 Task: Compose an email with the signature Gianna Martinez with the subject Thank you for a testimonial and the message I would like to request a review of the new product brochure. from softage.5@softage.net to softage.8@softage.net, select last 2 words, change the font color from current to blue and background color to purple Send the email. Finally, move the email from Sent Items to the label Wellness
Action: Mouse moved to (1045, 80)
Screenshot: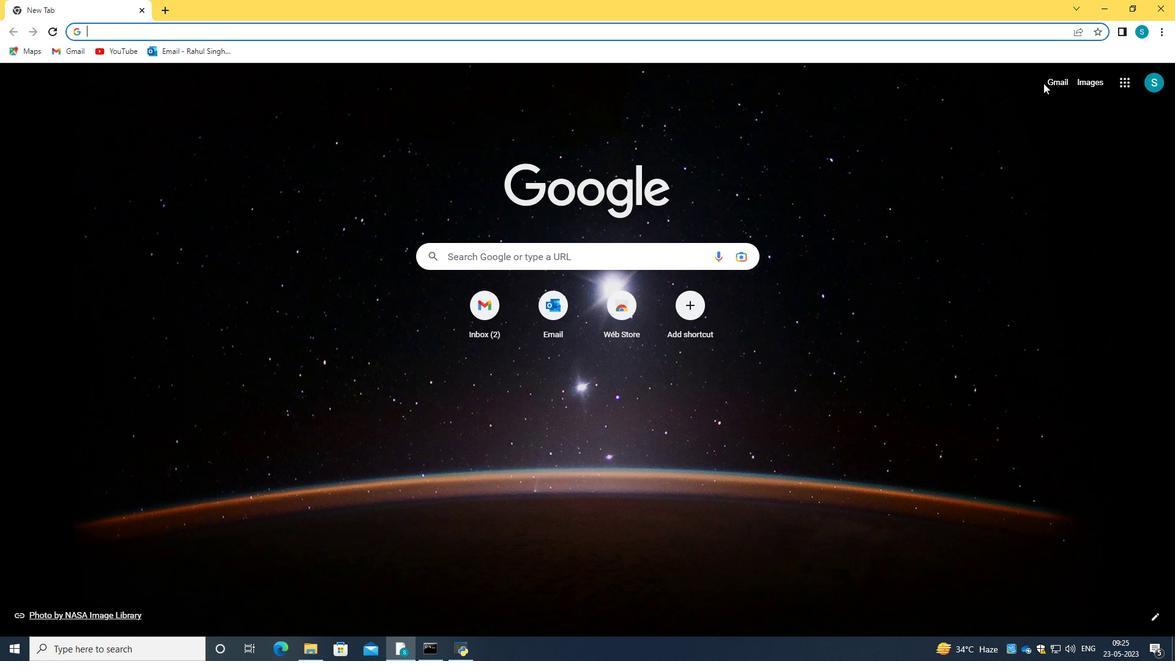 
Action: Mouse pressed left at (1045, 80)
Screenshot: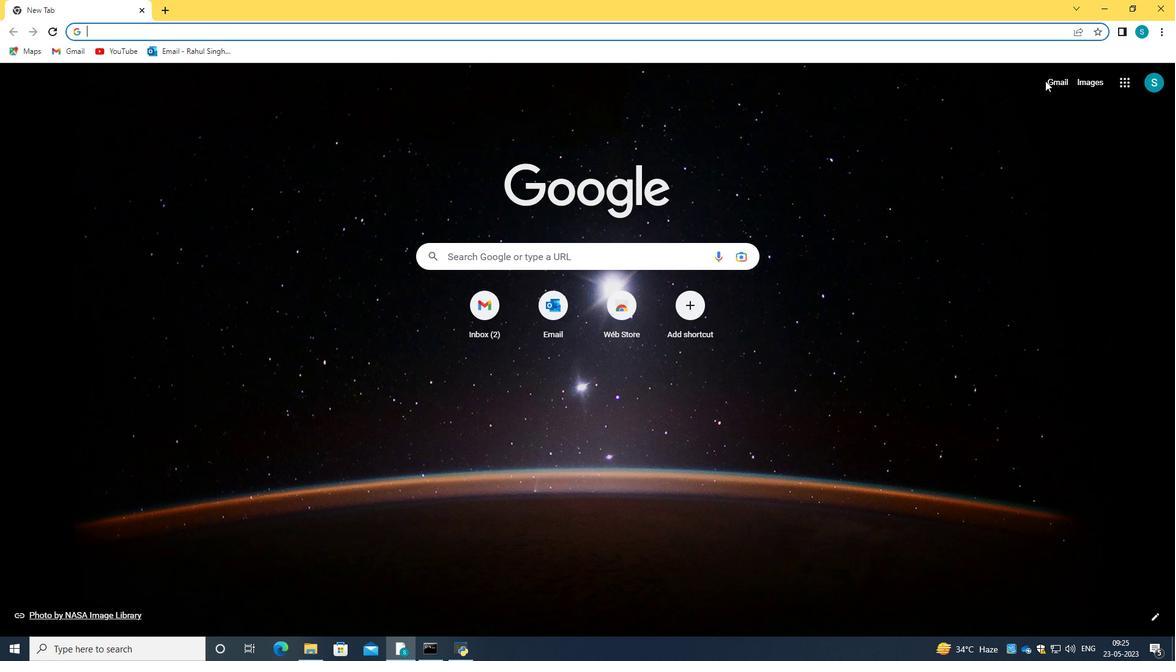 
Action: Mouse moved to (1068, 80)
Screenshot: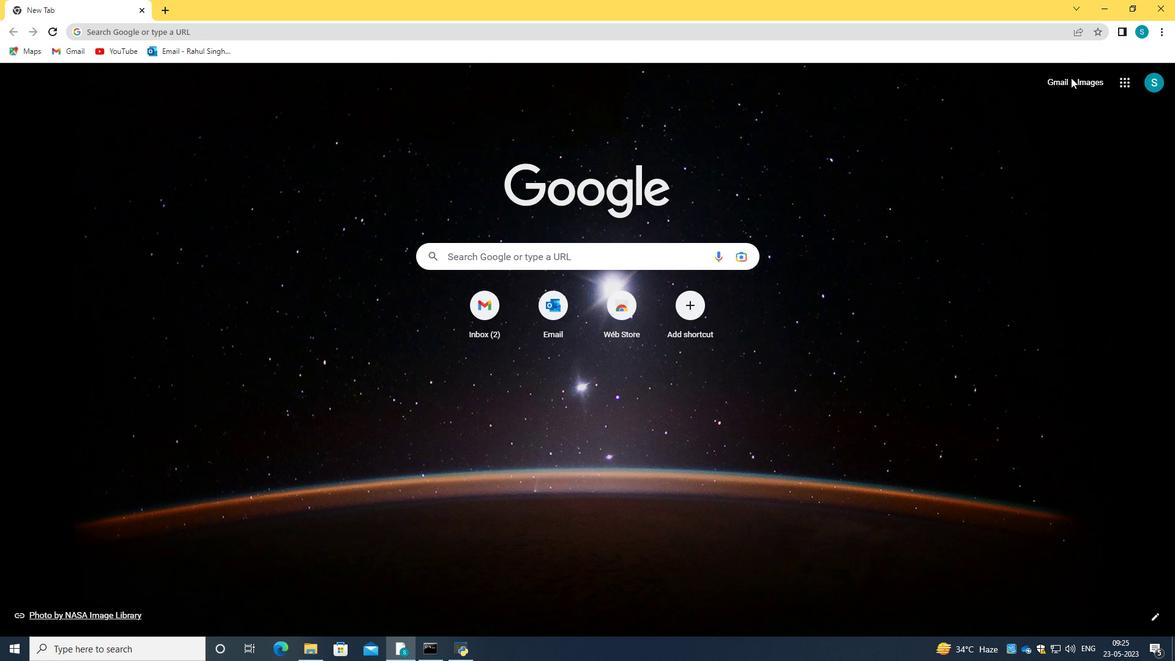 
Action: Mouse pressed left at (1068, 80)
Screenshot: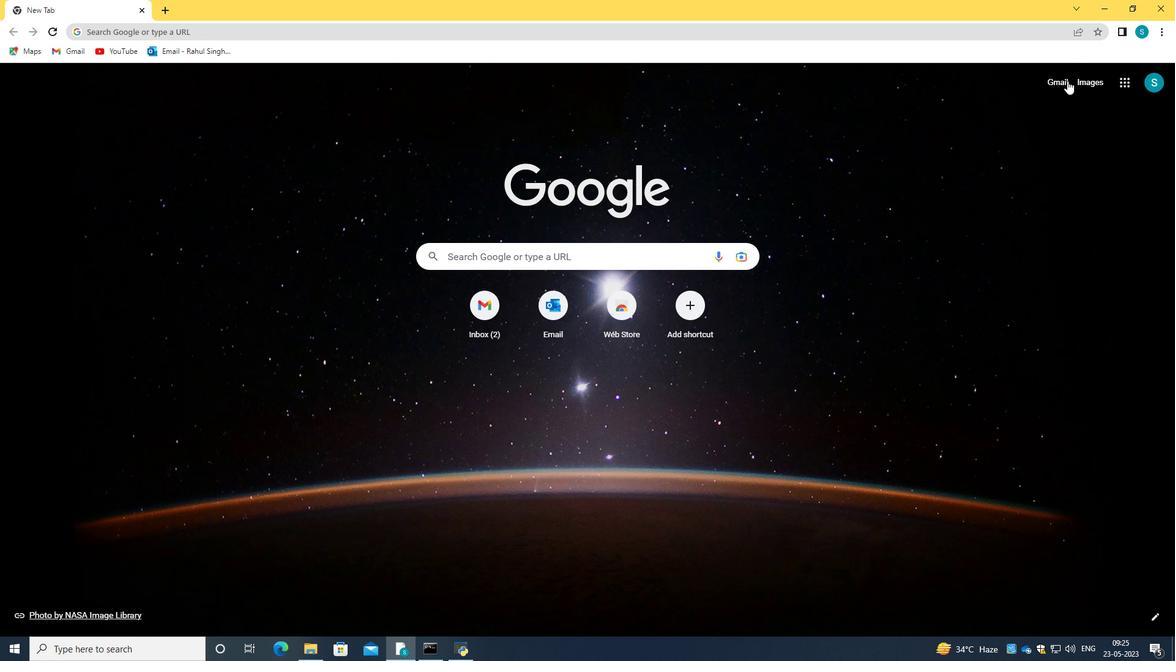 
Action: Mouse moved to (570, 194)
Screenshot: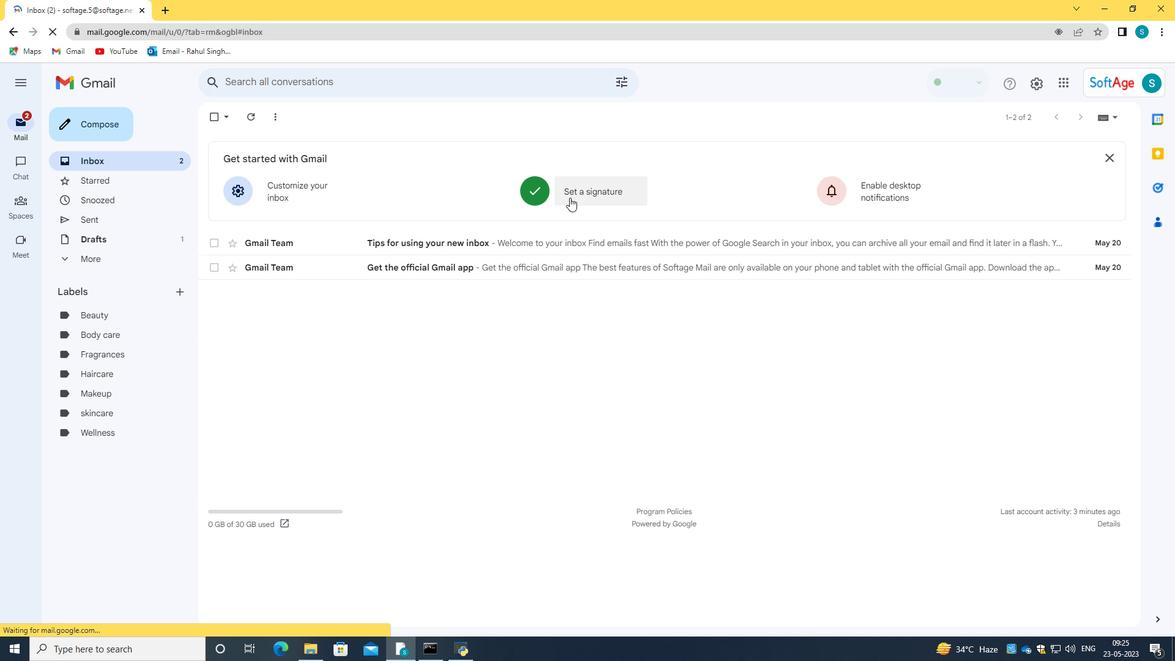 
Action: Mouse pressed left at (570, 194)
Screenshot: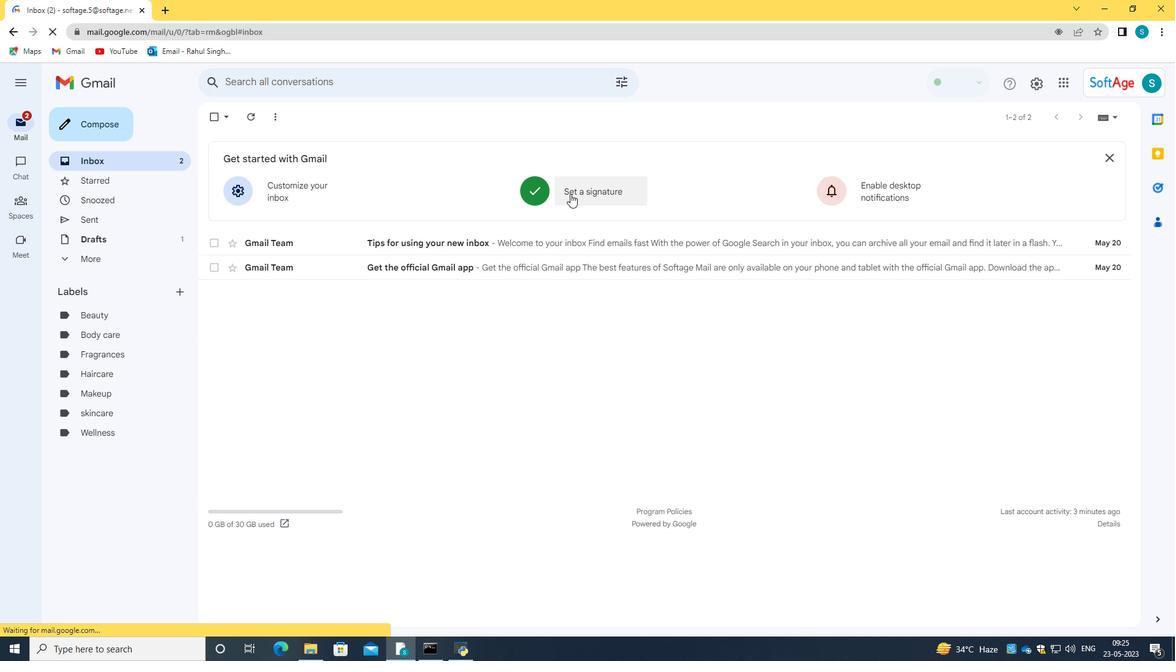 
Action: Mouse moved to (573, 236)
Screenshot: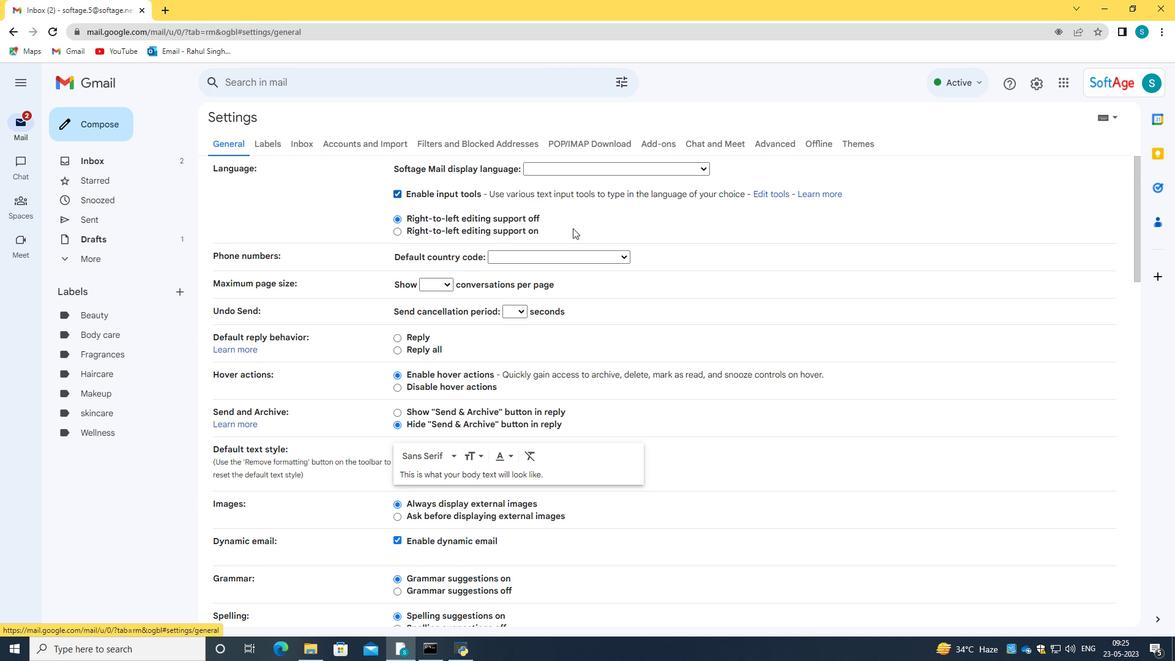 
Action: Mouse scrolled (573, 235) with delta (0, 0)
Screenshot: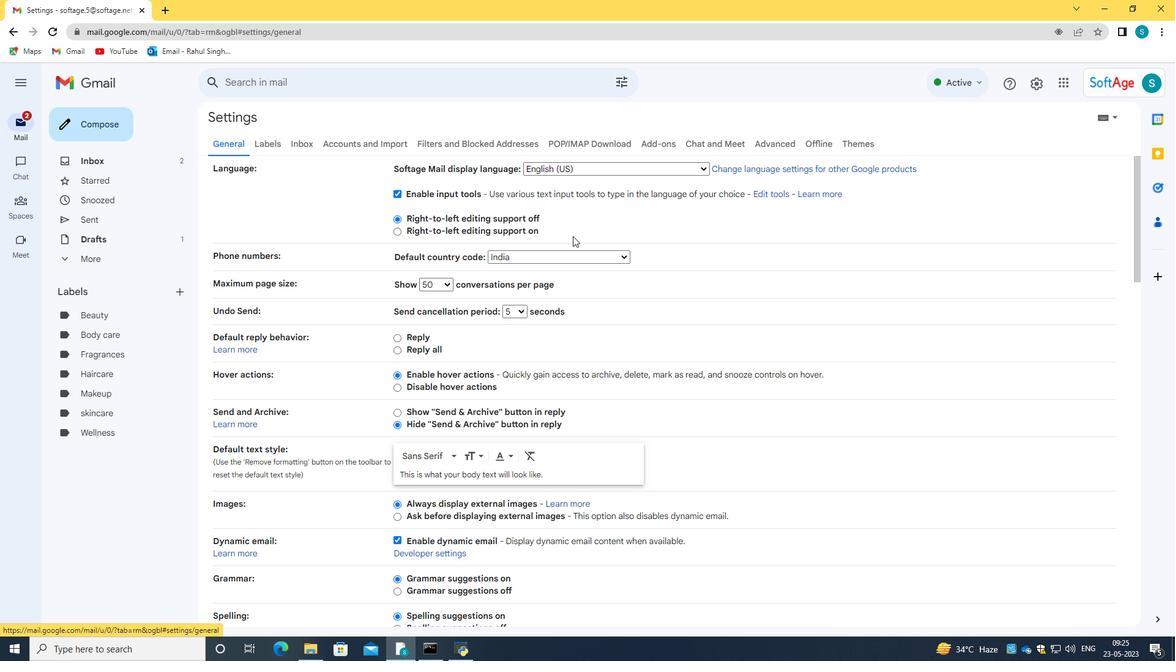 
Action: Mouse scrolled (573, 235) with delta (0, 0)
Screenshot: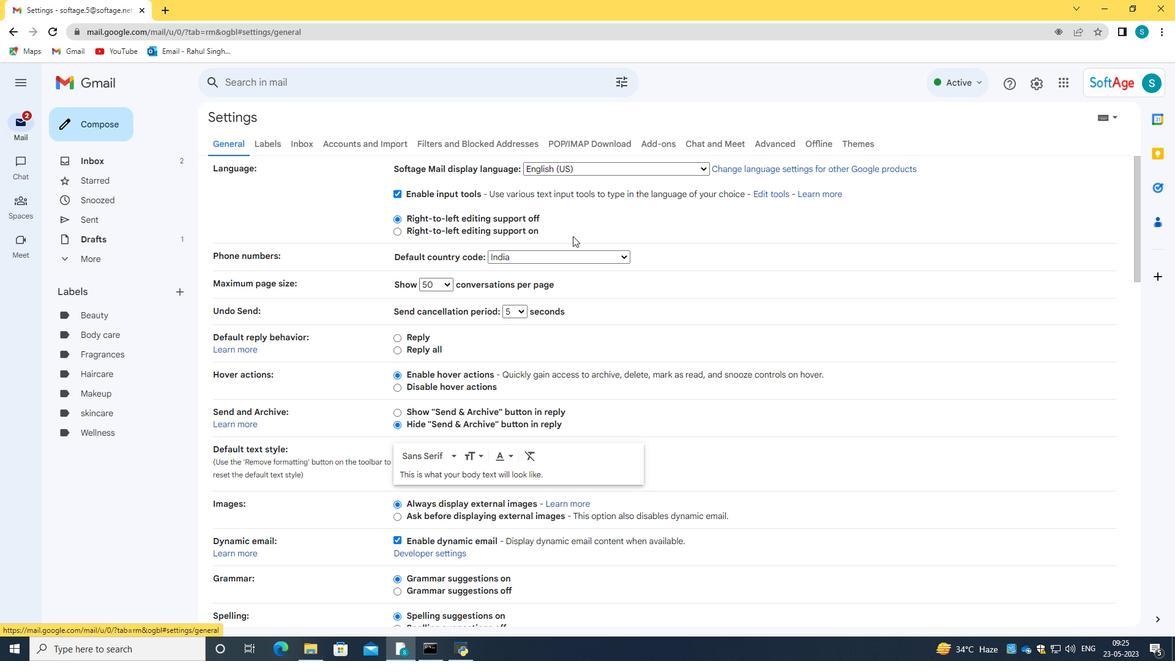 
Action: Mouse scrolled (573, 235) with delta (0, 0)
Screenshot: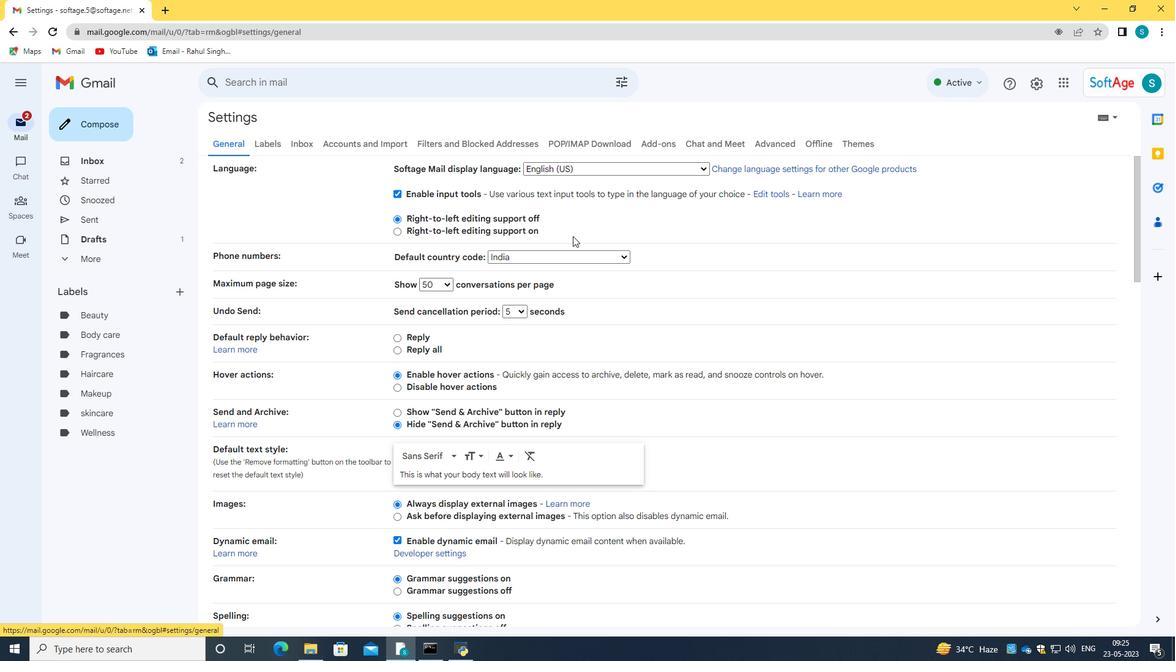 
Action: Mouse scrolled (573, 235) with delta (0, 0)
Screenshot: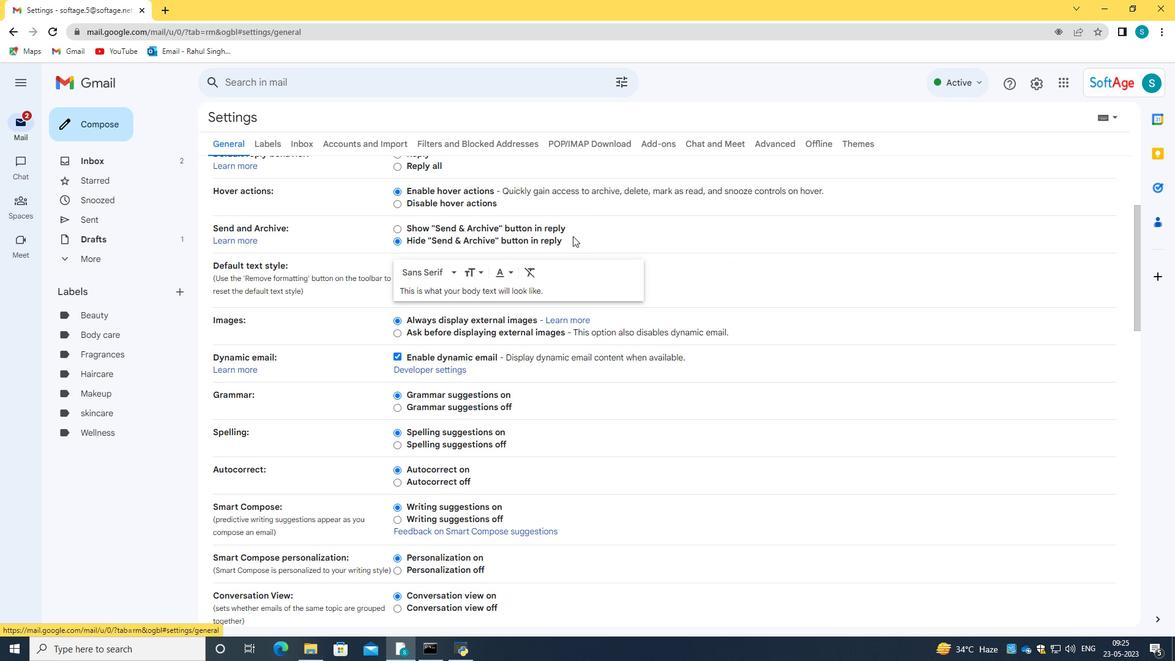 
Action: Mouse scrolled (573, 235) with delta (0, 0)
Screenshot: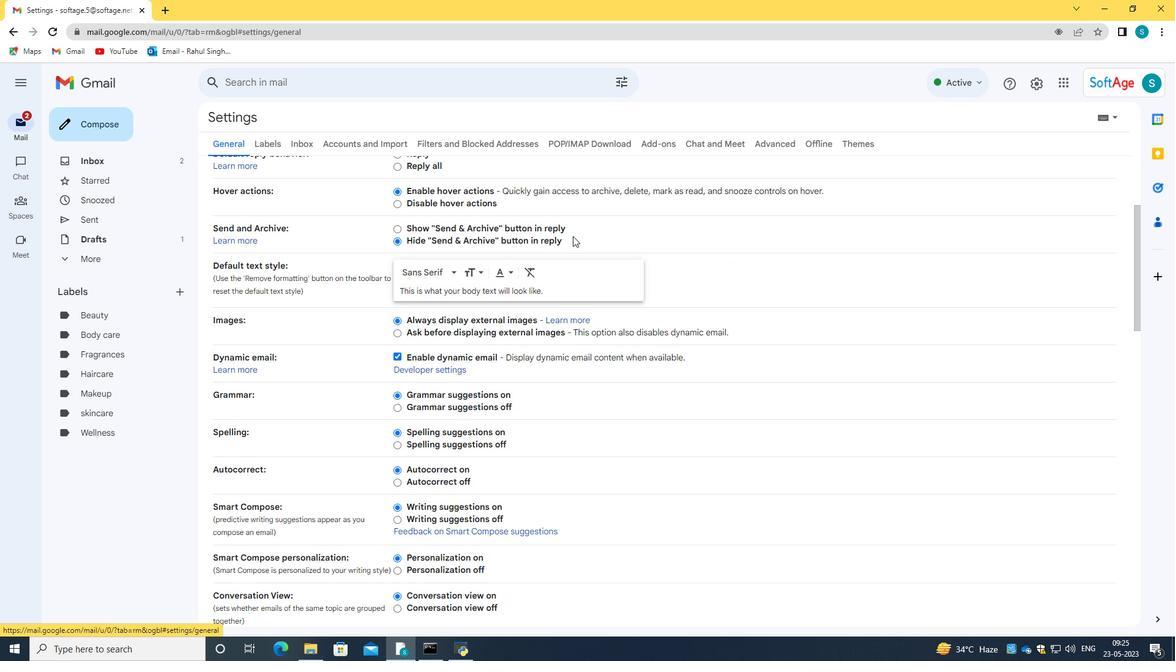 
Action: Mouse scrolled (573, 235) with delta (0, 0)
Screenshot: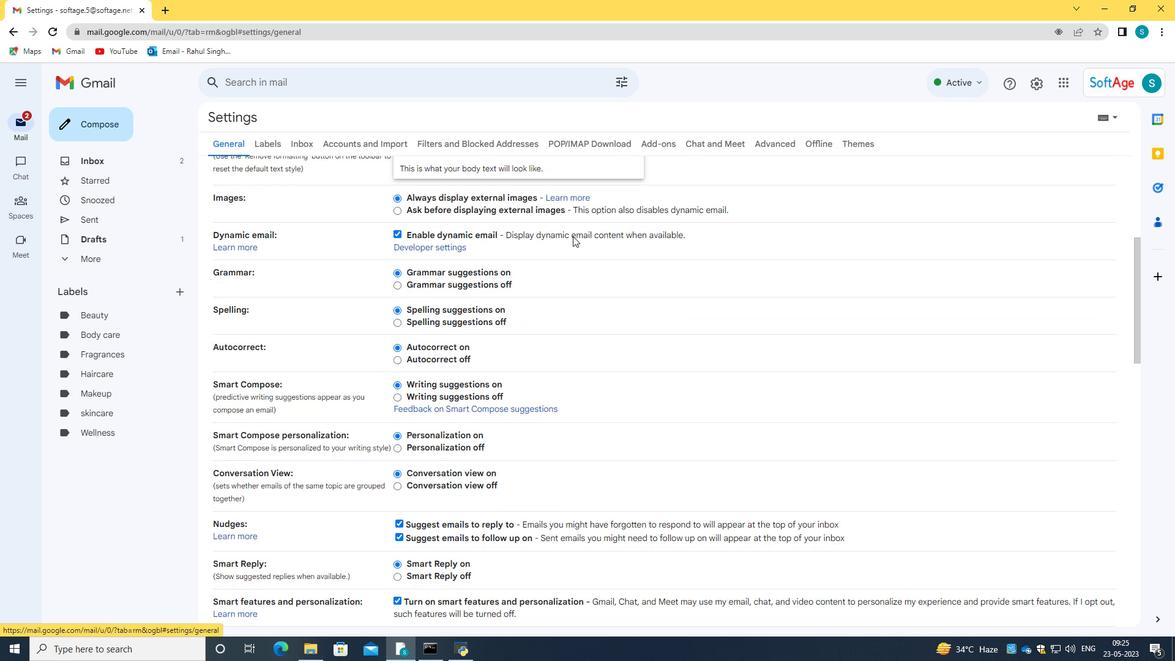 
Action: Mouse scrolled (573, 235) with delta (0, 0)
Screenshot: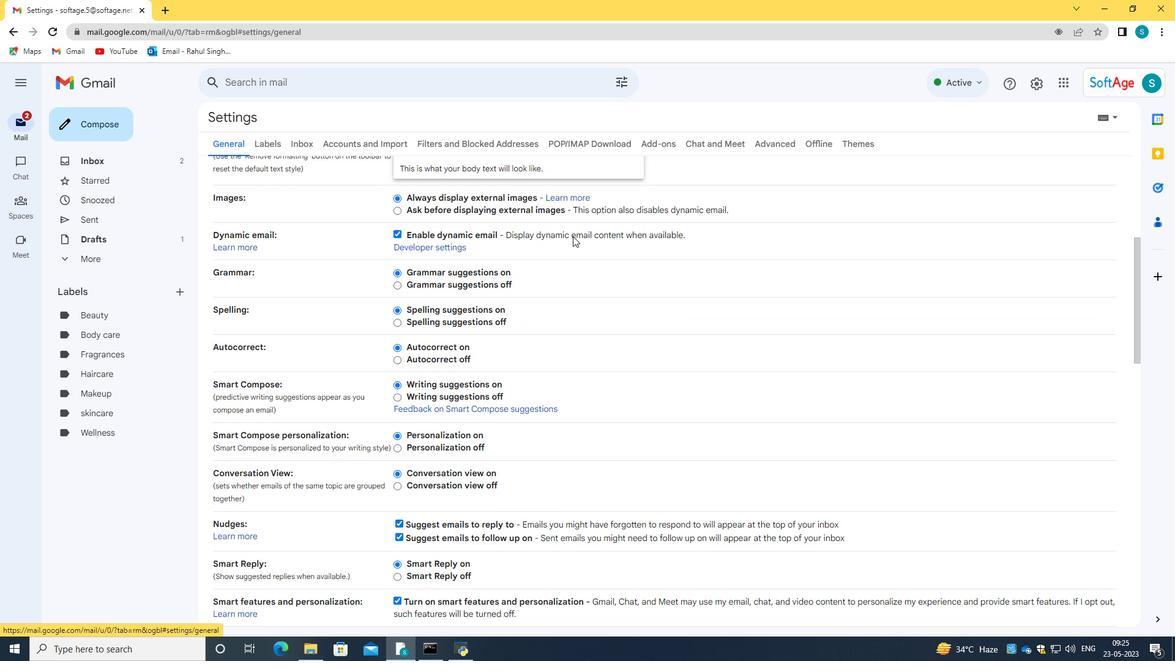 
Action: Mouse scrolled (573, 235) with delta (0, 0)
Screenshot: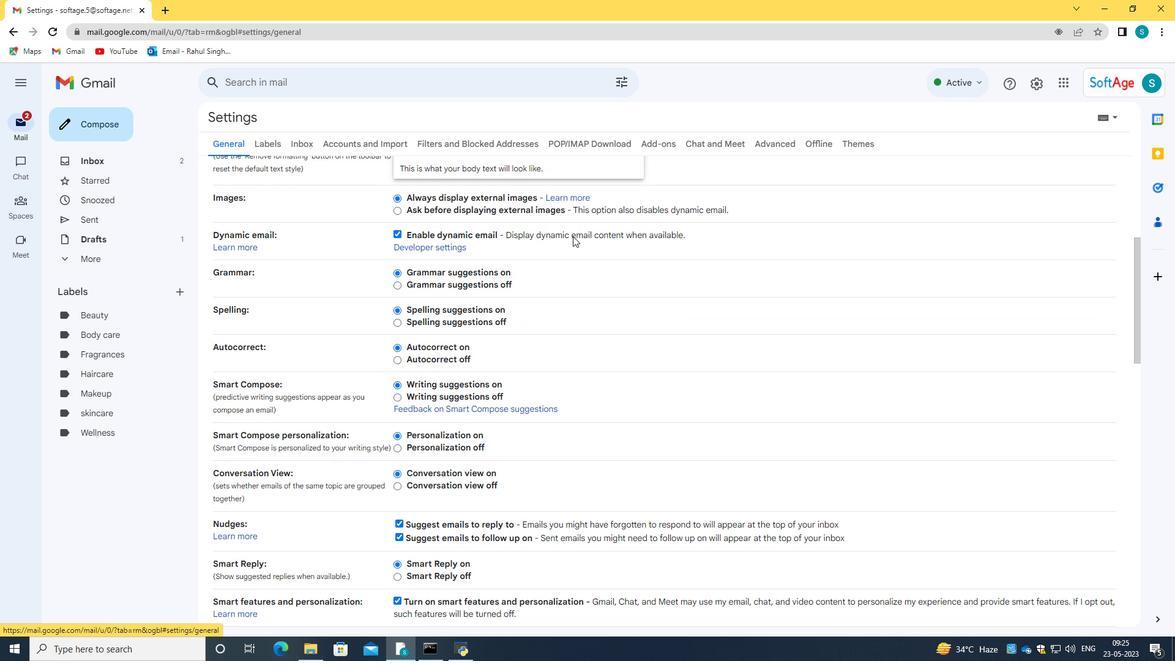 
Action: Mouse scrolled (573, 235) with delta (0, 0)
Screenshot: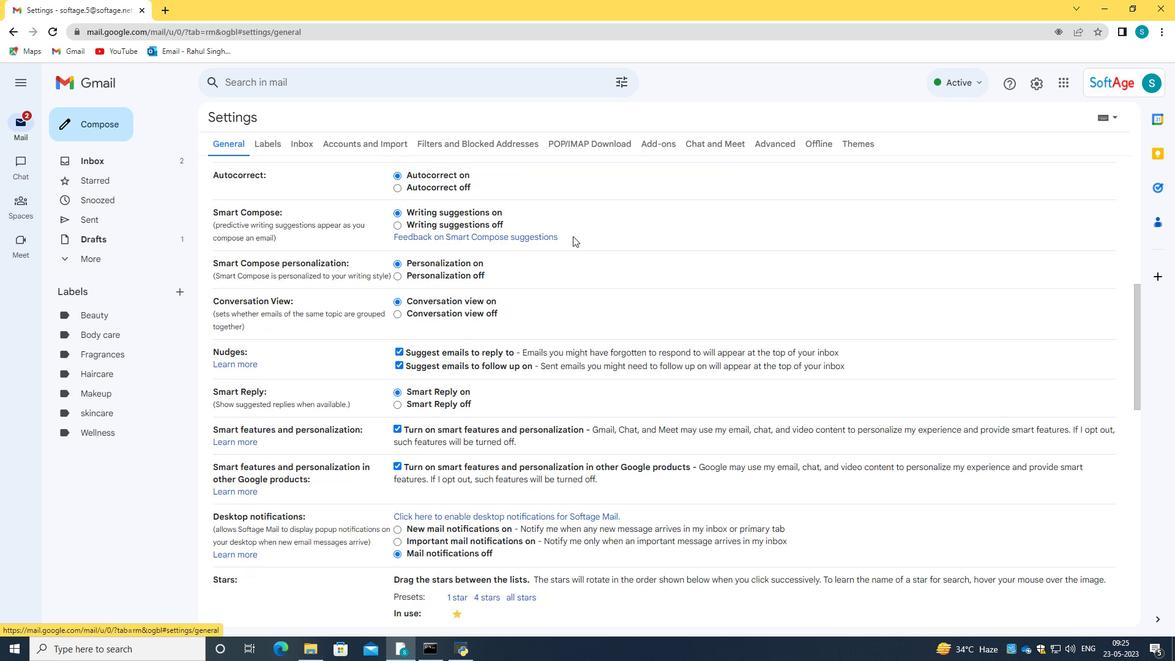 
Action: Mouse scrolled (573, 235) with delta (0, 0)
Screenshot: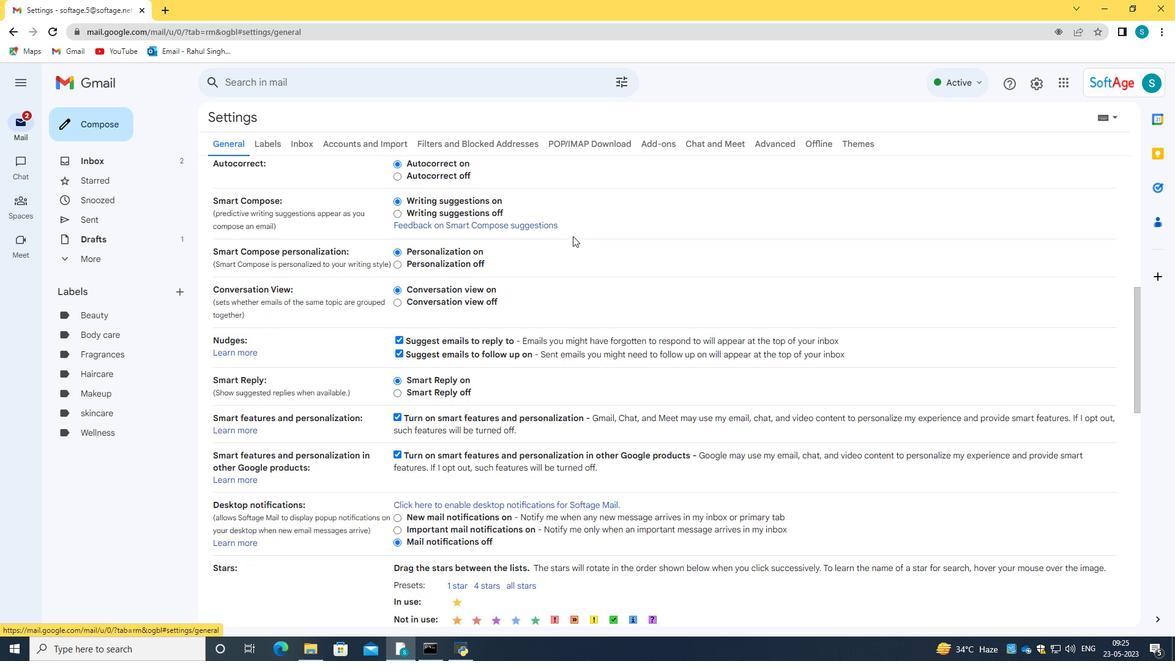 
Action: Mouse scrolled (573, 235) with delta (0, 0)
Screenshot: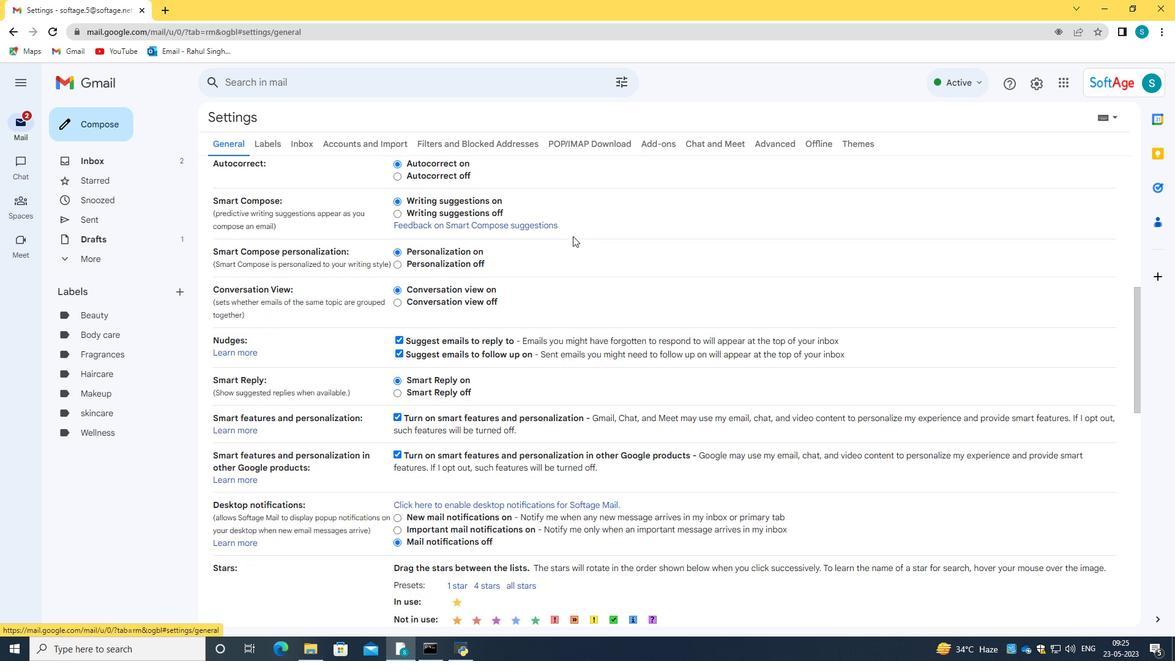 
Action: Mouse scrolled (573, 235) with delta (0, 0)
Screenshot: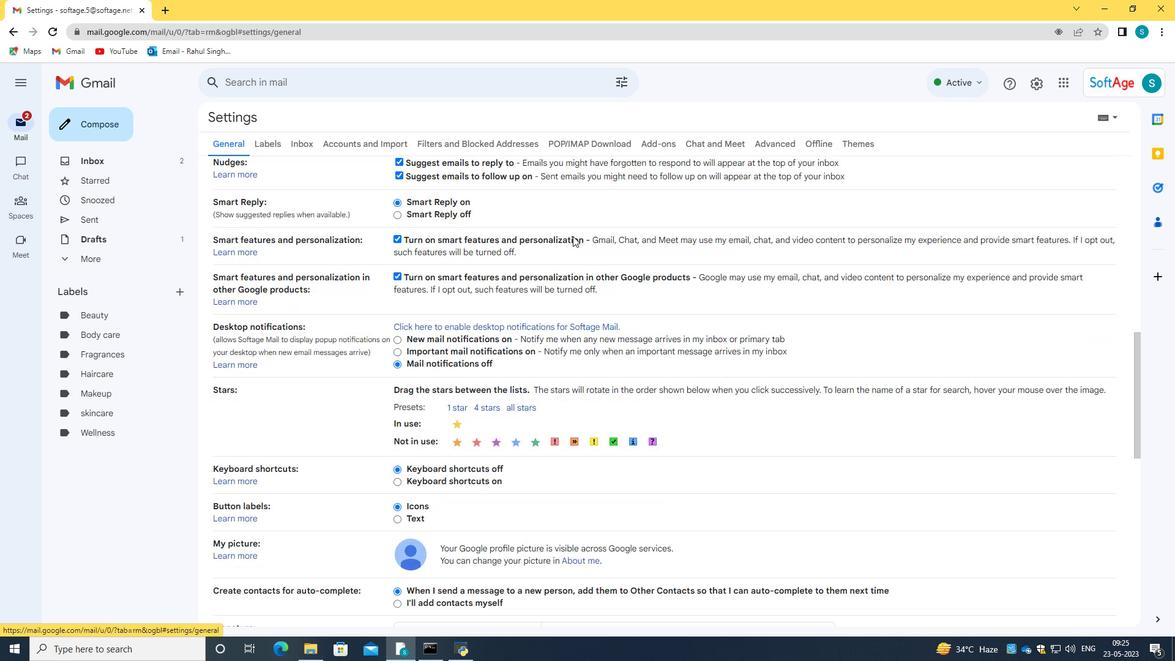 
Action: Mouse scrolled (573, 235) with delta (0, 0)
Screenshot: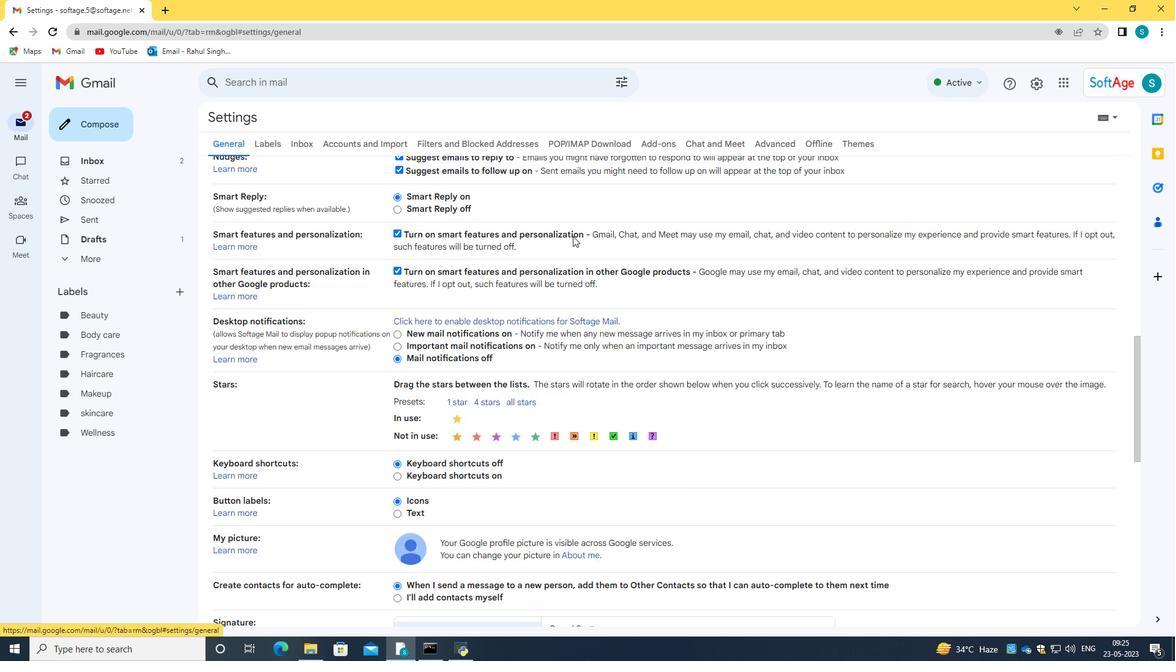 
Action: Mouse scrolled (573, 235) with delta (0, 0)
Screenshot: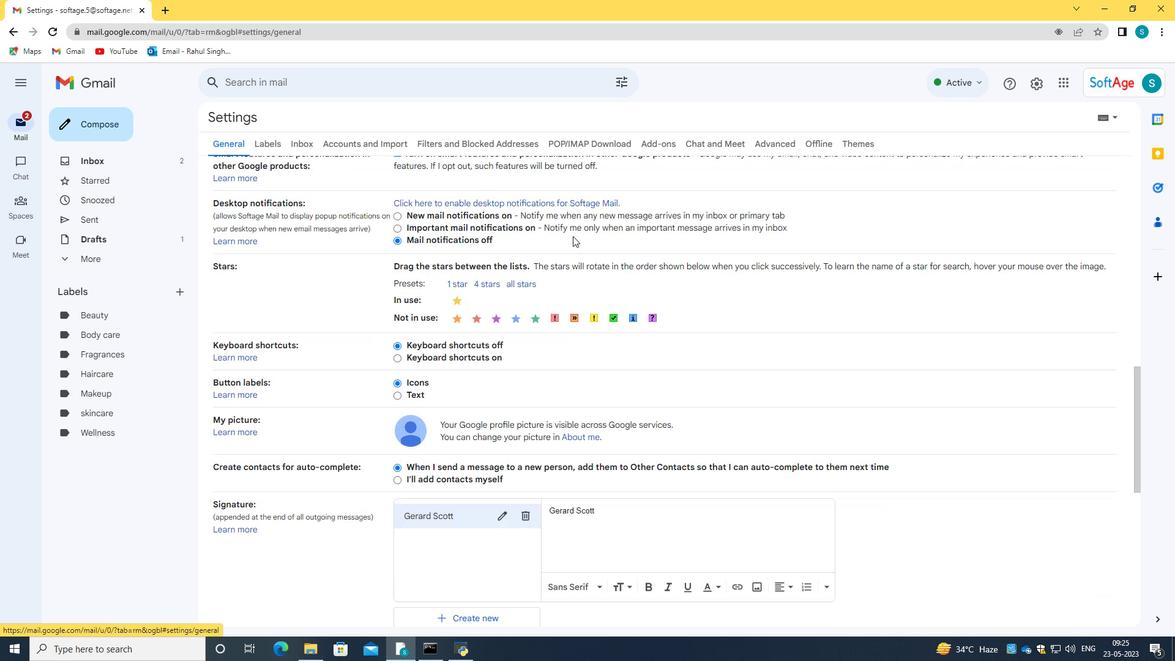
Action: Mouse scrolled (573, 235) with delta (0, 0)
Screenshot: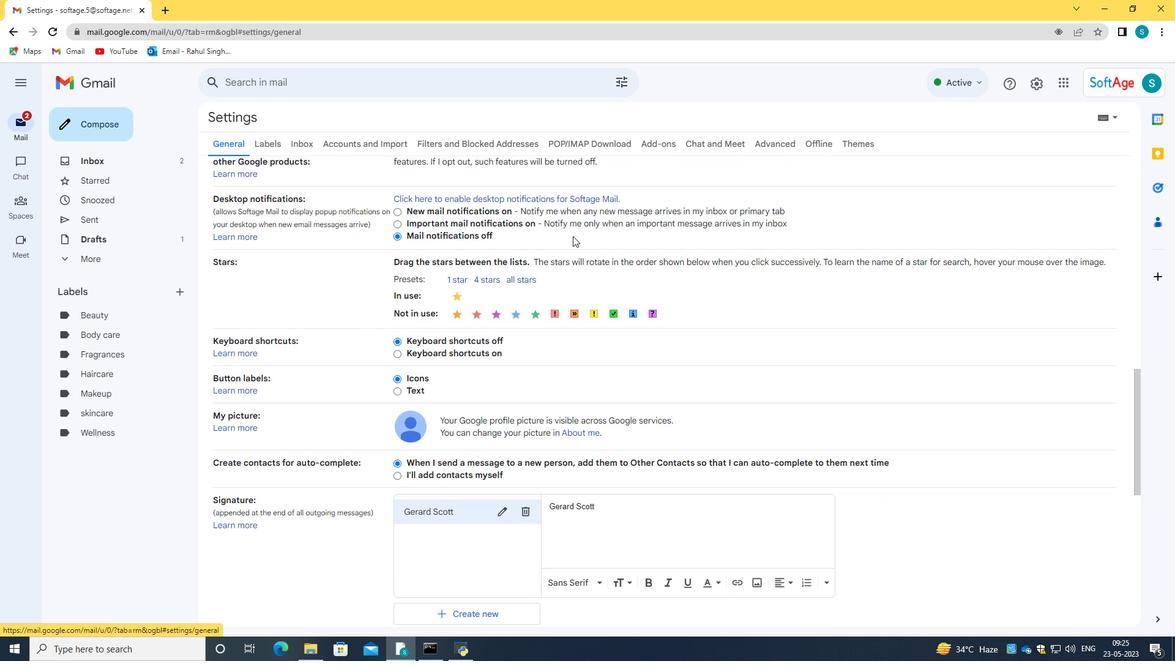 
Action: Mouse moved to (529, 385)
Screenshot: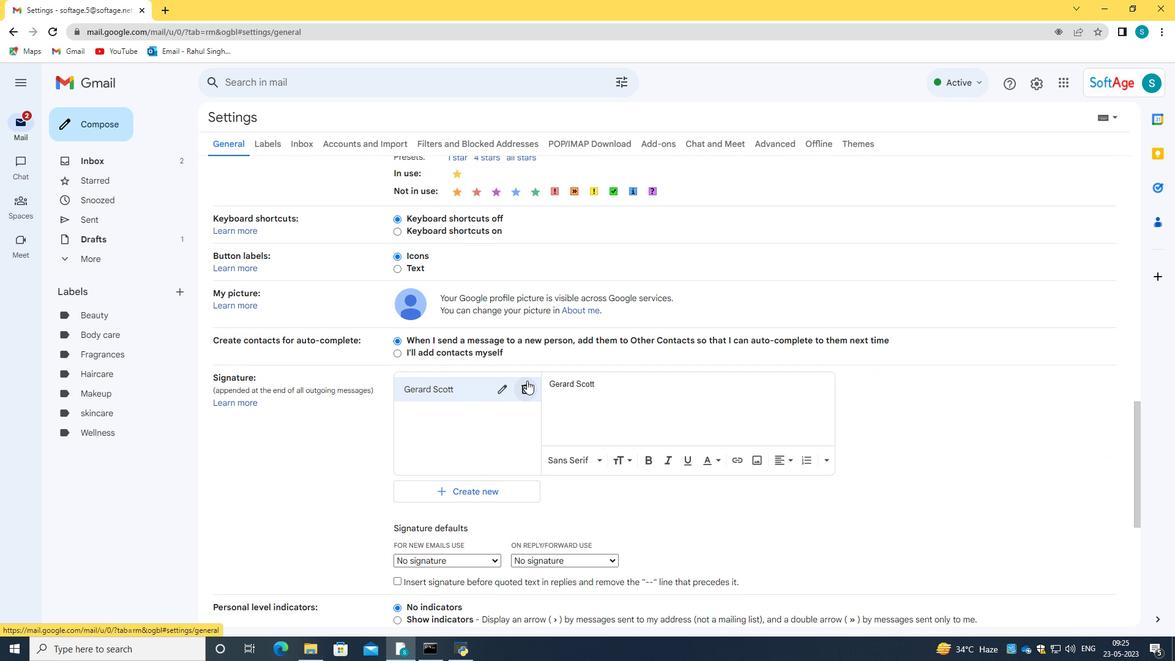 
Action: Mouse pressed left at (529, 385)
Screenshot: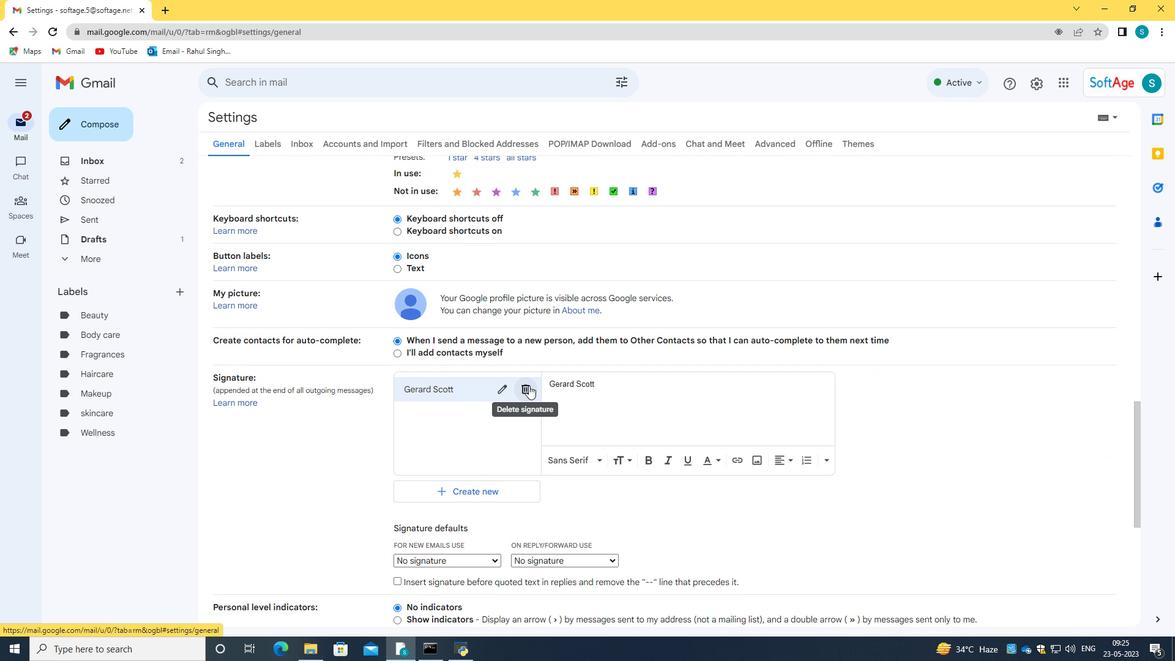 
Action: Mouse moved to (686, 371)
Screenshot: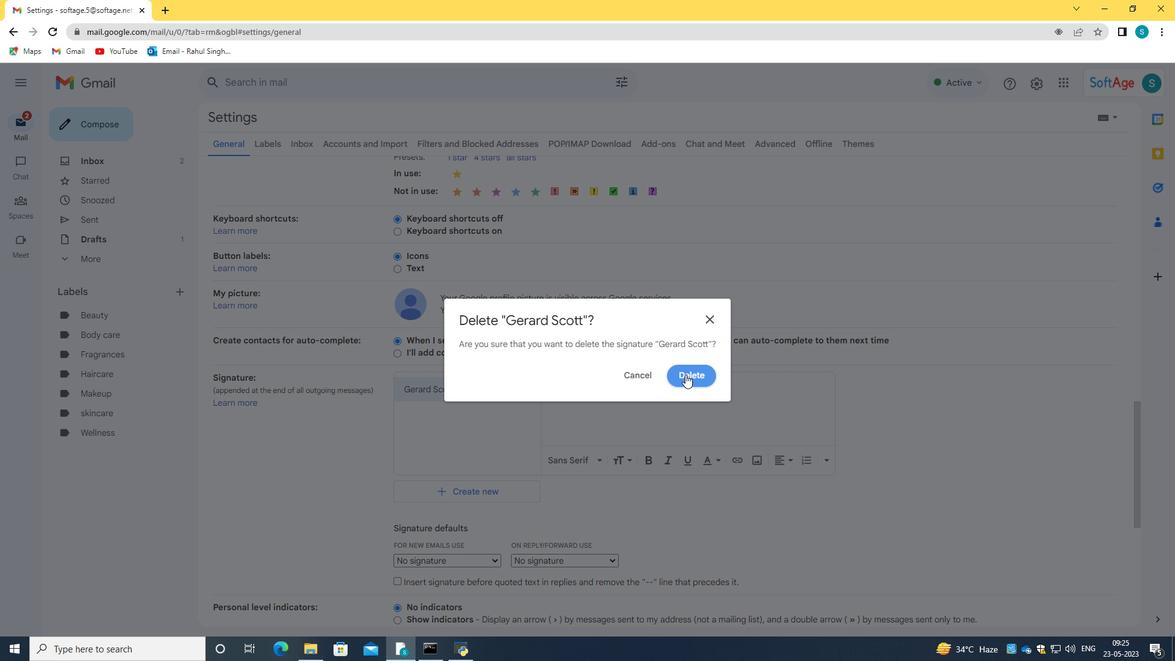 
Action: Mouse pressed left at (686, 371)
Screenshot: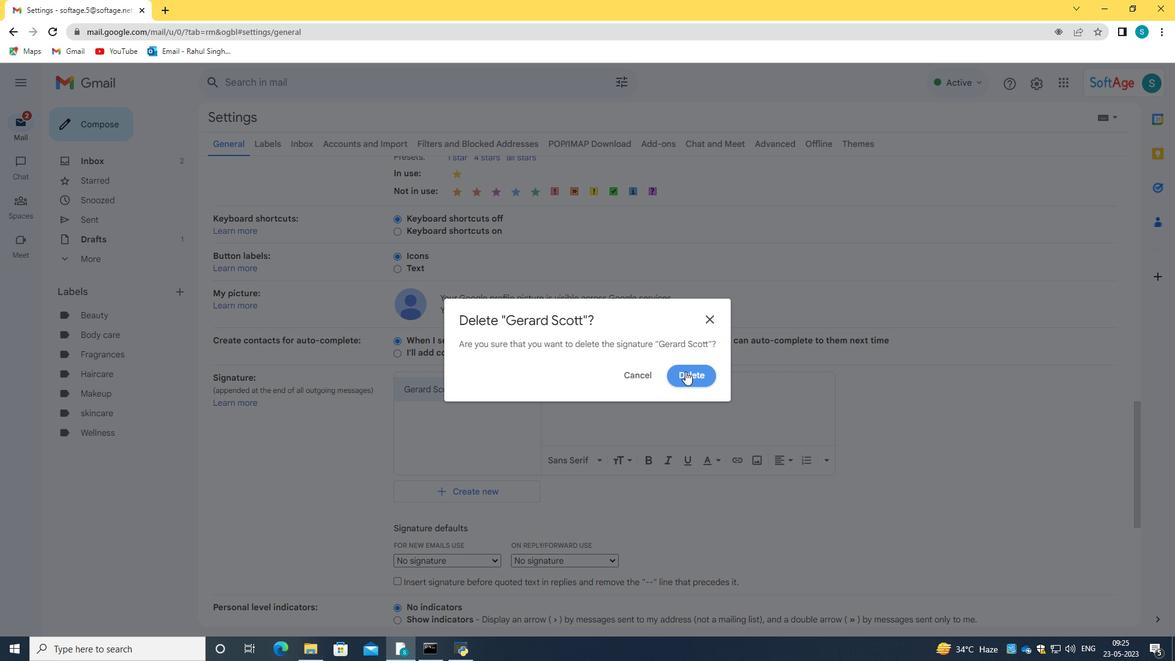 
Action: Mouse moved to (429, 407)
Screenshot: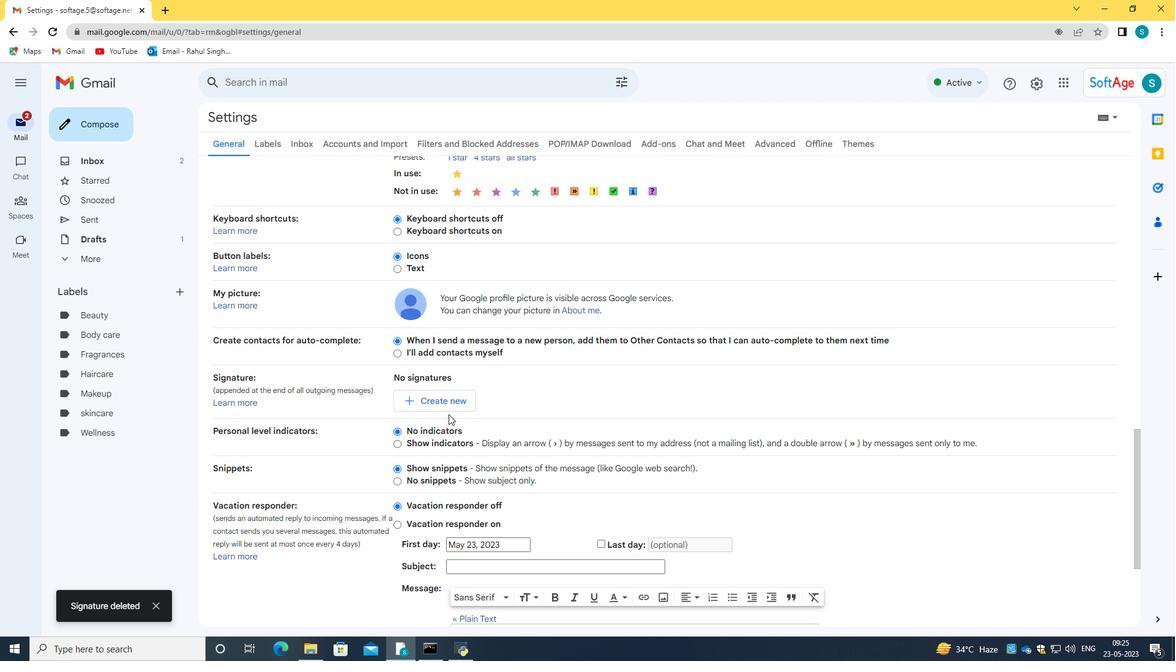 
Action: Mouse pressed left at (429, 407)
Screenshot: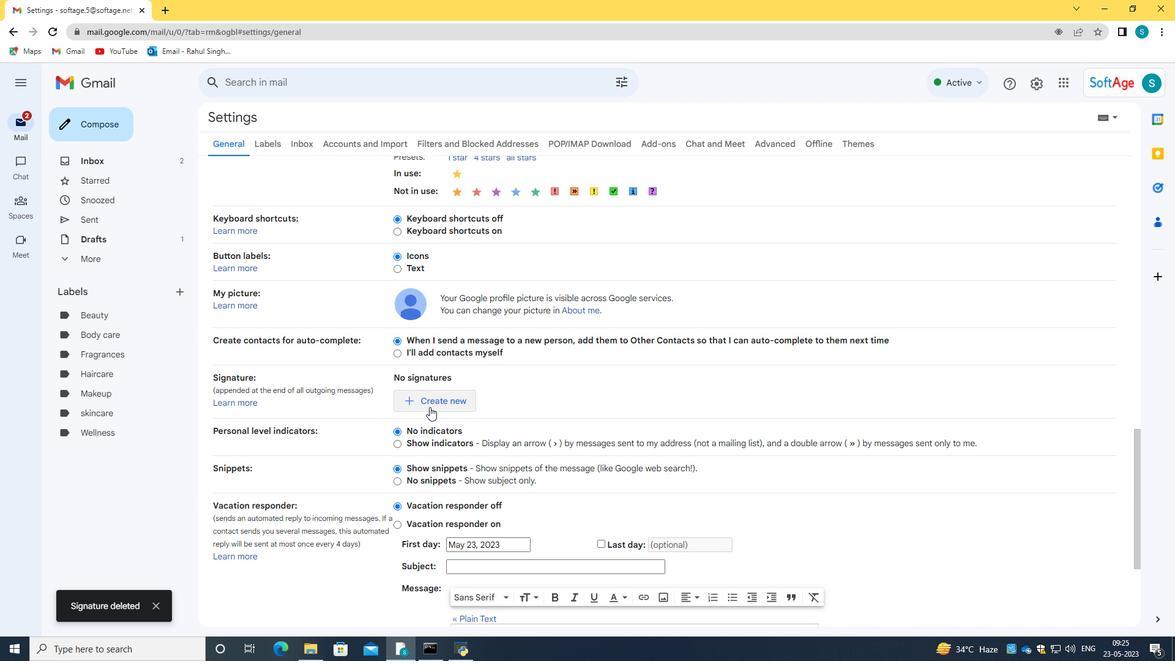 
Action: Mouse moved to (510, 347)
Screenshot: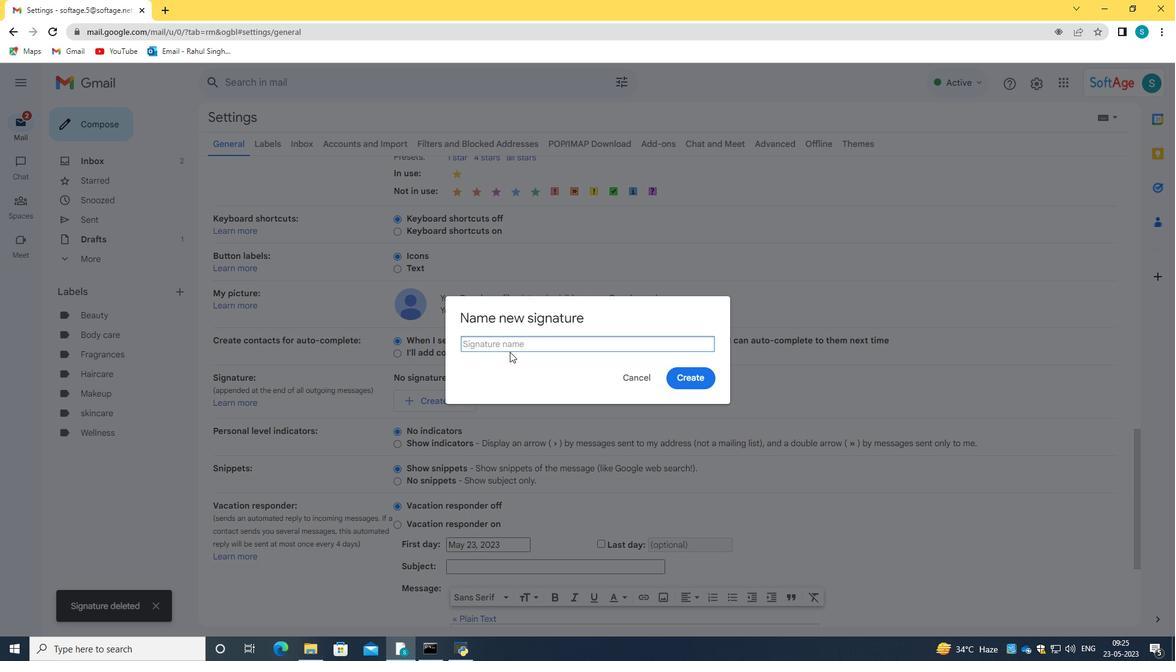 
Action: Key pressed <Key.caps_lock>G<Key.caps_lock>ianna<Key.space><Key.caps_lock>M<Key.caps_lock>artinez
Screenshot: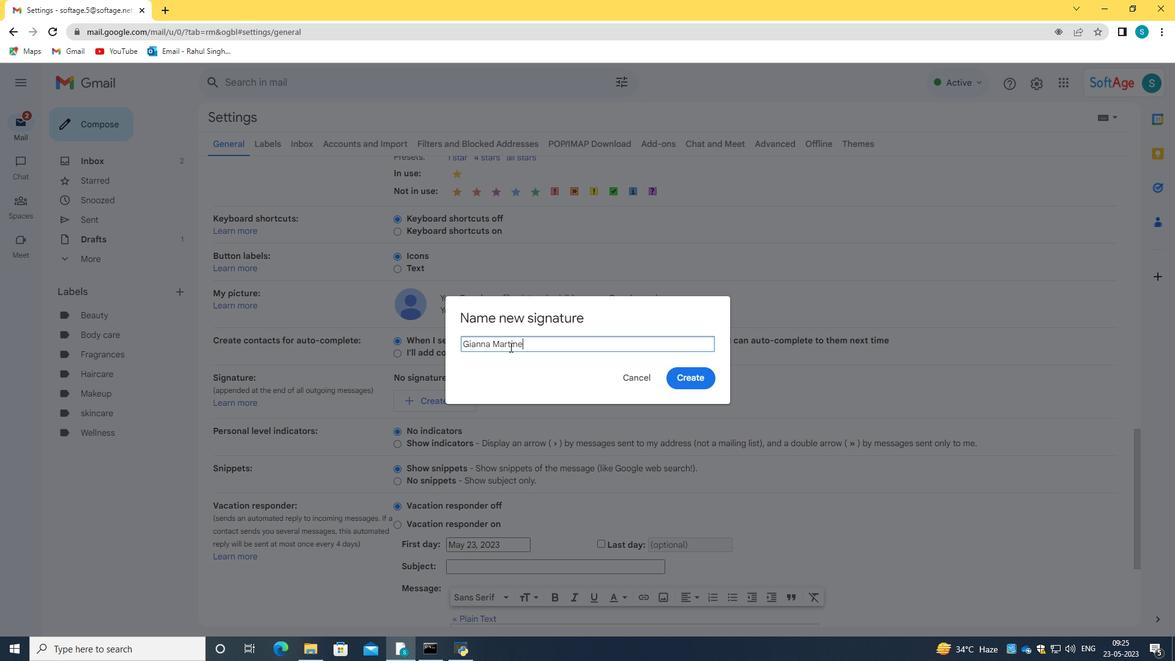 
Action: Mouse moved to (695, 376)
Screenshot: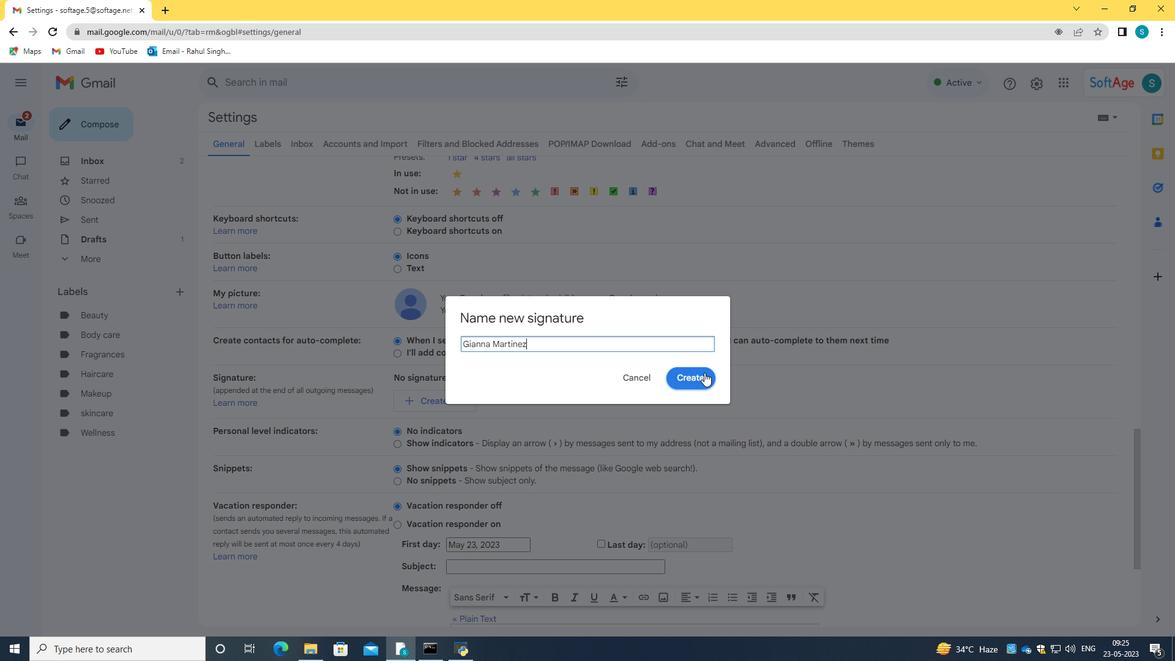 
Action: Mouse pressed left at (695, 376)
Screenshot: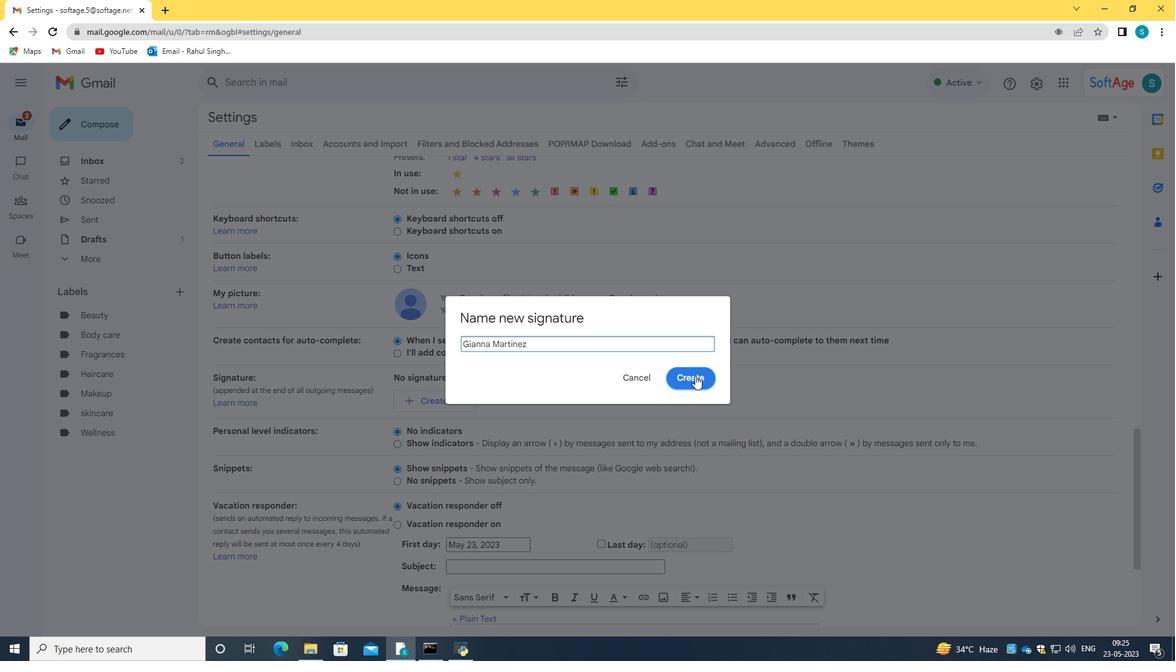 
Action: Mouse moved to (596, 394)
Screenshot: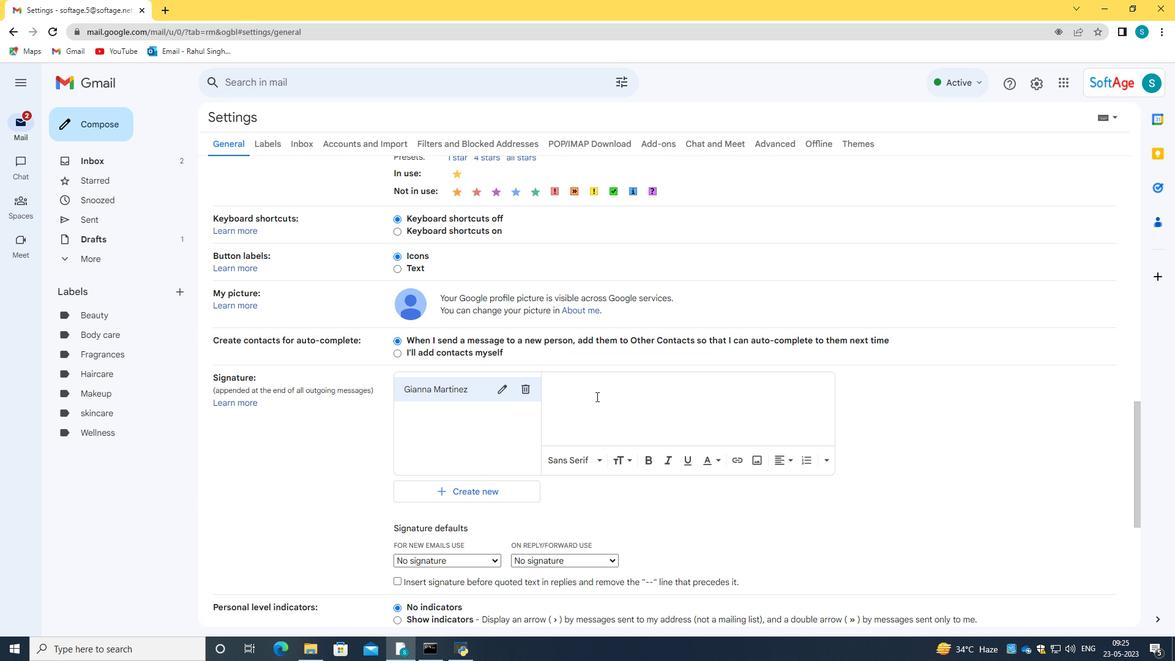 
Action: Mouse pressed left at (596, 394)
Screenshot: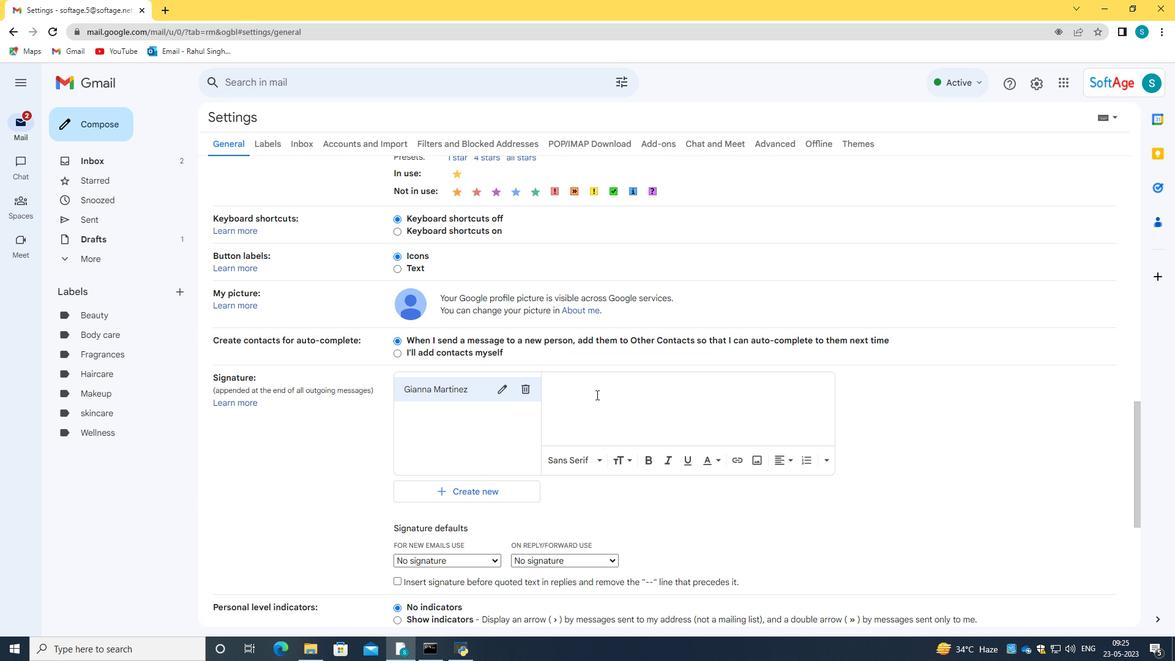 
Action: Key pressed g<Key.caps_lock><Key.backspace><Key.caps_lock>g<Key.caps_lock>IAN<Key.backspace><Key.backspace><Key.backspace><Key.backspace>G<Key.caps_lock>ianna<Key.space><Key.caps_lock>M<Key.caps_lock>artinez
Screenshot: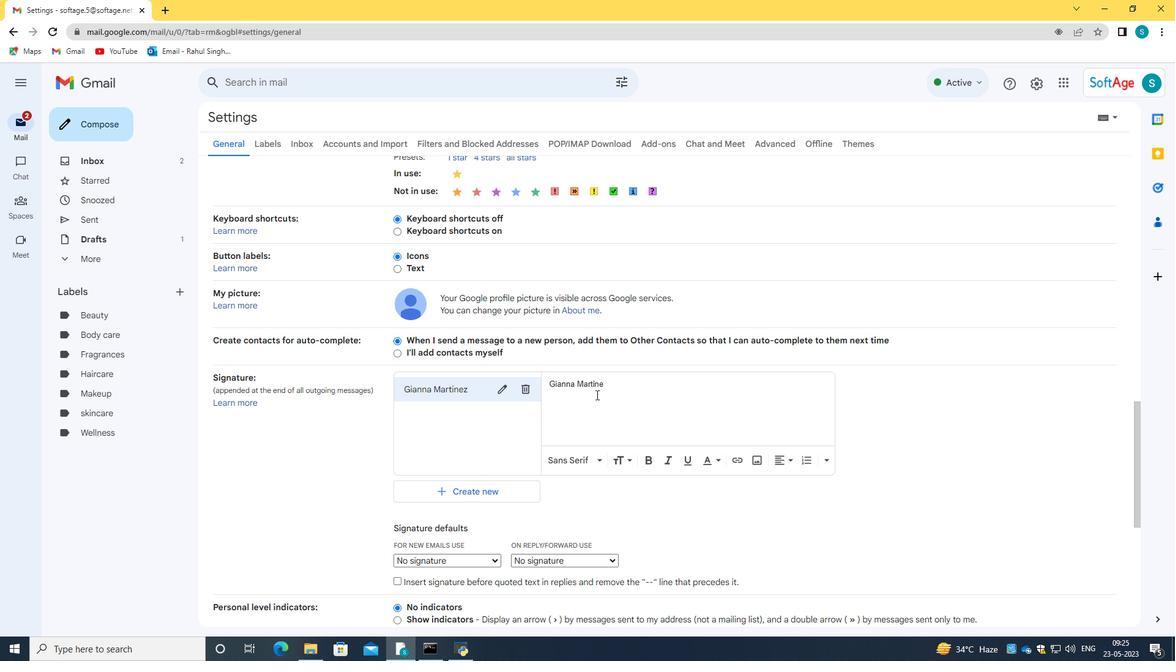 
Action: Mouse moved to (661, 451)
Screenshot: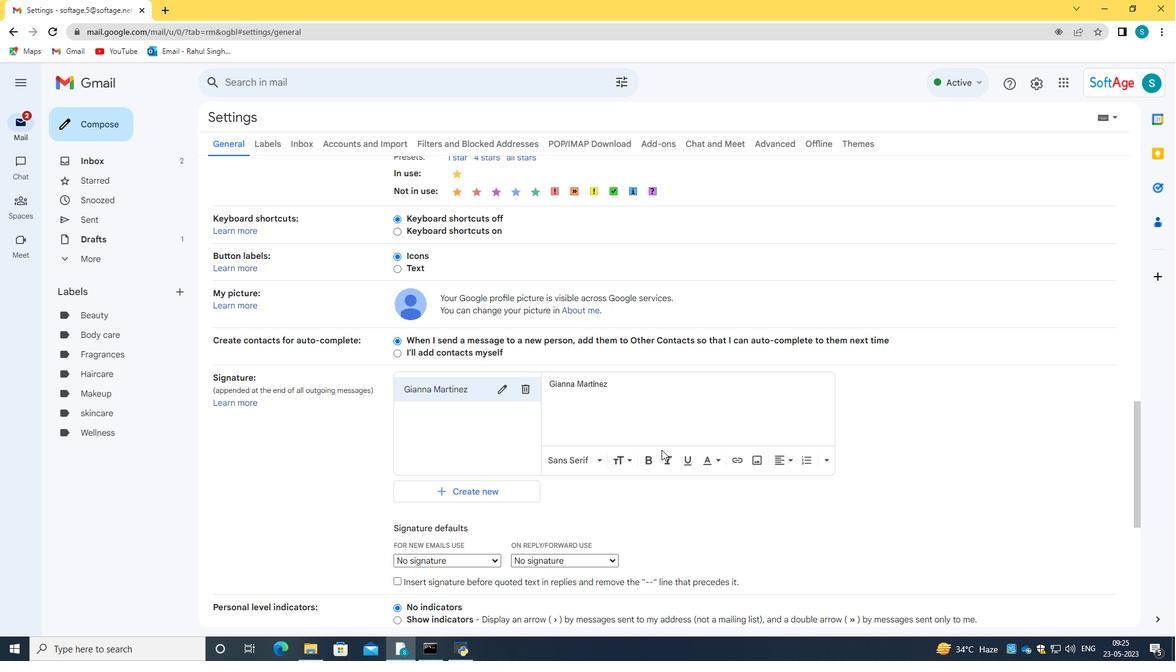 
Action: Mouse scrolled (661, 451) with delta (0, 0)
Screenshot: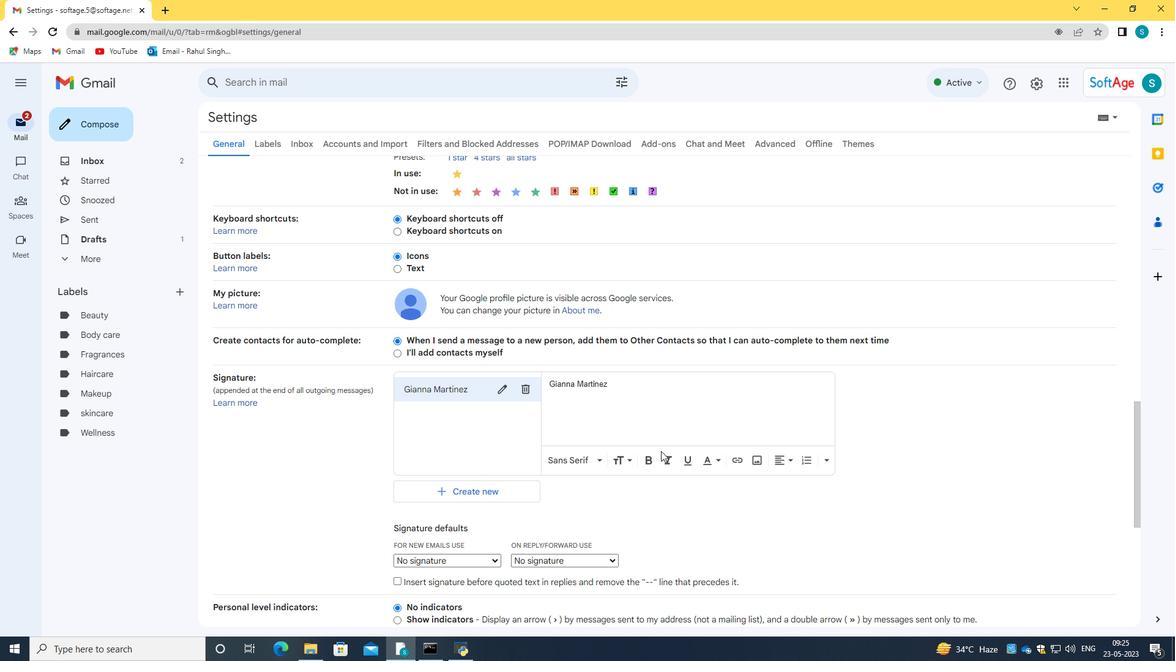 
Action: Mouse scrolled (661, 451) with delta (0, 0)
Screenshot: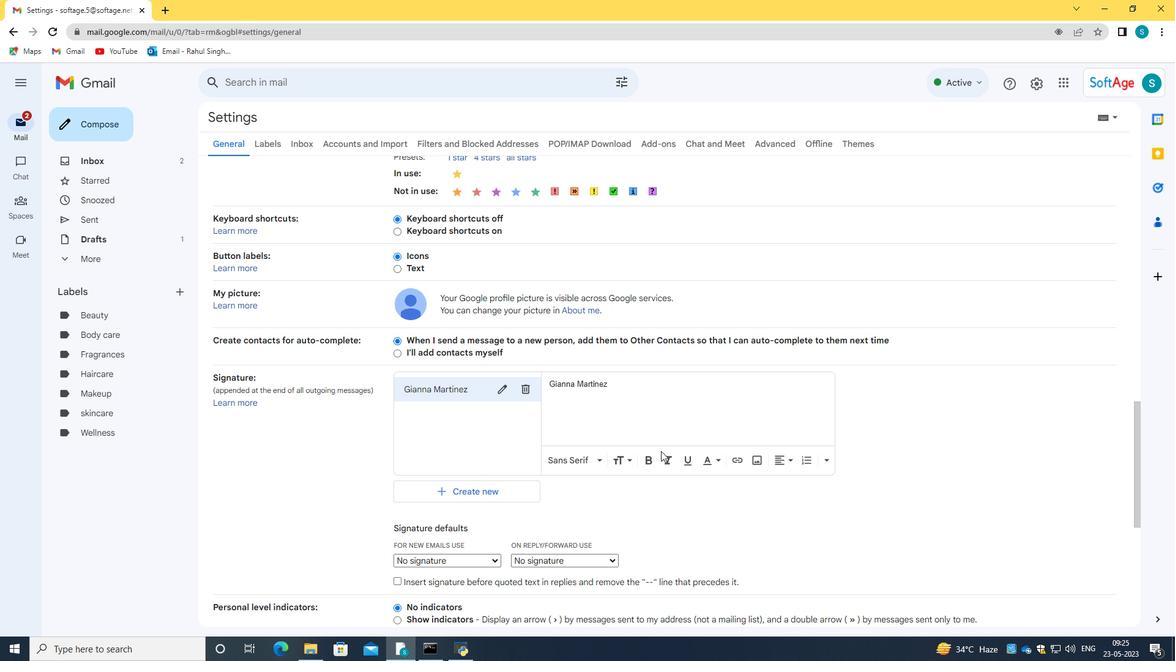 
Action: Mouse scrolled (661, 451) with delta (0, 0)
Screenshot: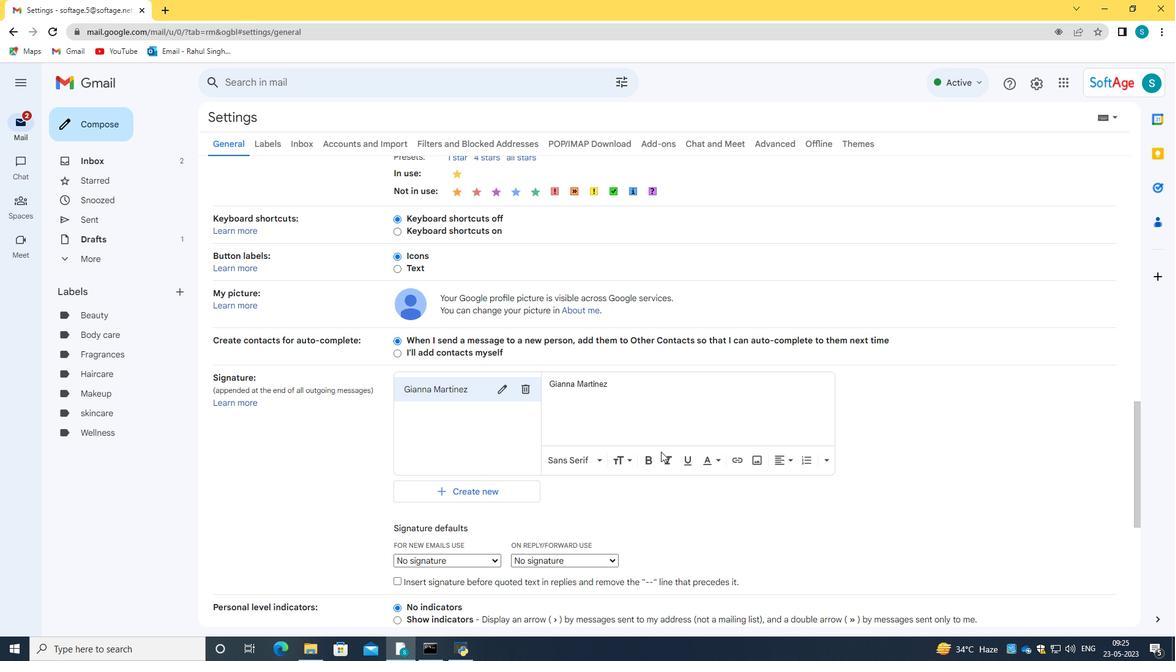 
Action: Mouse scrolled (661, 451) with delta (0, 0)
Screenshot: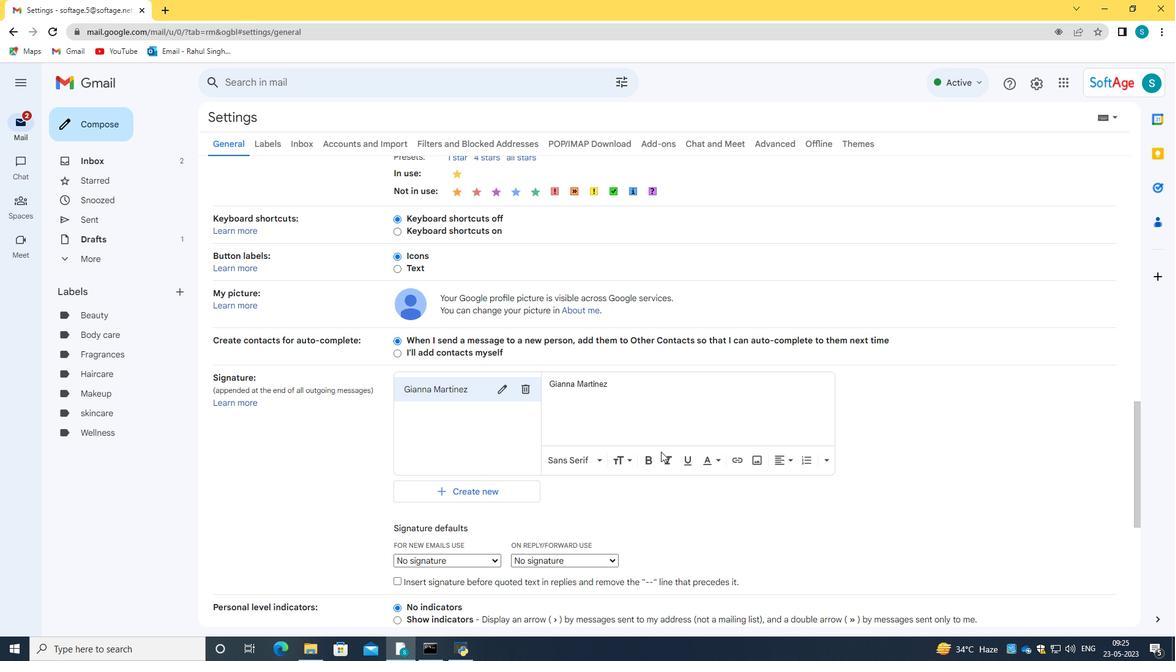 
Action: Mouse moved to (661, 452)
Screenshot: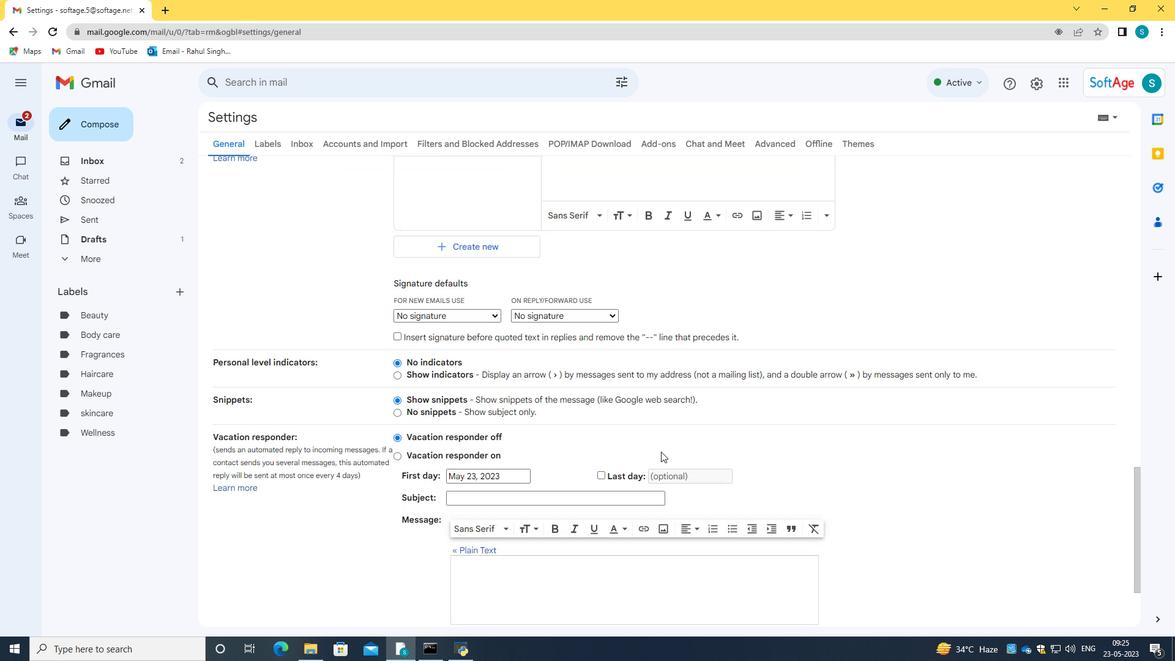 
Action: Mouse scrolled (661, 451) with delta (0, 0)
Screenshot: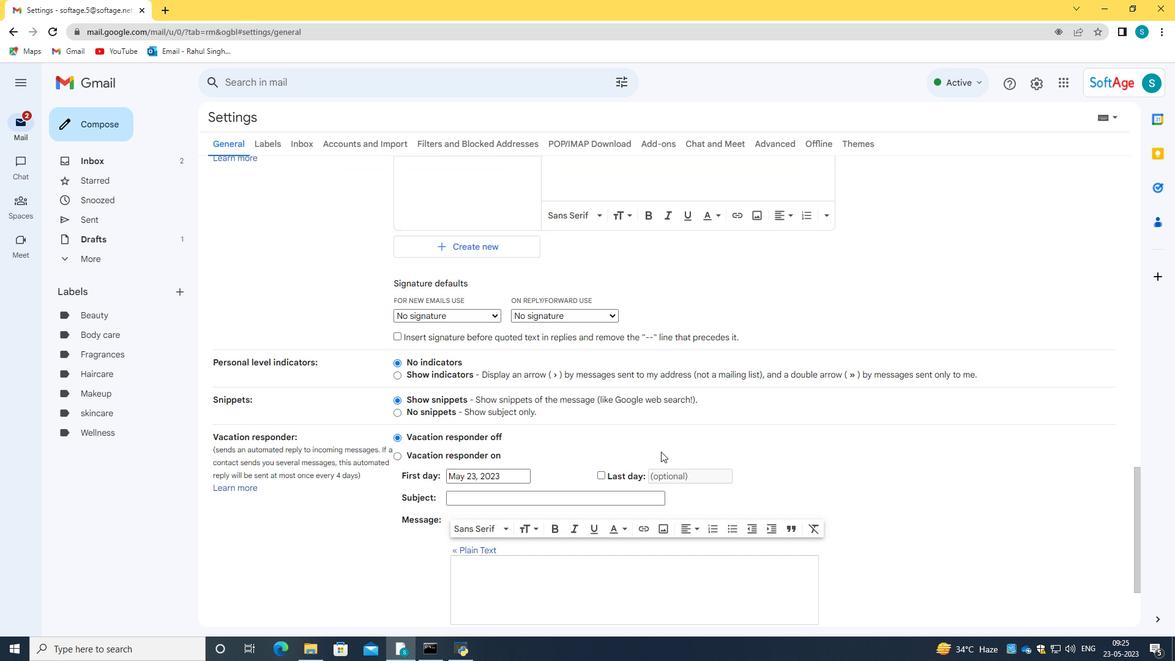 
Action: Mouse moved to (661, 452)
Screenshot: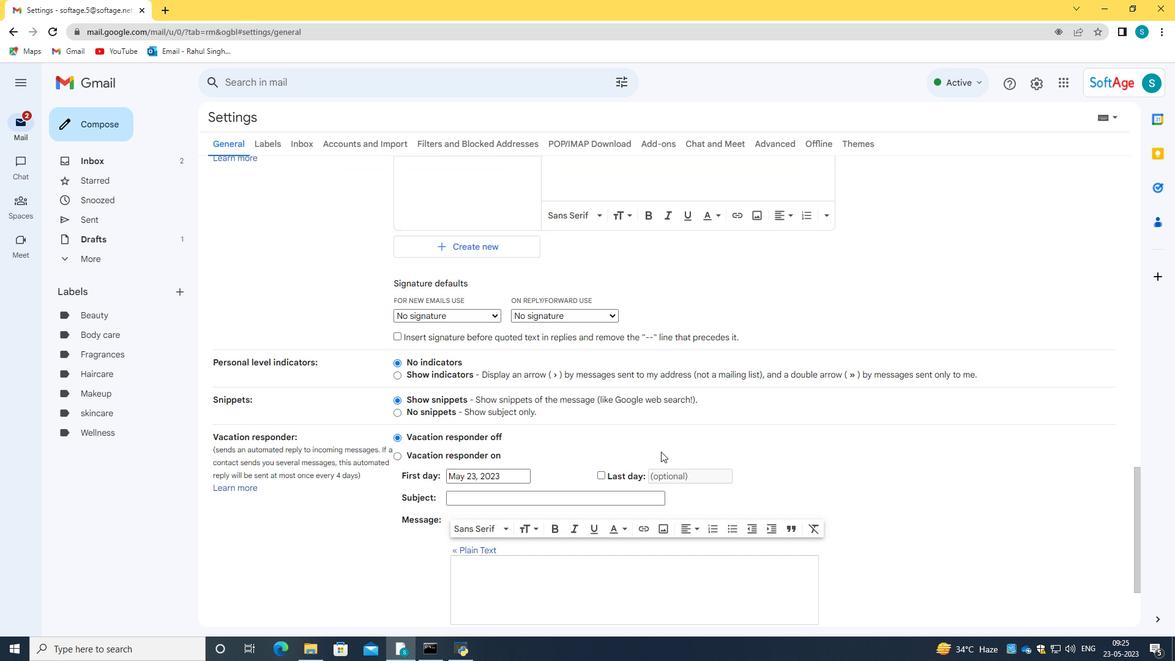 
Action: Mouse scrolled (661, 451) with delta (0, 0)
Screenshot: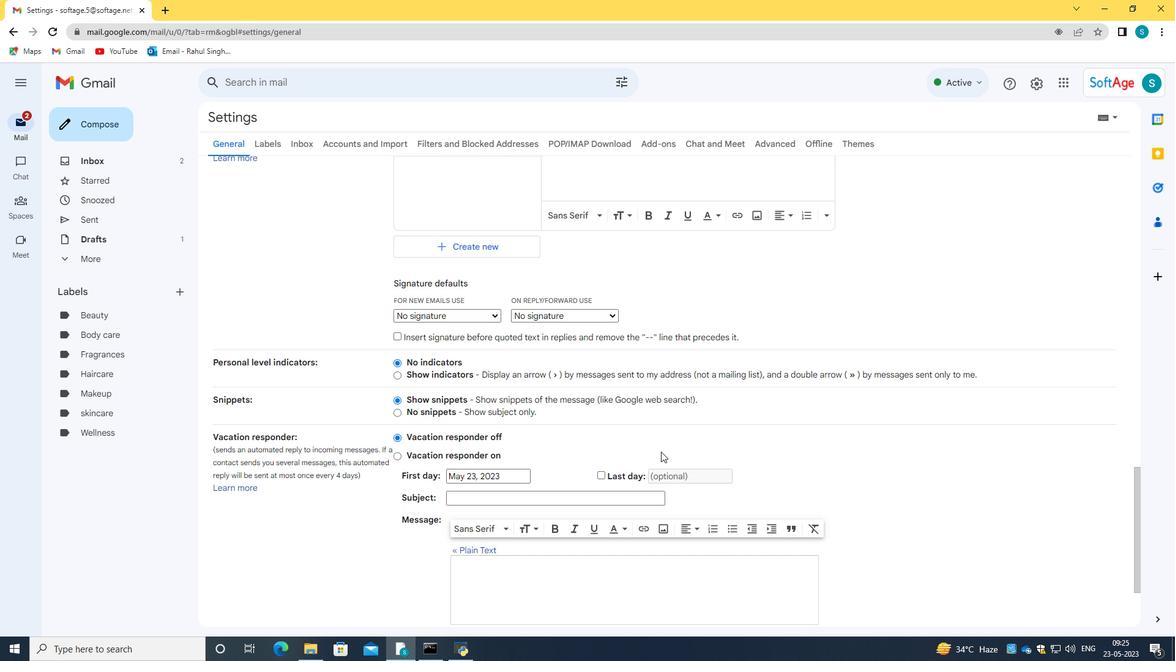 
Action: Mouse scrolled (661, 451) with delta (0, 0)
Screenshot: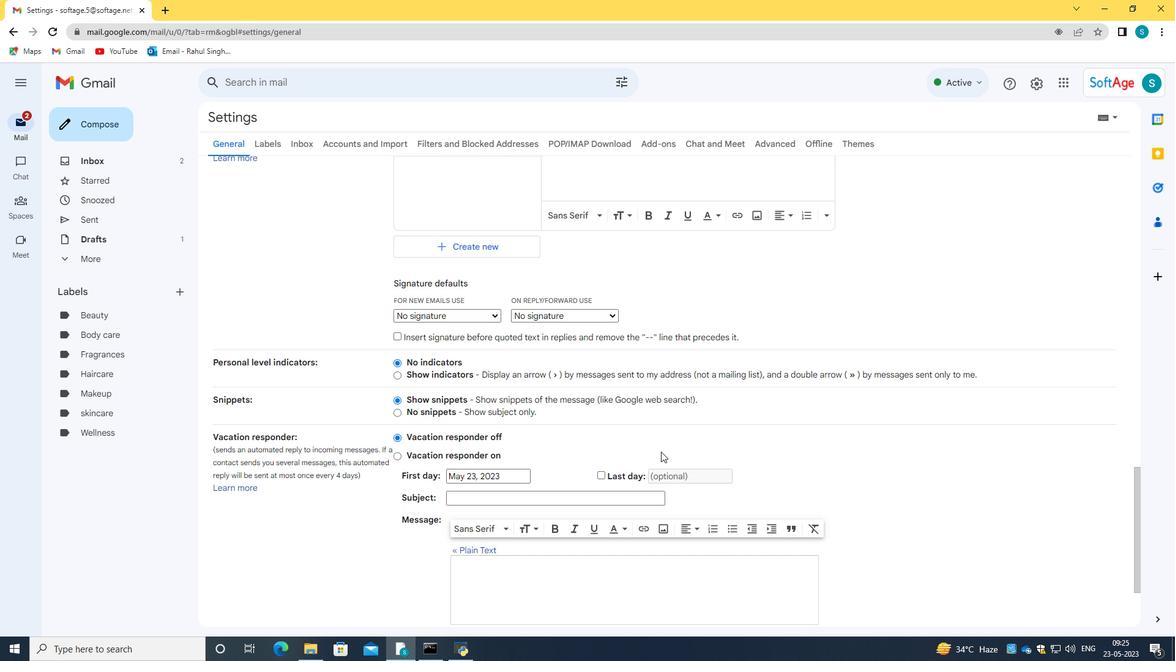 
Action: Mouse moved to (662, 452)
Screenshot: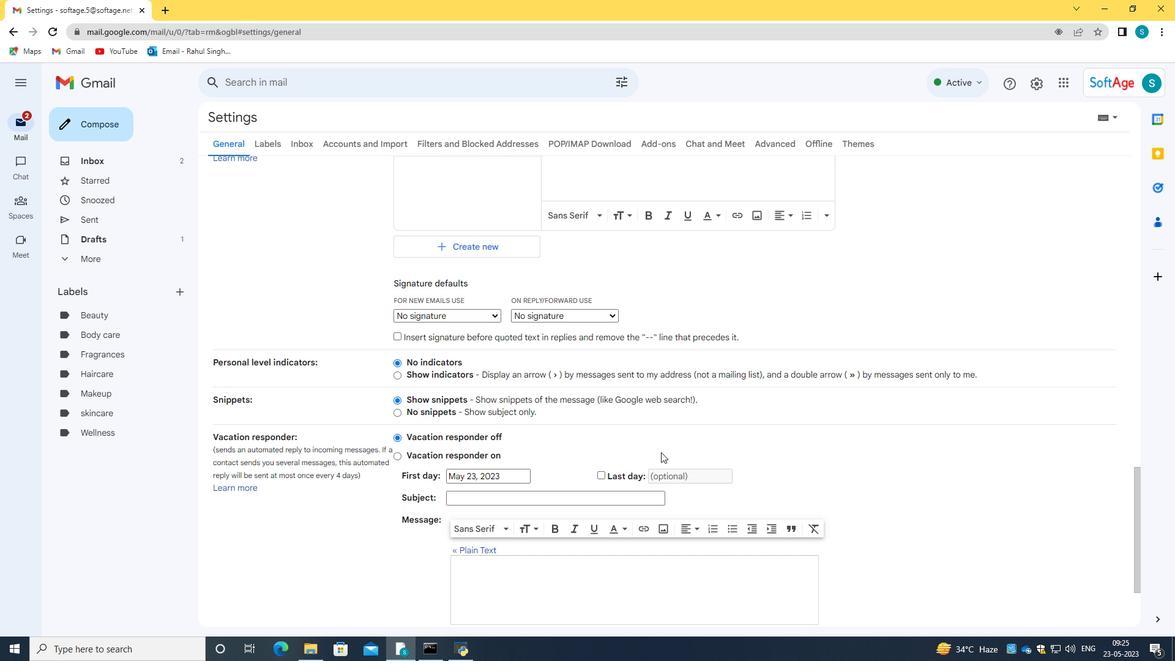 
Action: Mouse scrolled (662, 451) with delta (0, 0)
Screenshot: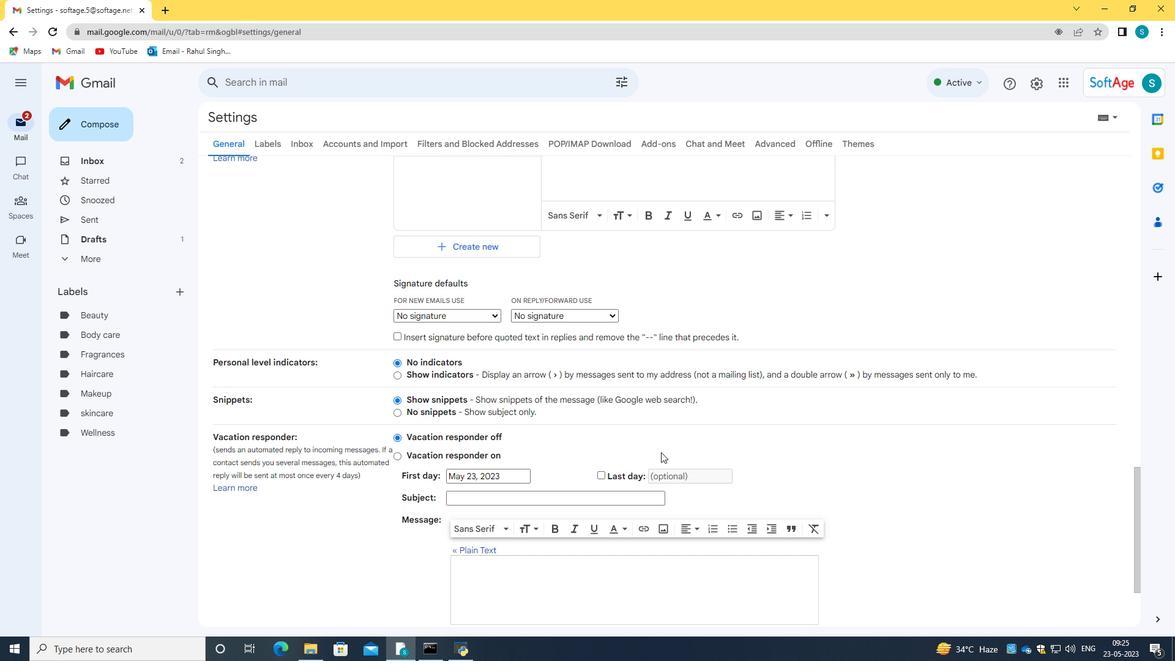 
Action: Mouse scrolled (662, 451) with delta (0, 0)
Screenshot: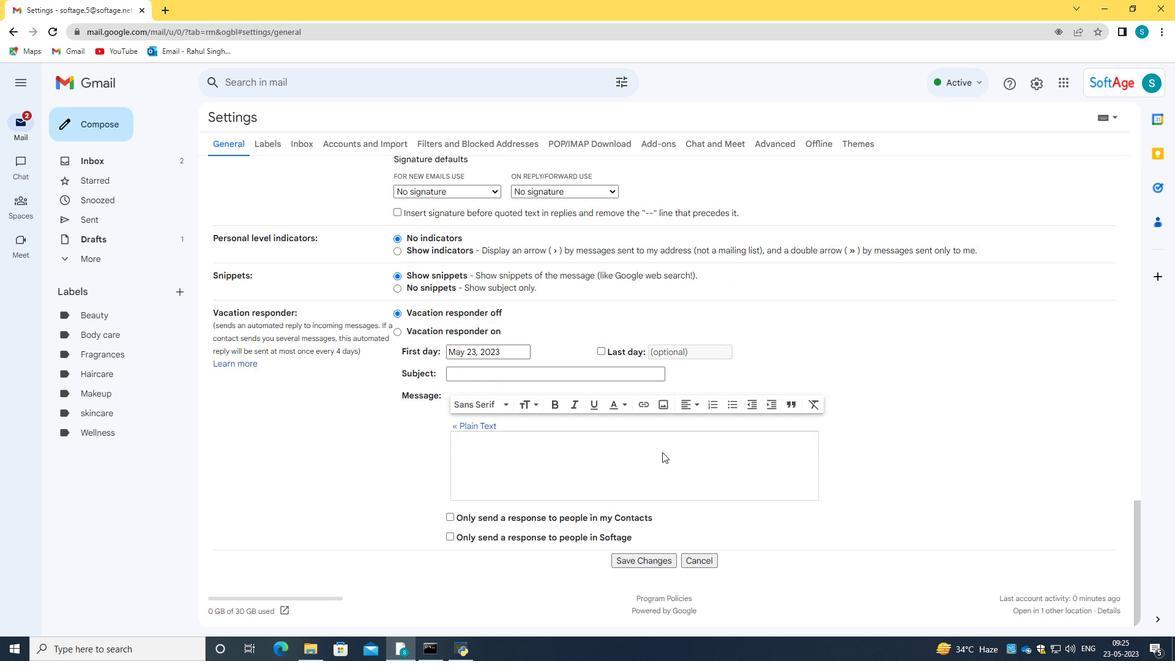 
Action: Mouse scrolled (662, 451) with delta (0, 0)
Screenshot: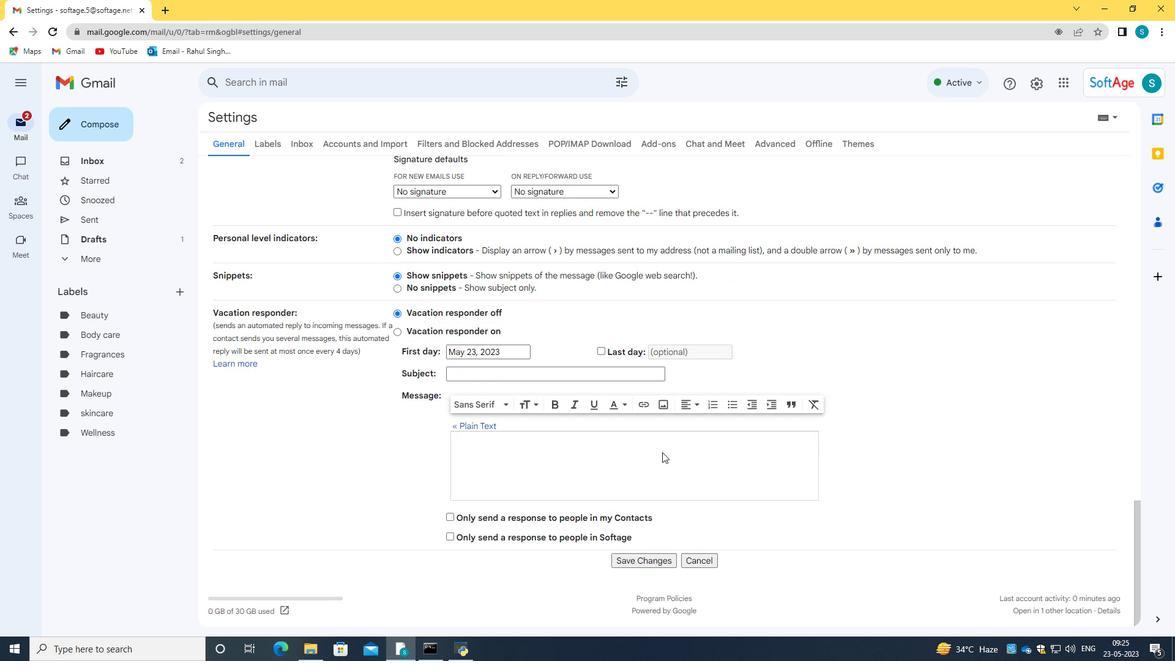 
Action: Mouse scrolled (662, 451) with delta (0, 0)
Screenshot: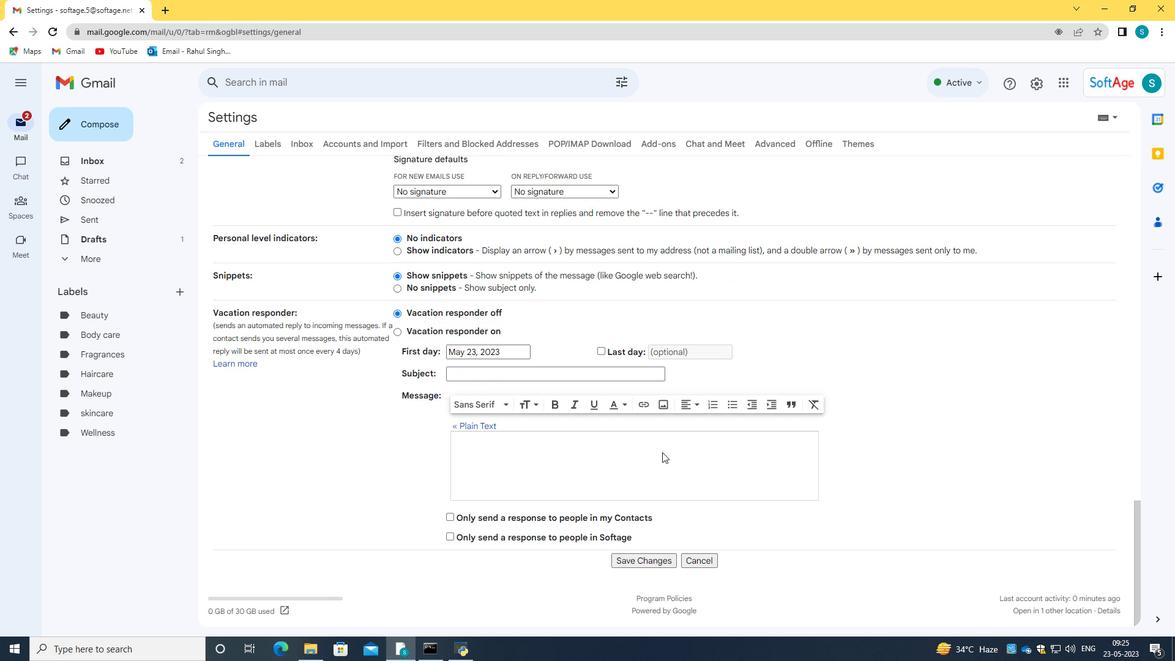 
Action: Mouse scrolled (662, 451) with delta (0, 0)
Screenshot: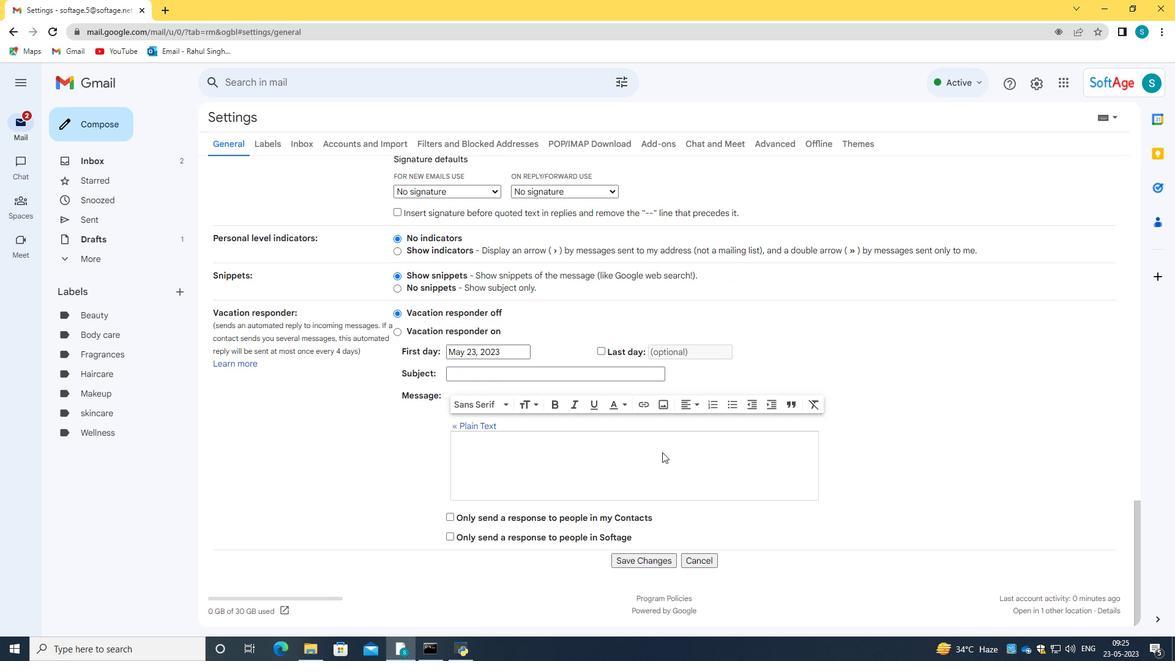 
Action: Mouse moved to (654, 559)
Screenshot: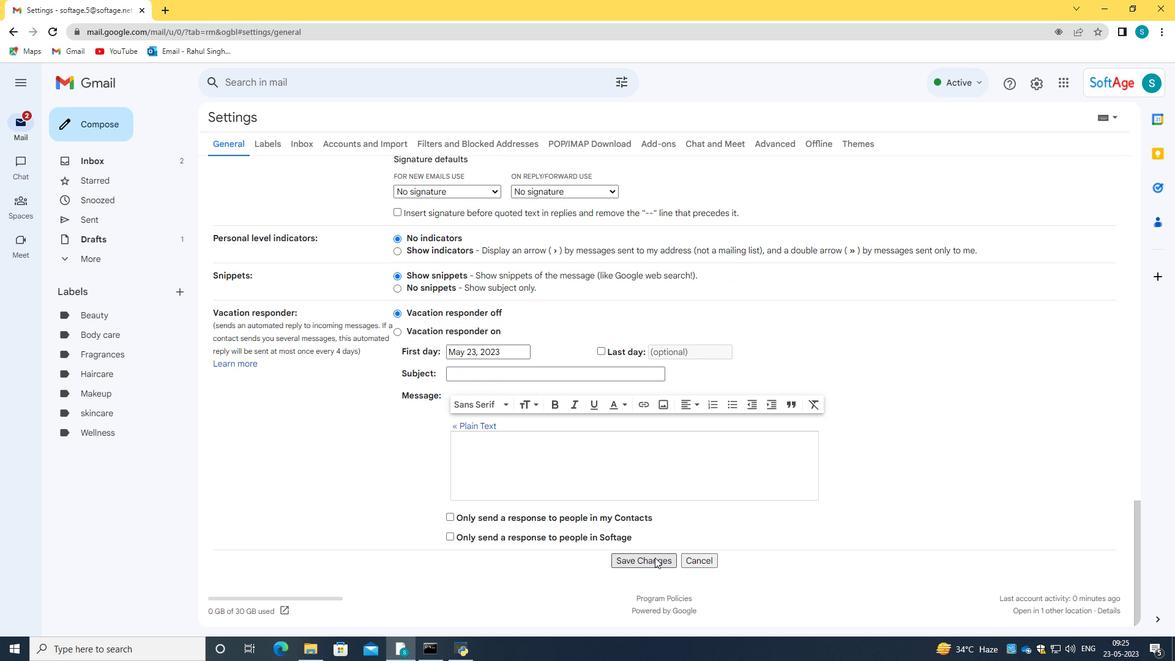
Action: Mouse pressed left at (654, 559)
Screenshot: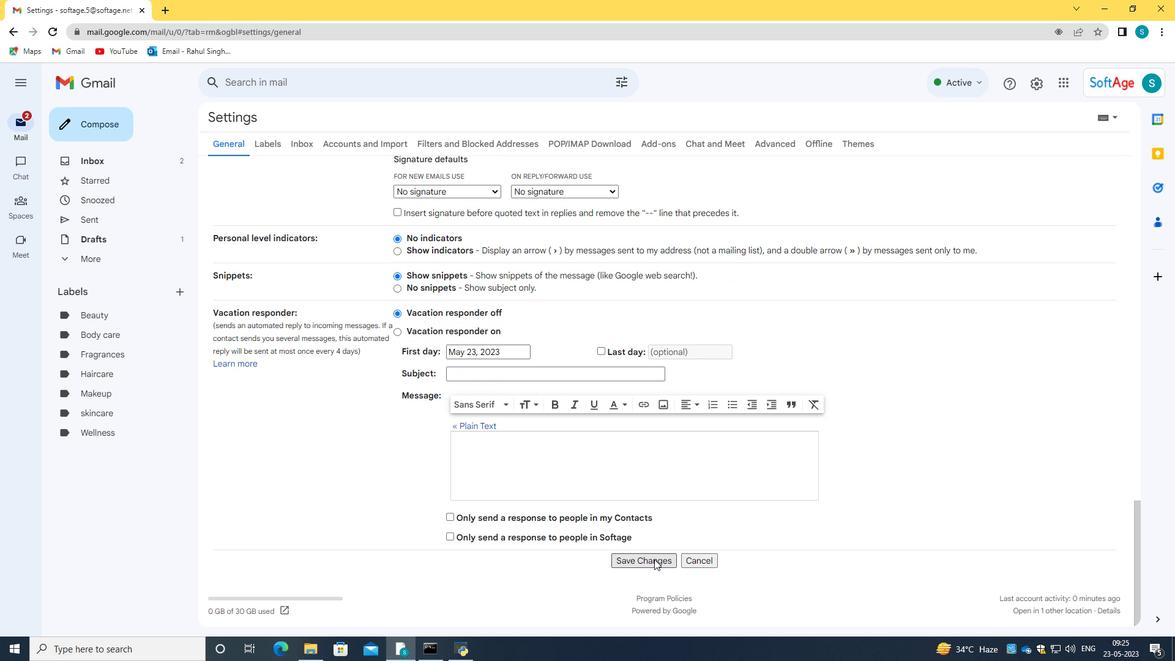 
Action: Mouse moved to (97, 126)
Screenshot: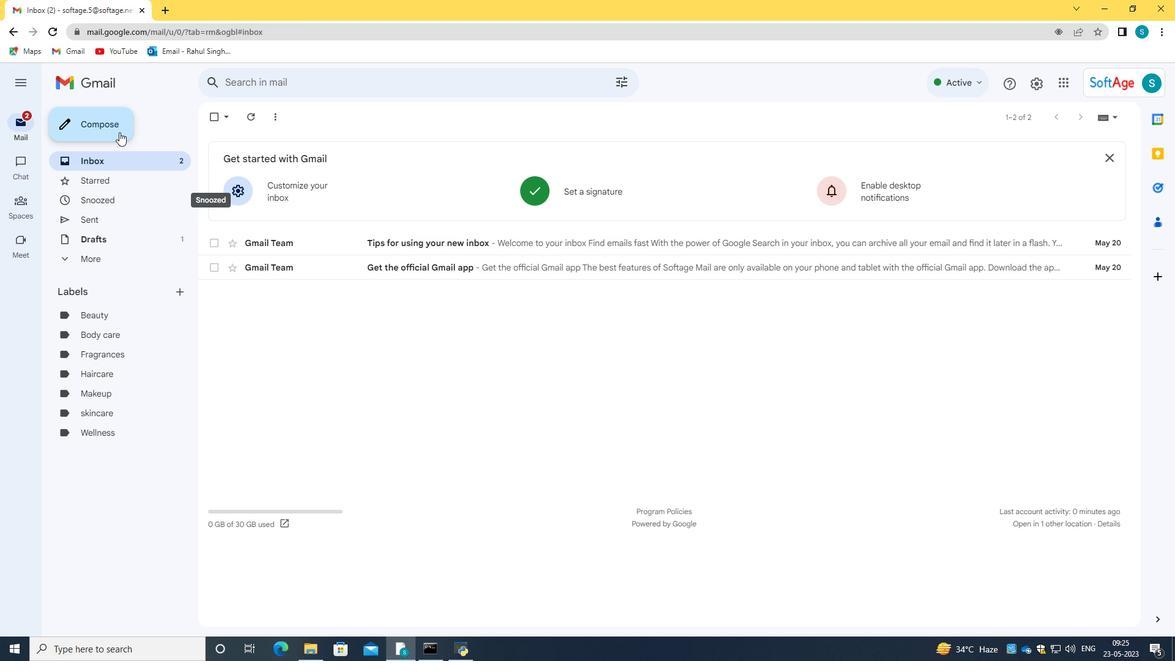 
Action: Mouse pressed left at (97, 126)
Screenshot: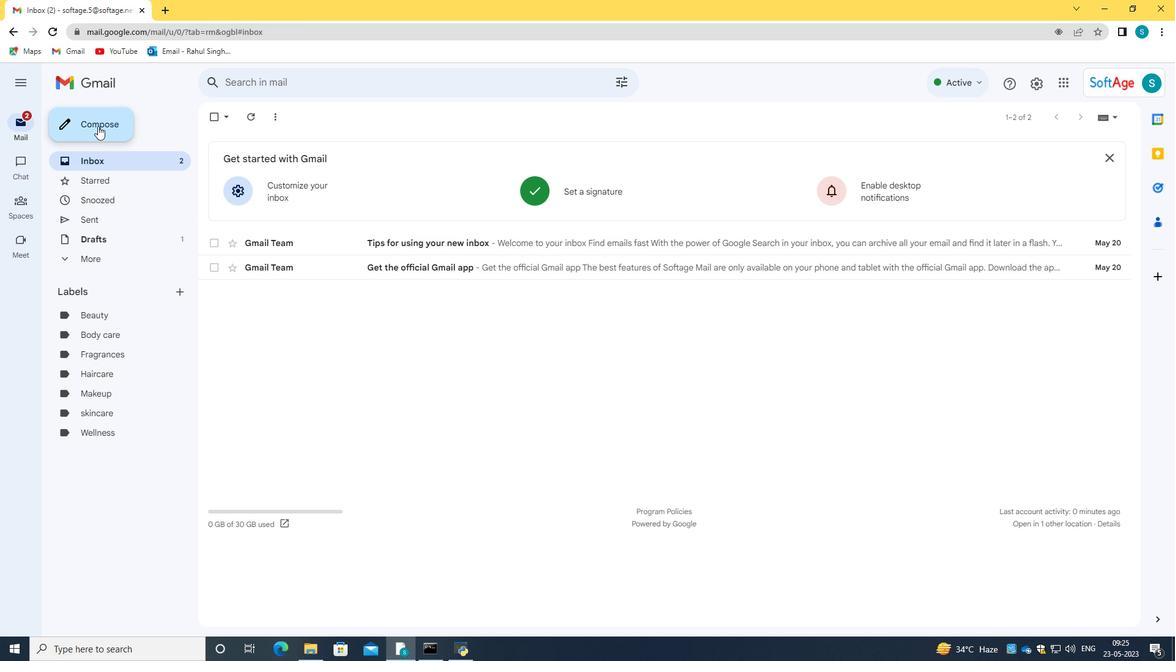 
Action: Mouse moved to (1108, 273)
Screenshot: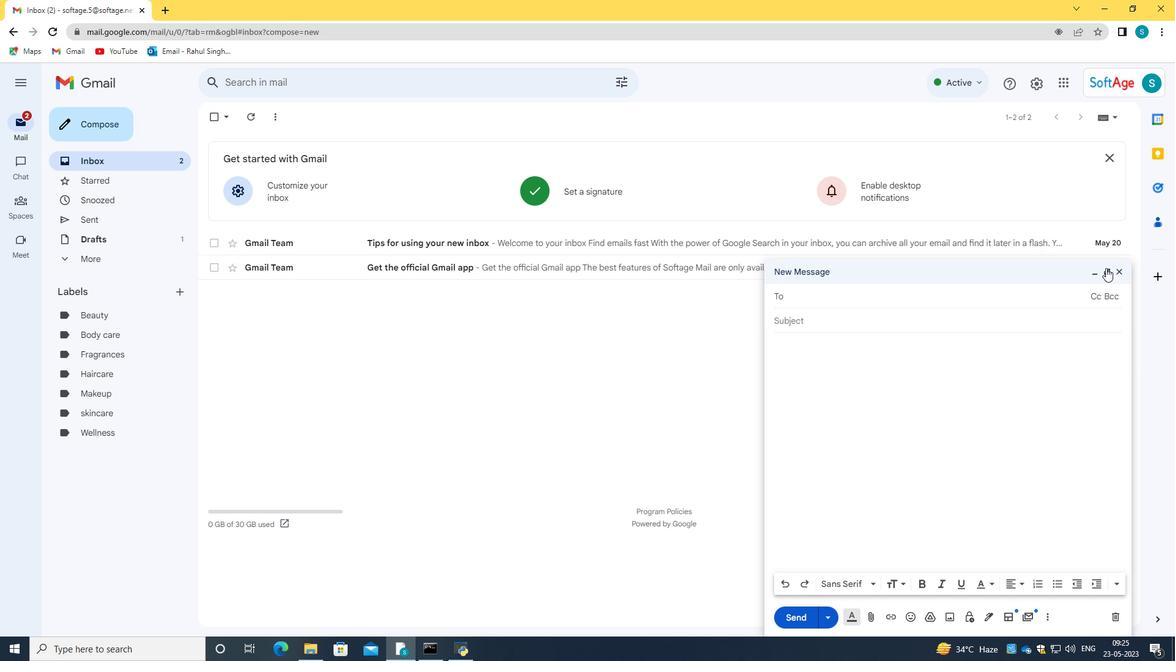 
Action: Mouse pressed left at (1108, 273)
Screenshot: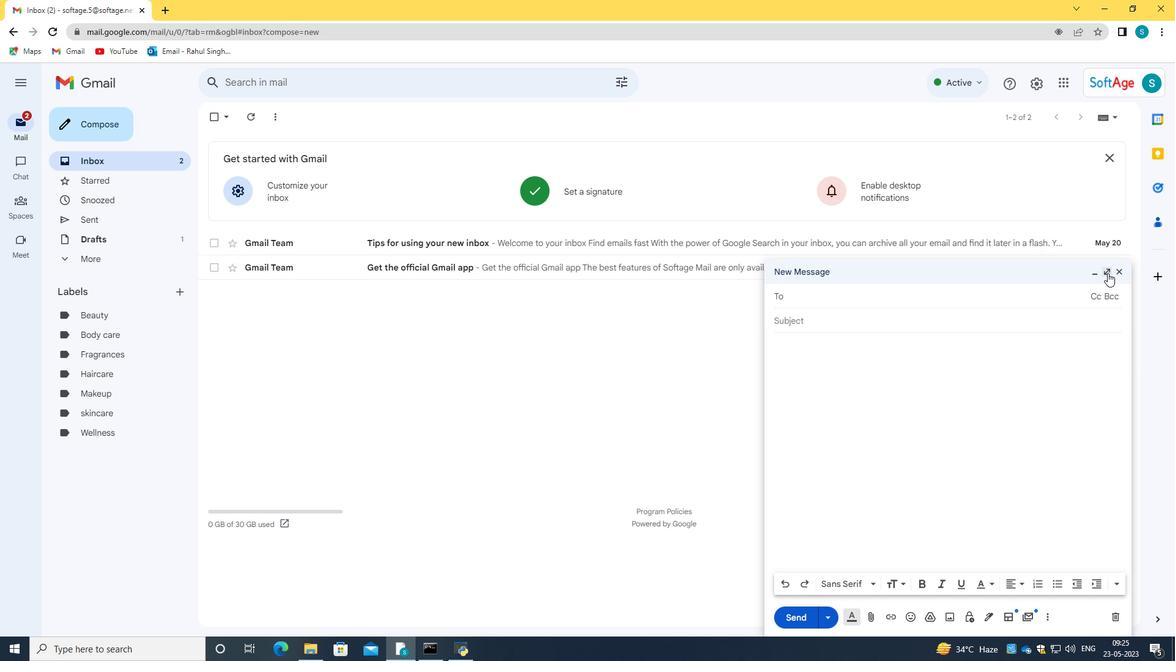 
Action: Mouse moved to (315, 597)
Screenshot: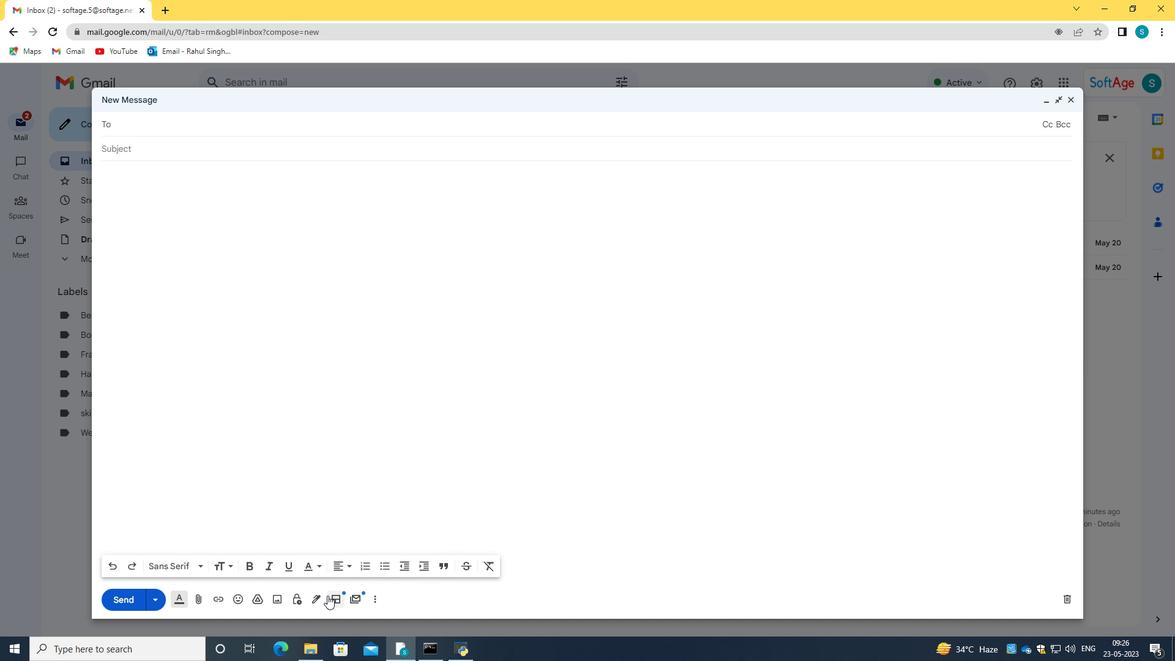 
Action: Mouse pressed left at (315, 597)
Screenshot: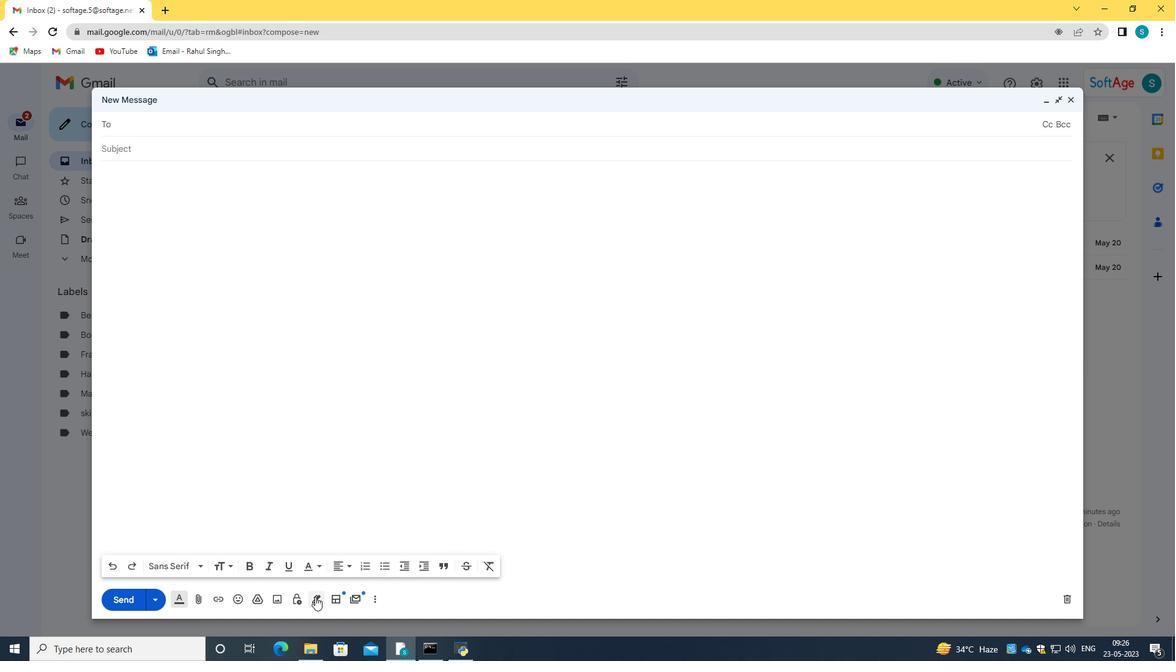 
Action: Mouse moved to (350, 580)
Screenshot: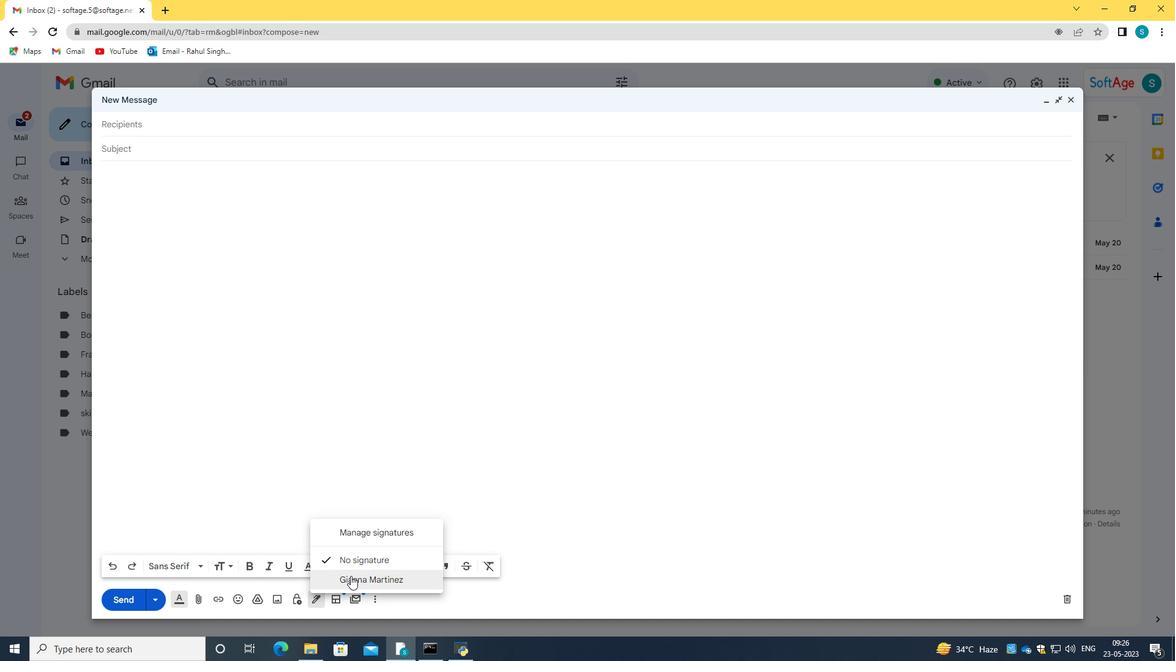 
Action: Mouse pressed left at (350, 580)
Screenshot: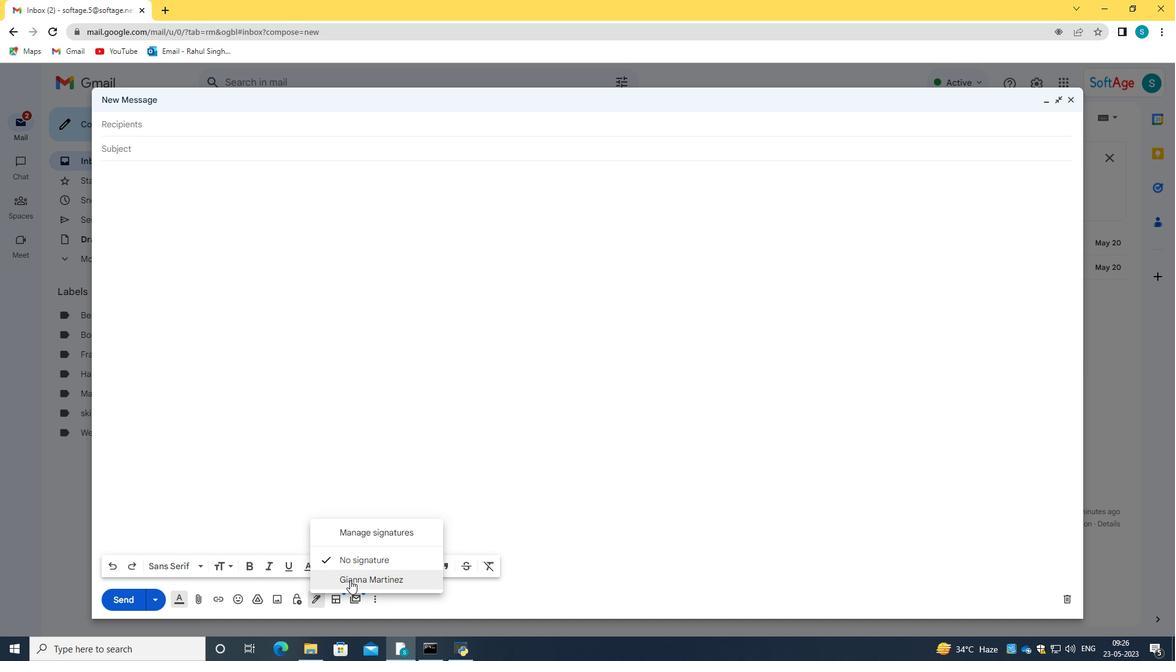 
Action: Mouse moved to (153, 148)
Screenshot: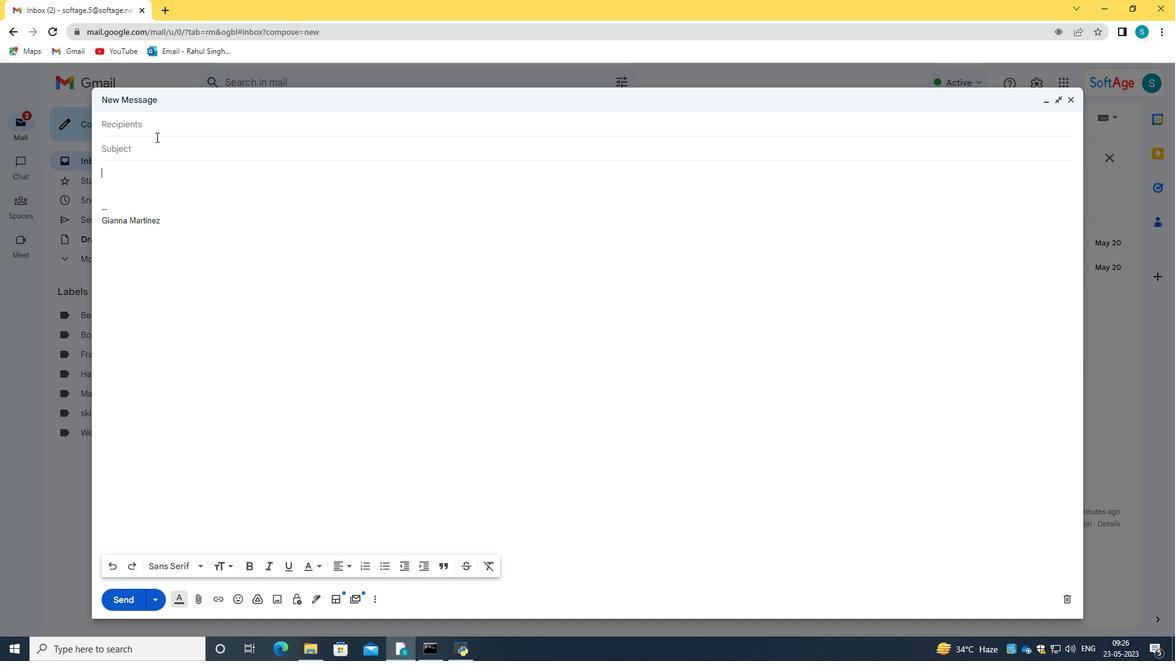 
Action: Mouse pressed left at (153, 148)
Screenshot: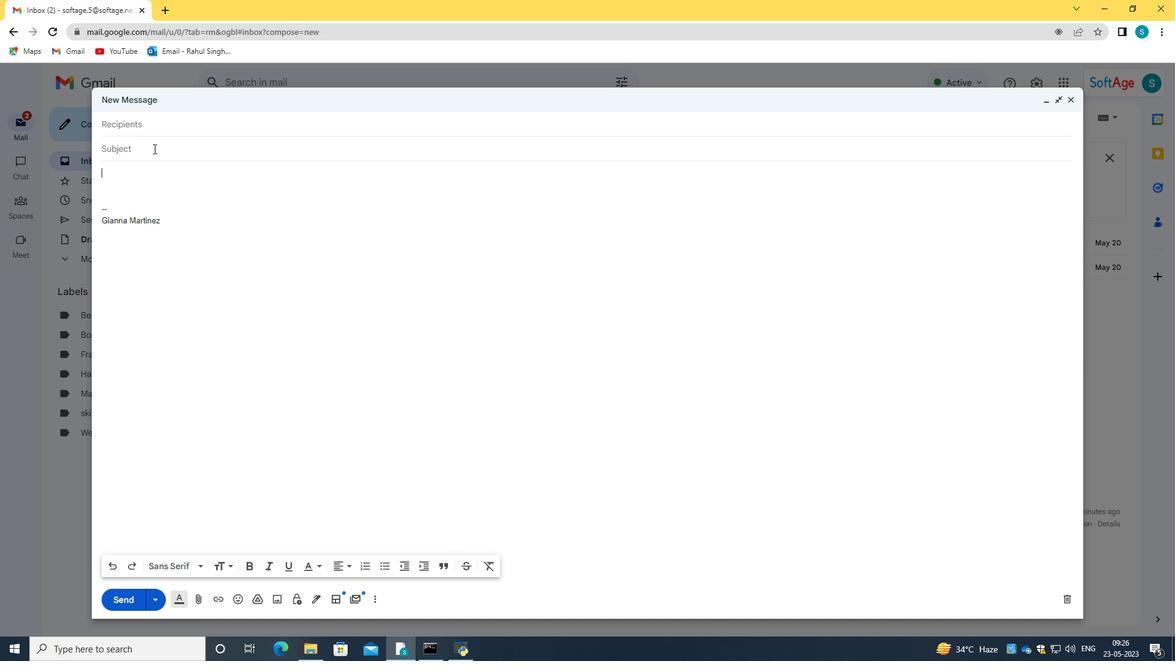 
Action: Key pressed <Key.caps_lock>T<Key.caps_lock>hank<Key.space>you<Key.space>for<Key.space>a<Key.space>testimonial<Key.space>
Screenshot: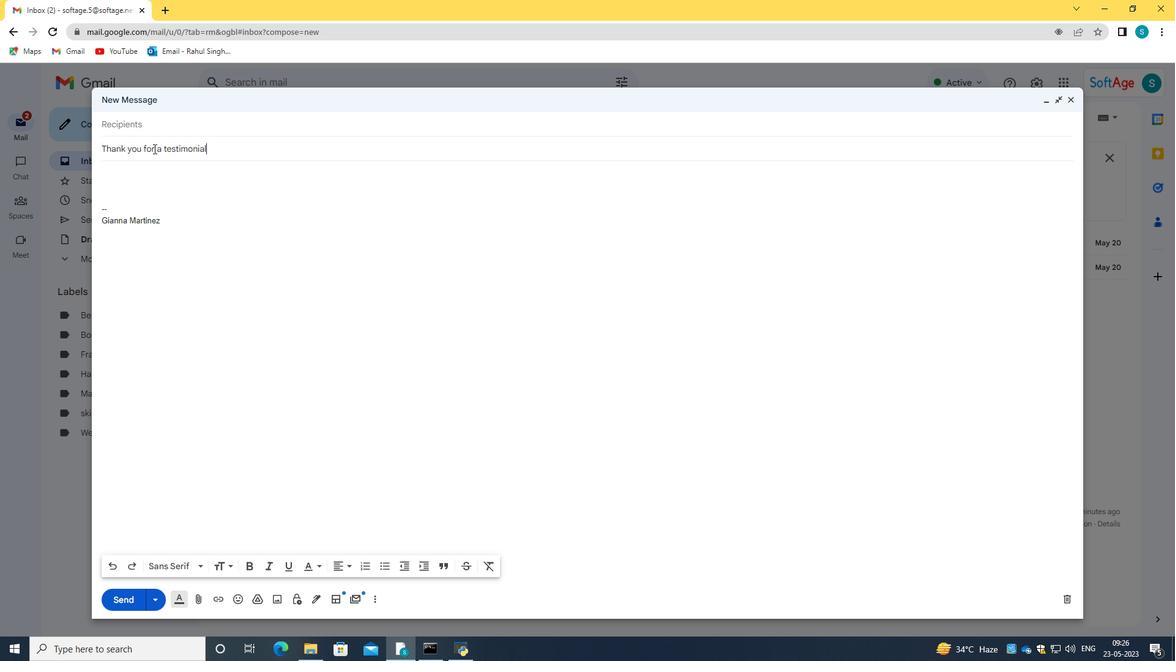 
Action: Mouse moved to (153, 168)
Screenshot: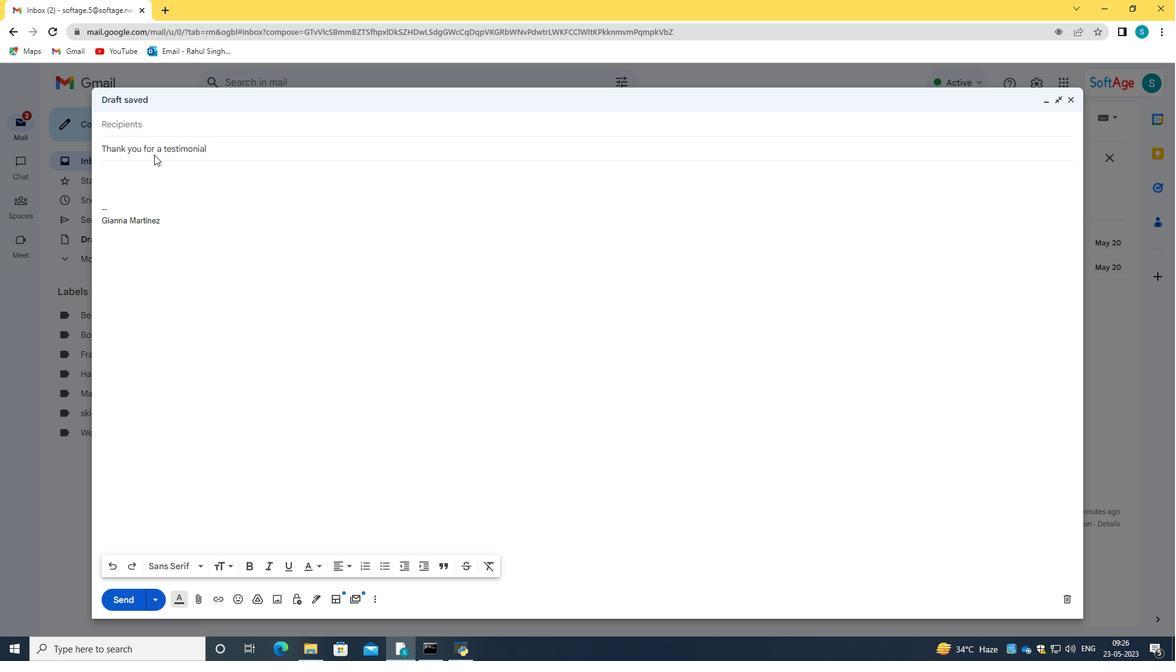 
Action: Mouse pressed left at (153, 168)
Screenshot: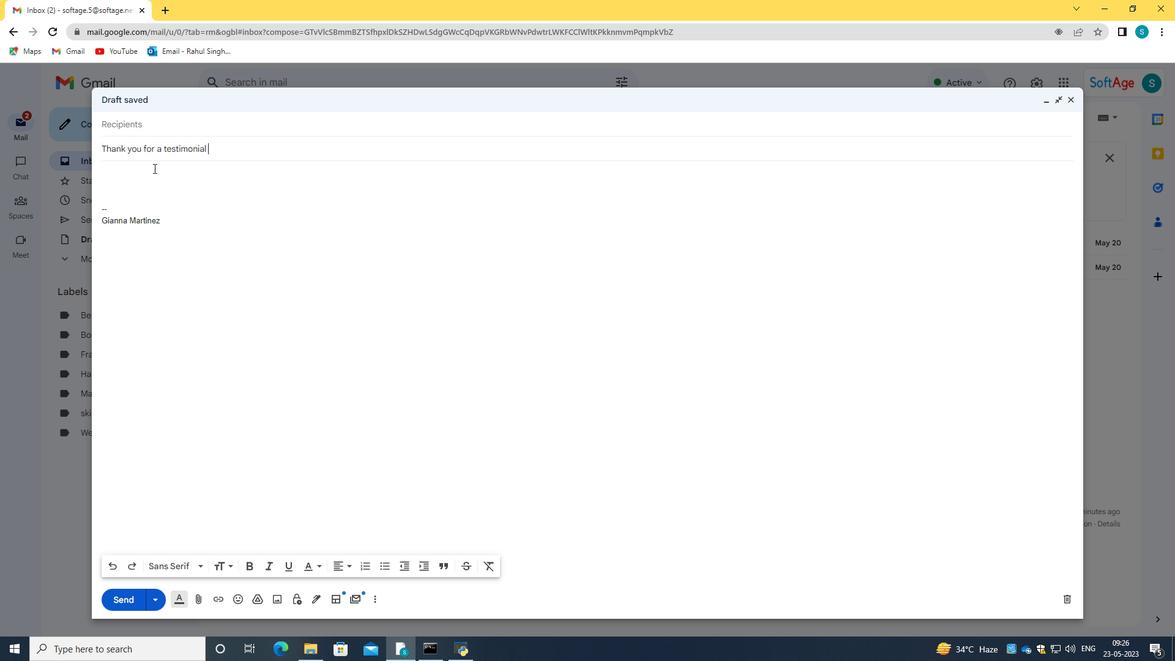 
Action: Key pressed <Key.caps_lock>I<Key.caps_lock><Key.space>woi<Key.backspace>uld<Key.space>like<Key.space>to<Key.space>request<Key.space>a<Key.space>review<Key.space>of<Key.space>the<Key.space>nw<Key.backspace>ew<Key.space>product<Key.space>brouchure<Key.shift_r>?
Screenshot: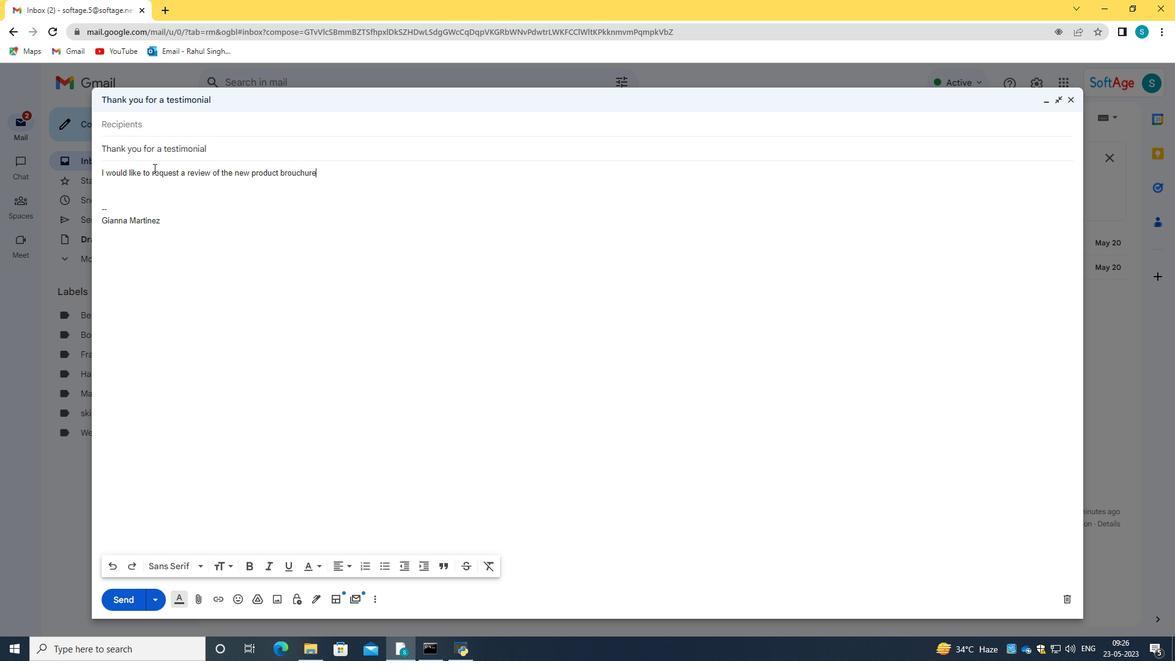 
Action: Mouse moved to (299, 163)
Screenshot: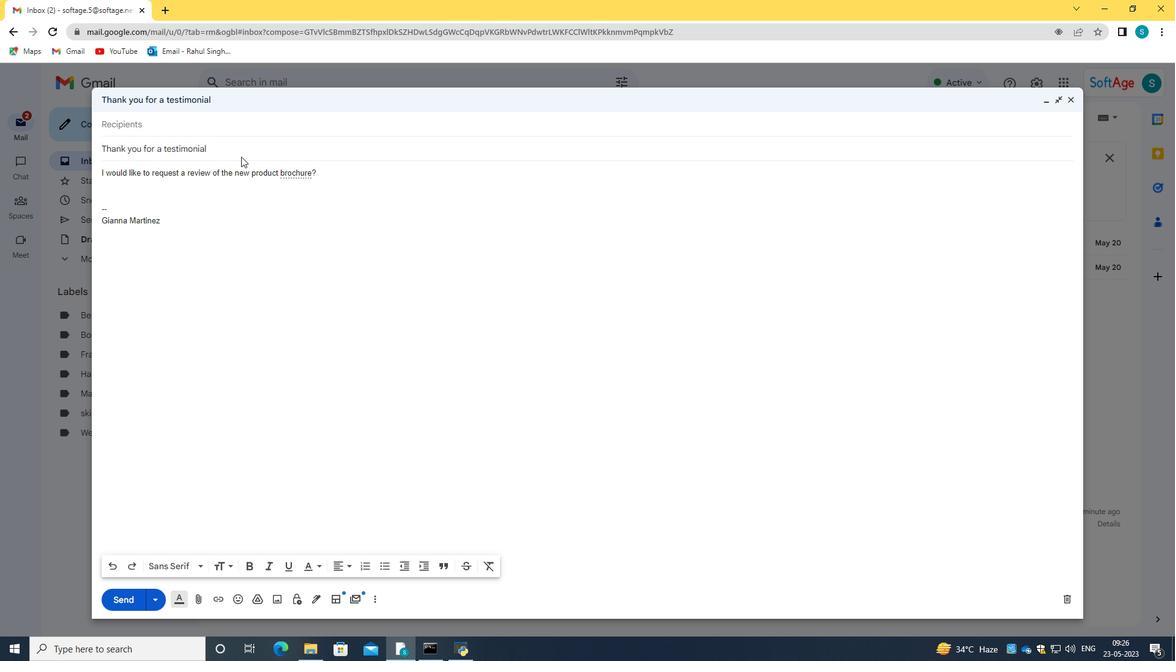 
Action: Key pressed <Key.backspace><Key.backspace><Key.backspace><Key.backspace><Key.backspace><Key.backspace><Key.backspace><Key.backspace><Key.backspace><Key.backspace><Key.backspace><Key.backspace>ct<Key.space>brochure.
Screenshot: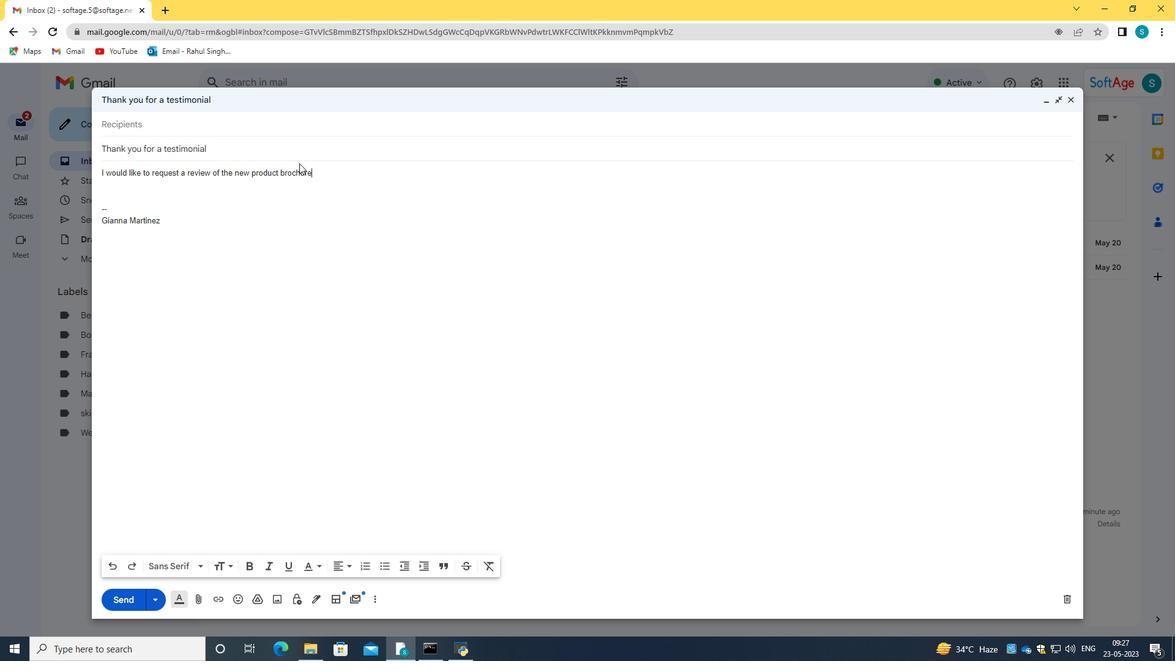 
Action: Mouse moved to (160, 126)
Screenshot: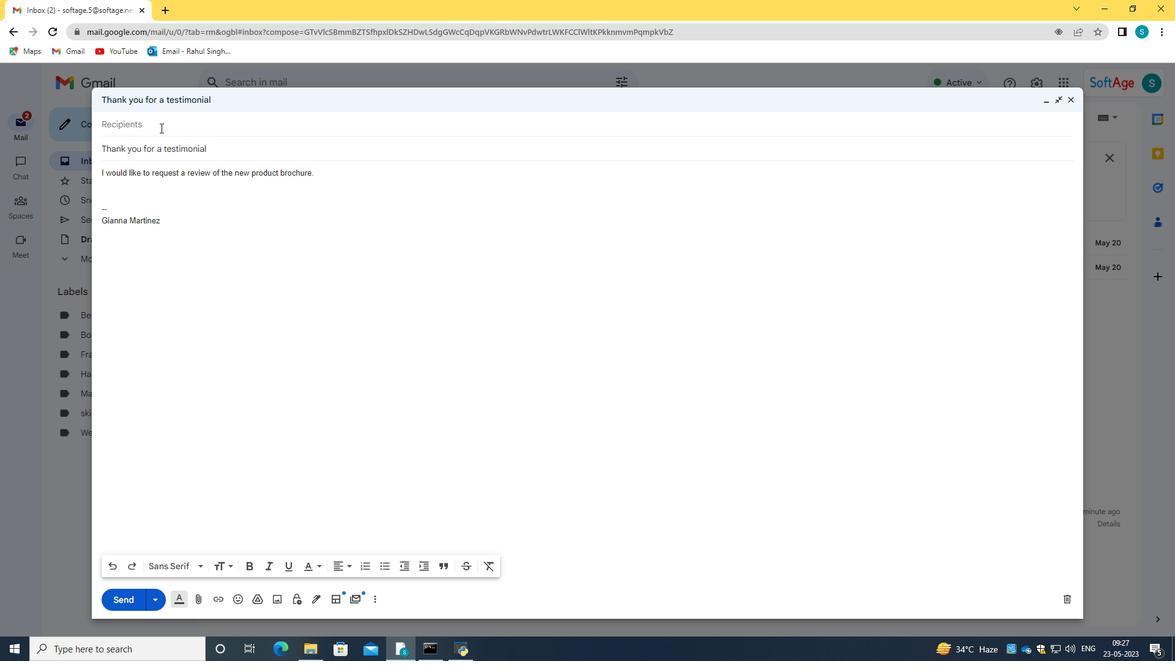 
Action: Mouse pressed left at (160, 126)
Screenshot: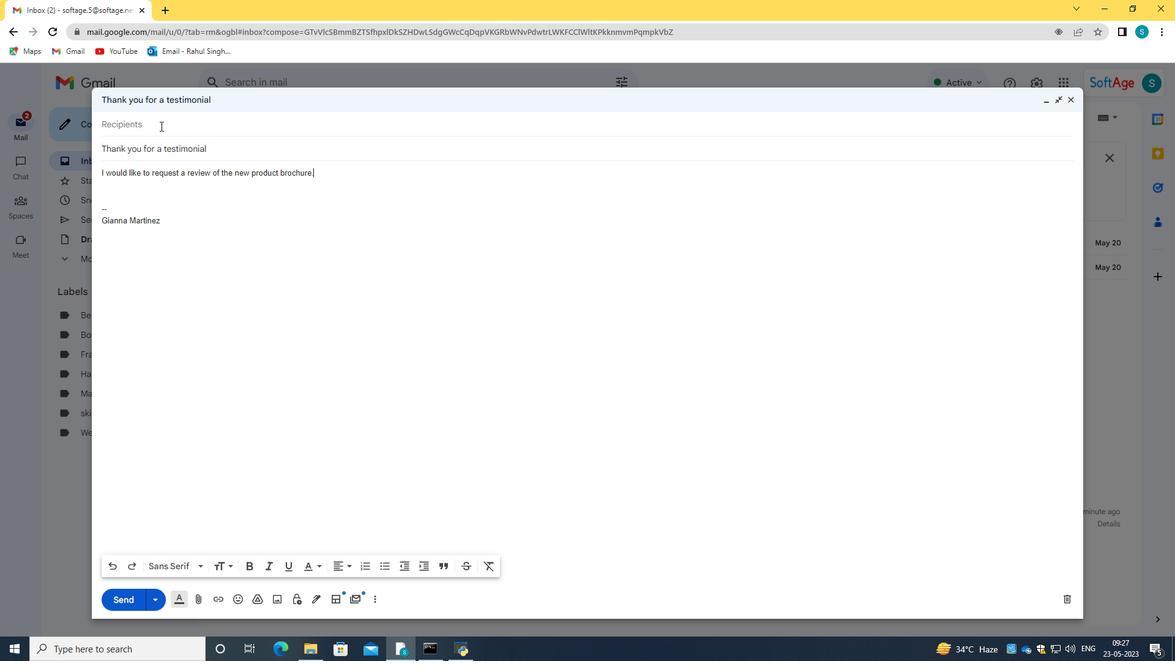 
Action: Key pressed softage.8<Key.shift>@sofage.net
Screenshot: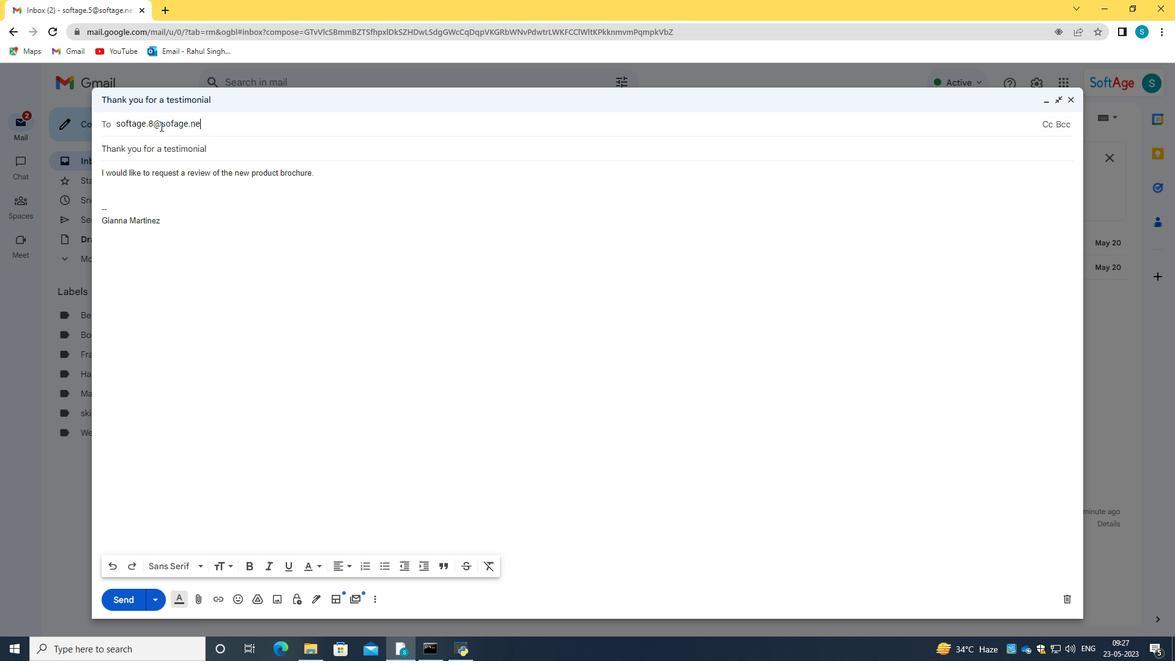 
Action: Mouse moved to (212, 153)
Screenshot: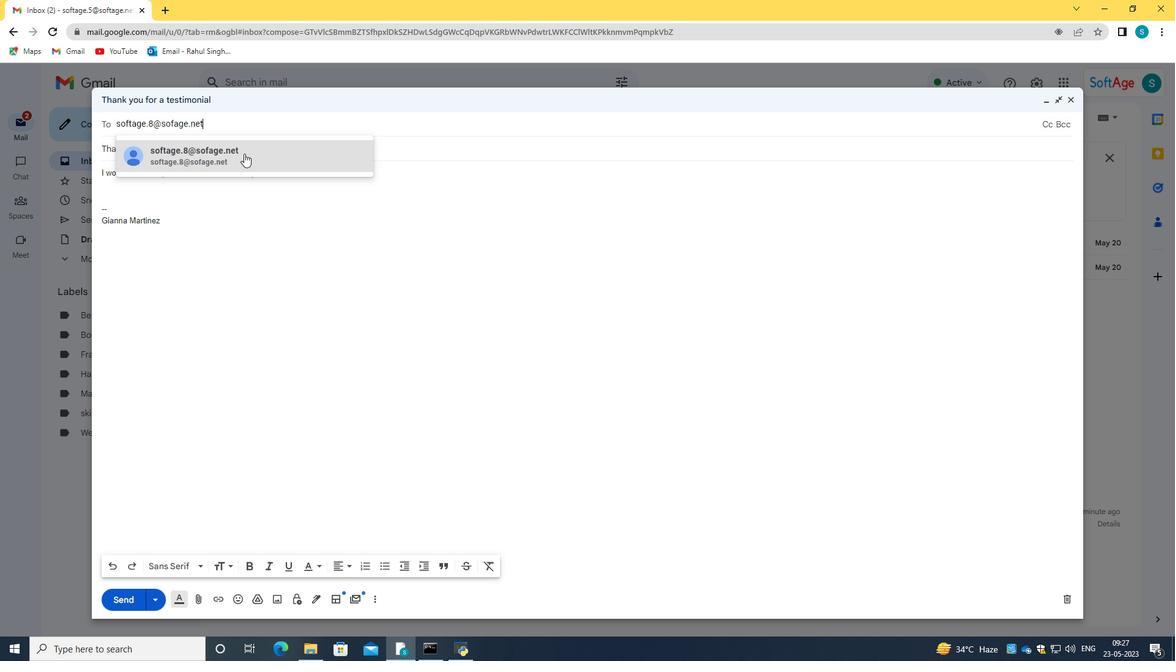 
Action: Mouse pressed left at (212, 153)
Screenshot: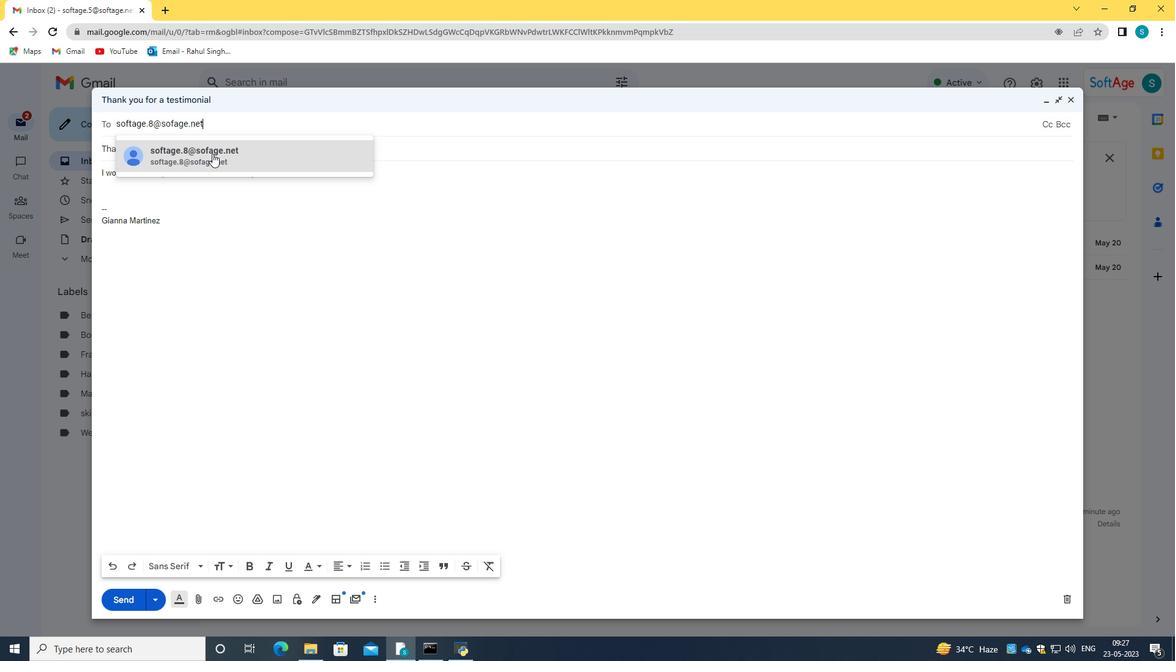 
Action: Mouse moved to (251, 186)
Screenshot: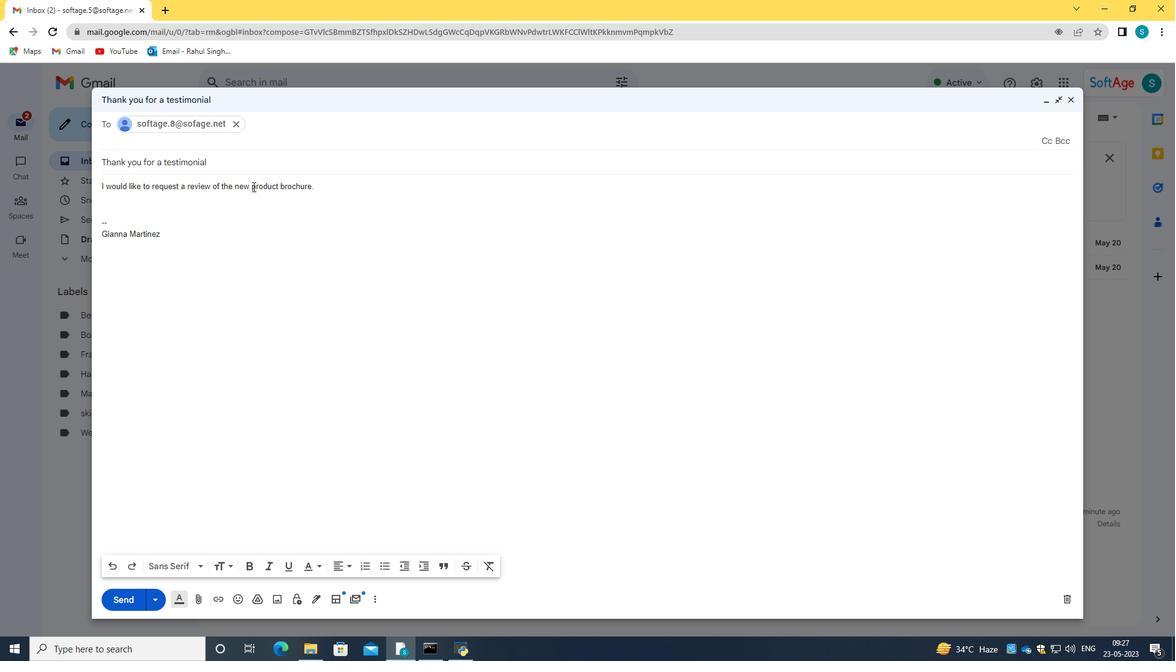 
Action: Mouse pressed left at (251, 186)
Screenshot: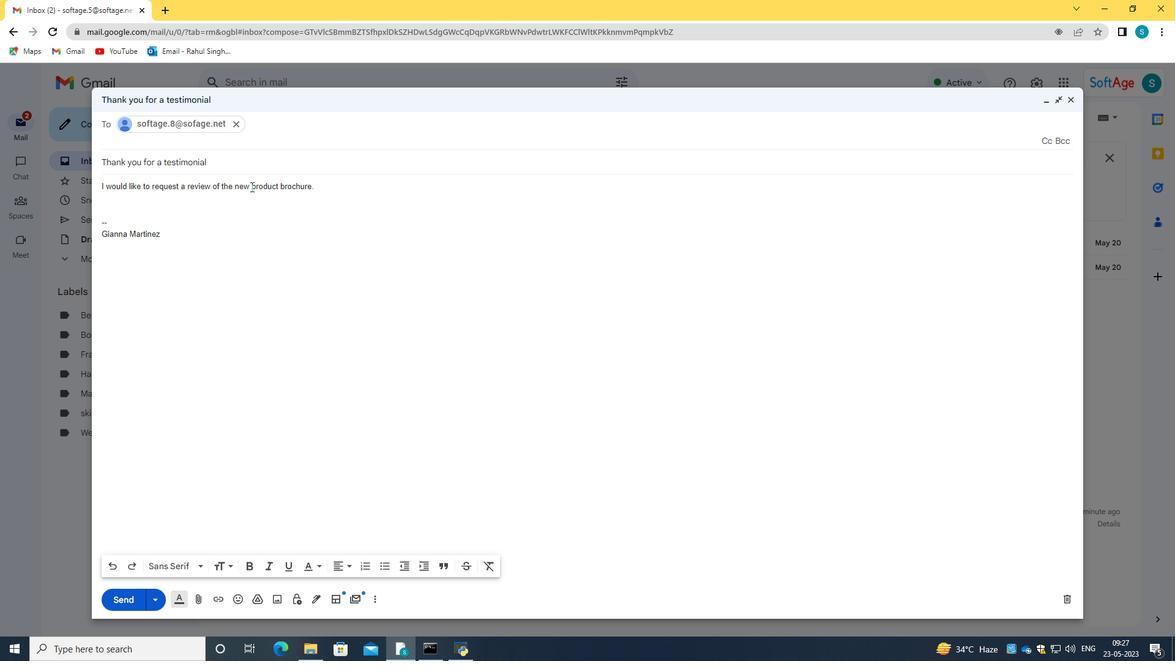 
Action: Mouse moved to (252, 173)
Screenshot: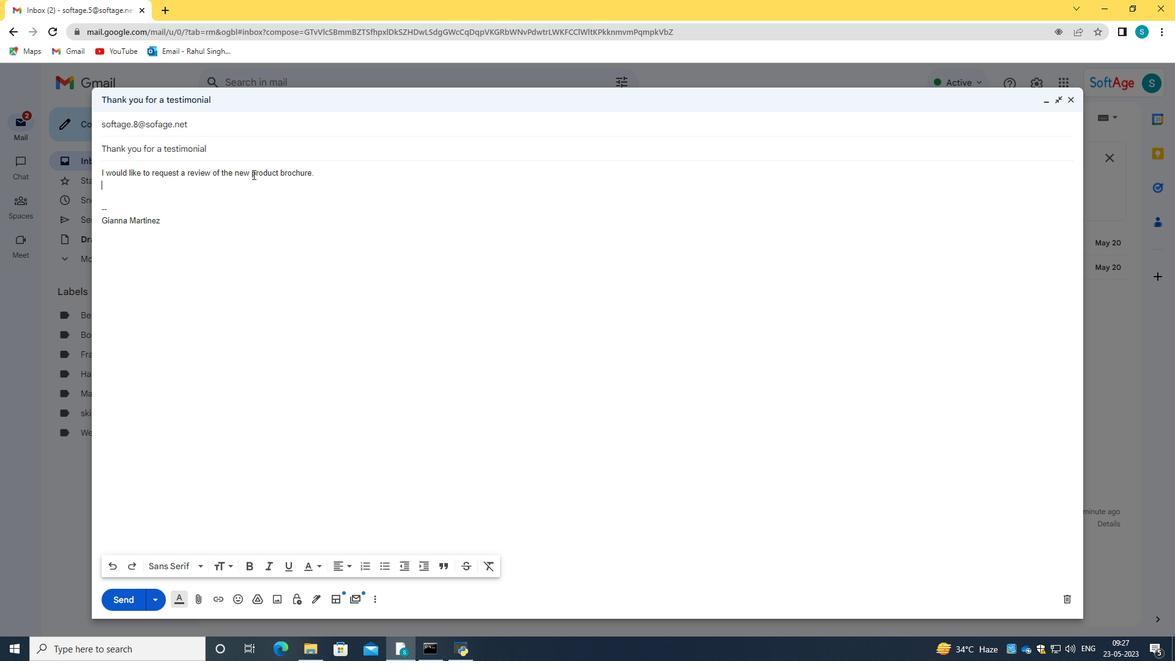 
Action: Mouse pressed left at (252, 173)
Screenshot: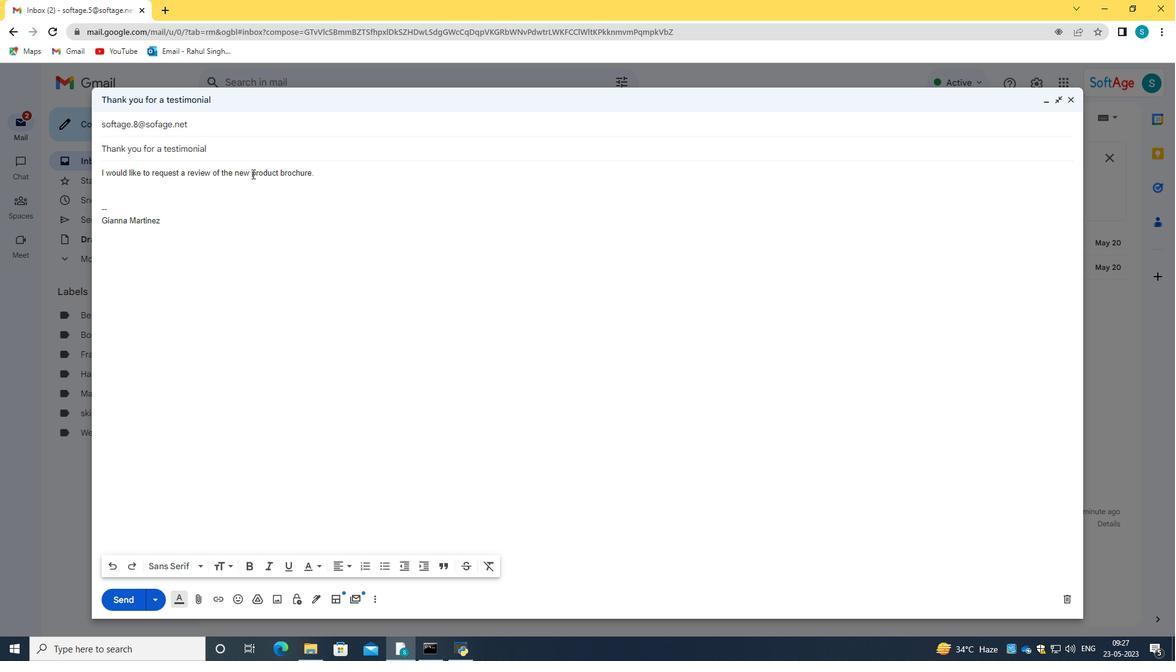 
Action: Mouse moved to (317, 571)
Screenshot: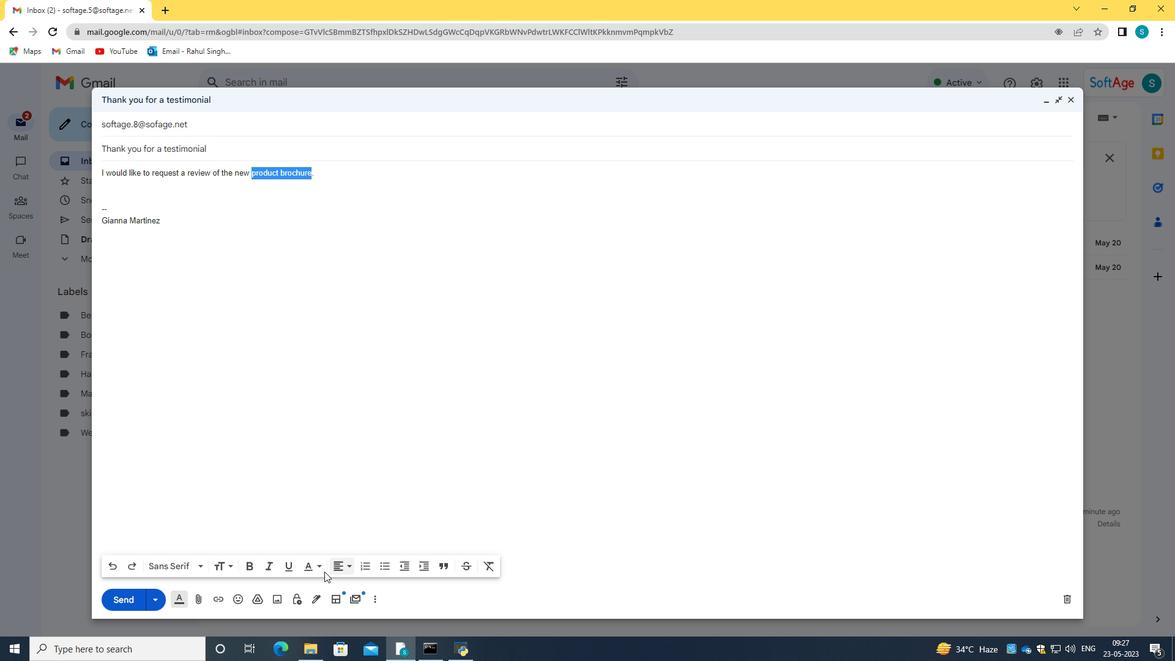 
Action: Mouse pressed left at (317, 571)
Screenshot: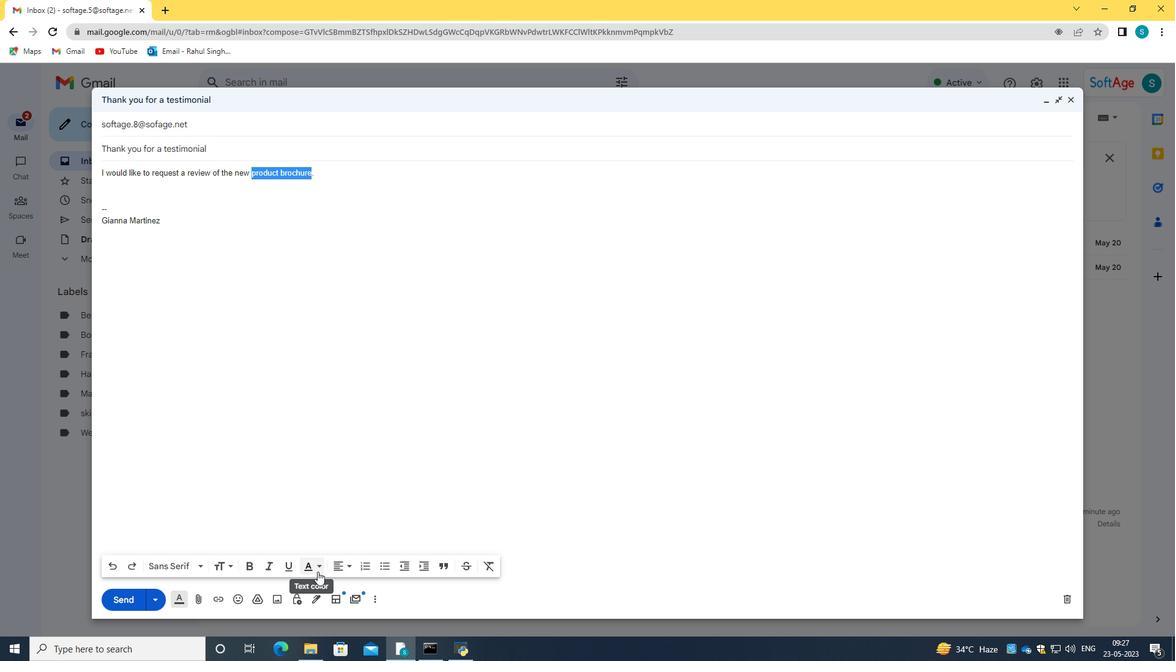 
Action: Mouse moved to (288, 480)
Screenshot: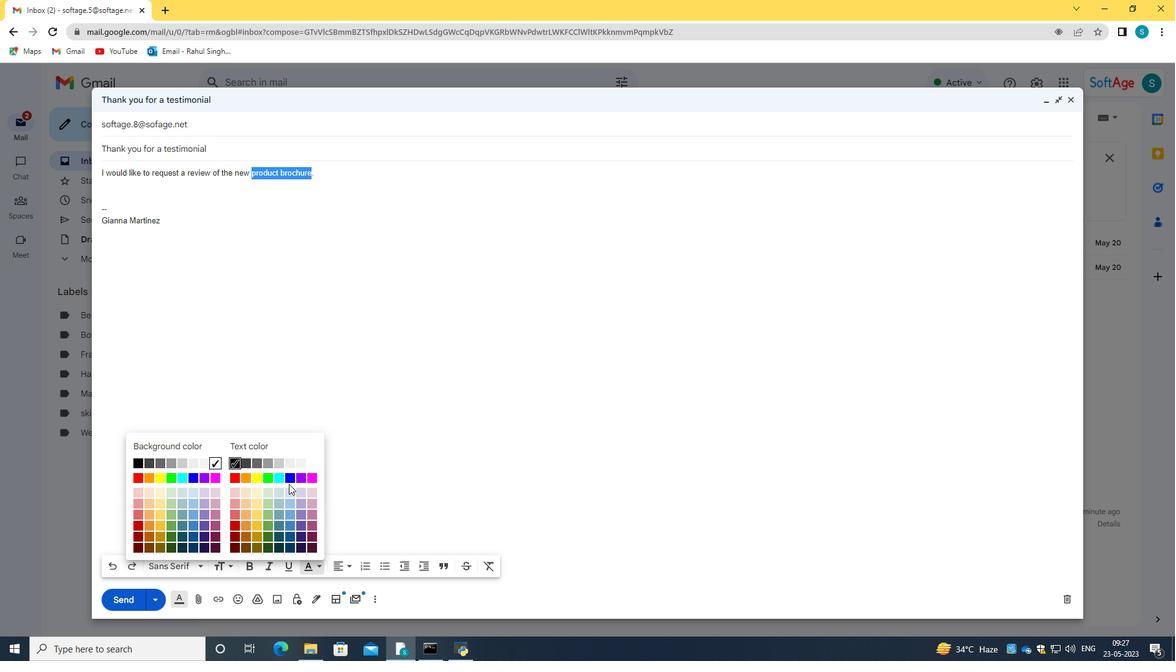 
Action: Mouse pressed left at (288, 480)
Screenshot: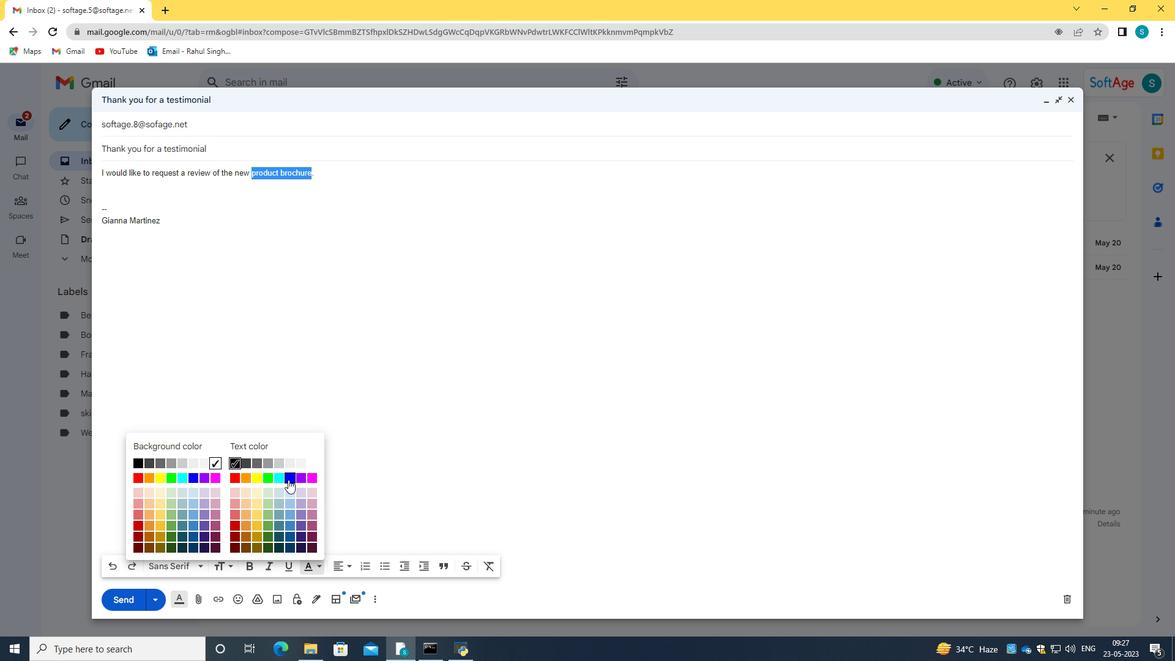 
Action: Mouse moved to (308, 565)
Screenshot: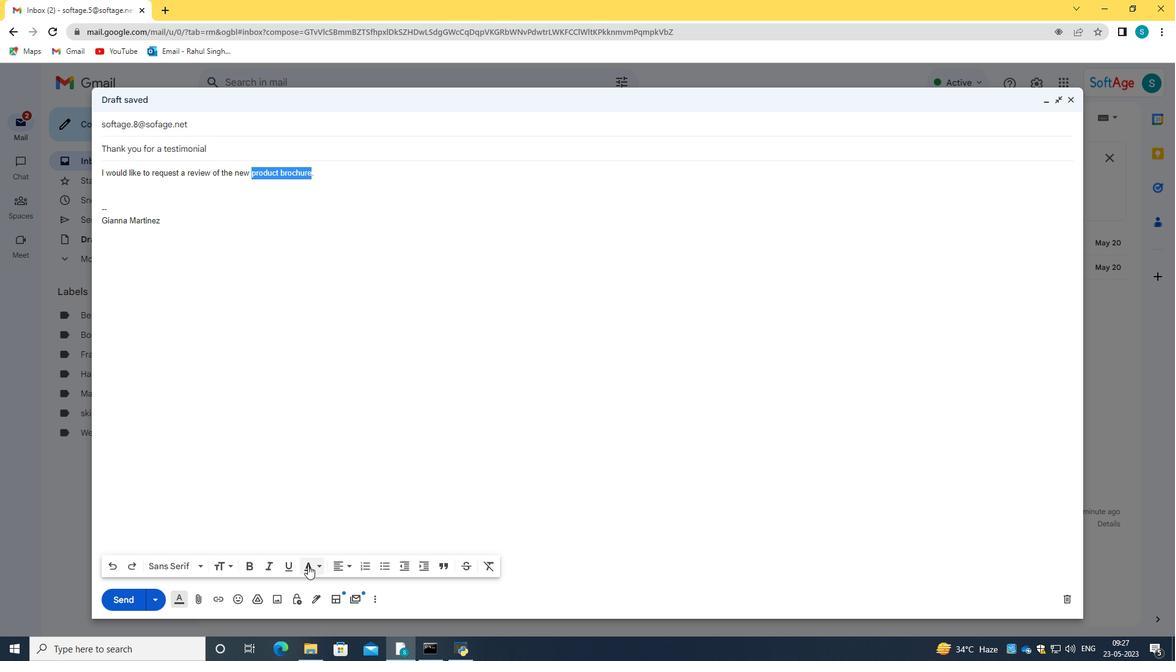 
Action: Mouse pressed left at (308, 565)
Screenshot: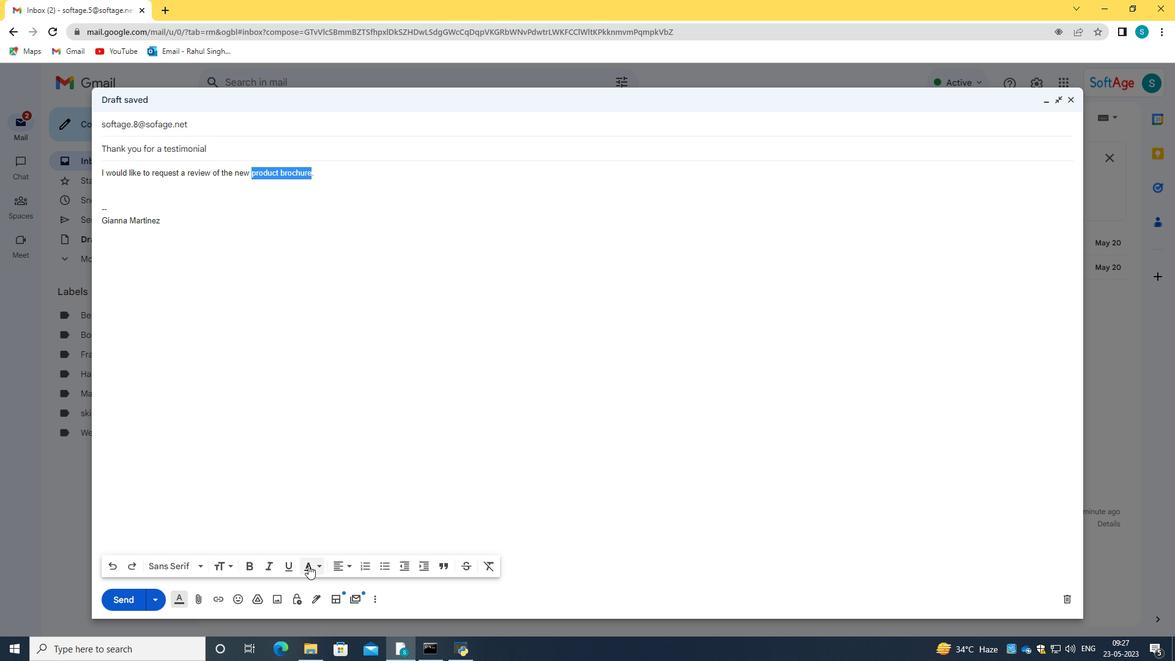 
Action: Mouse moved to (206, 529)
Screenshot: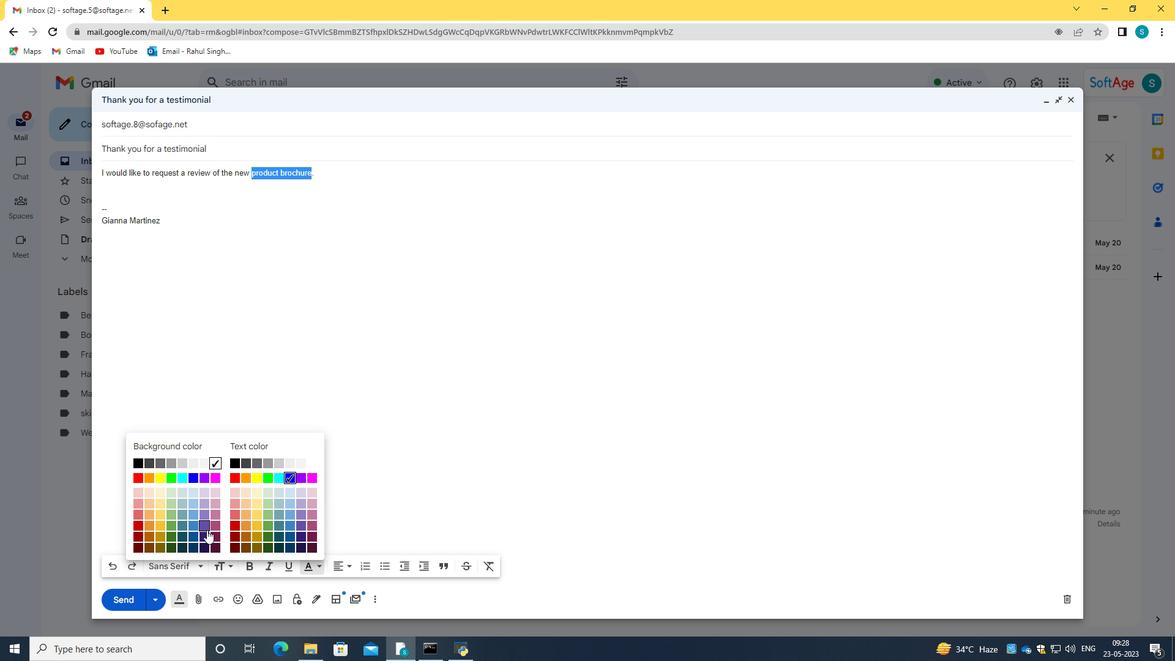 
Action: Mouse pressed left at (206, 529)
Screenshot: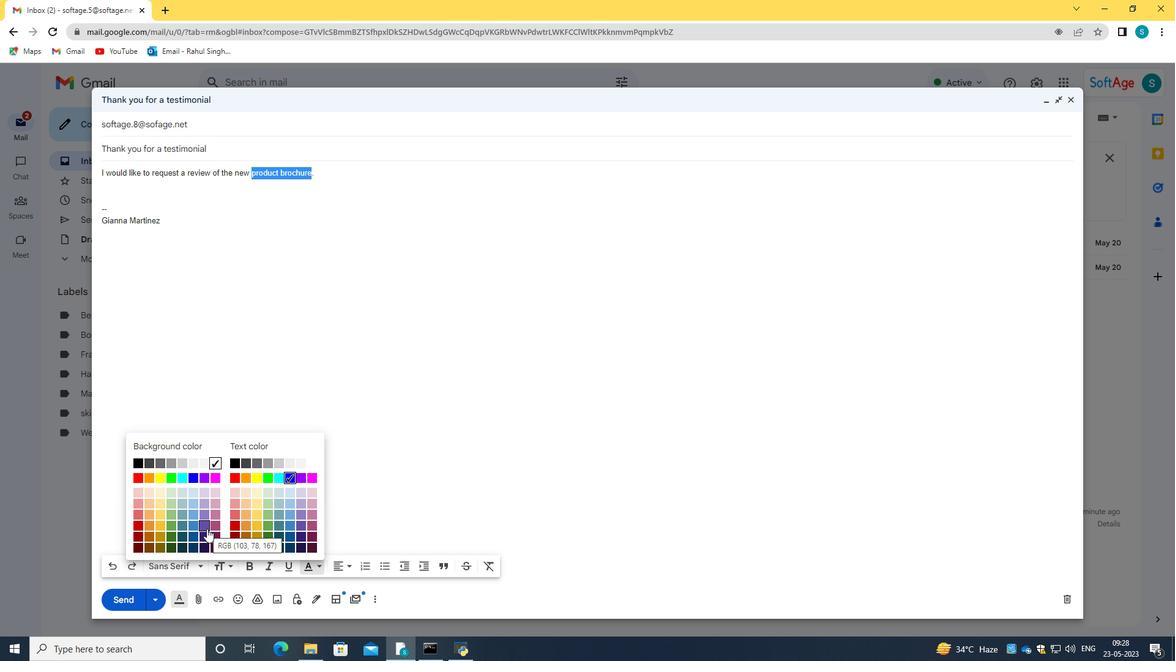 
Action: Mouse moved to (337, 252)
Screenshot: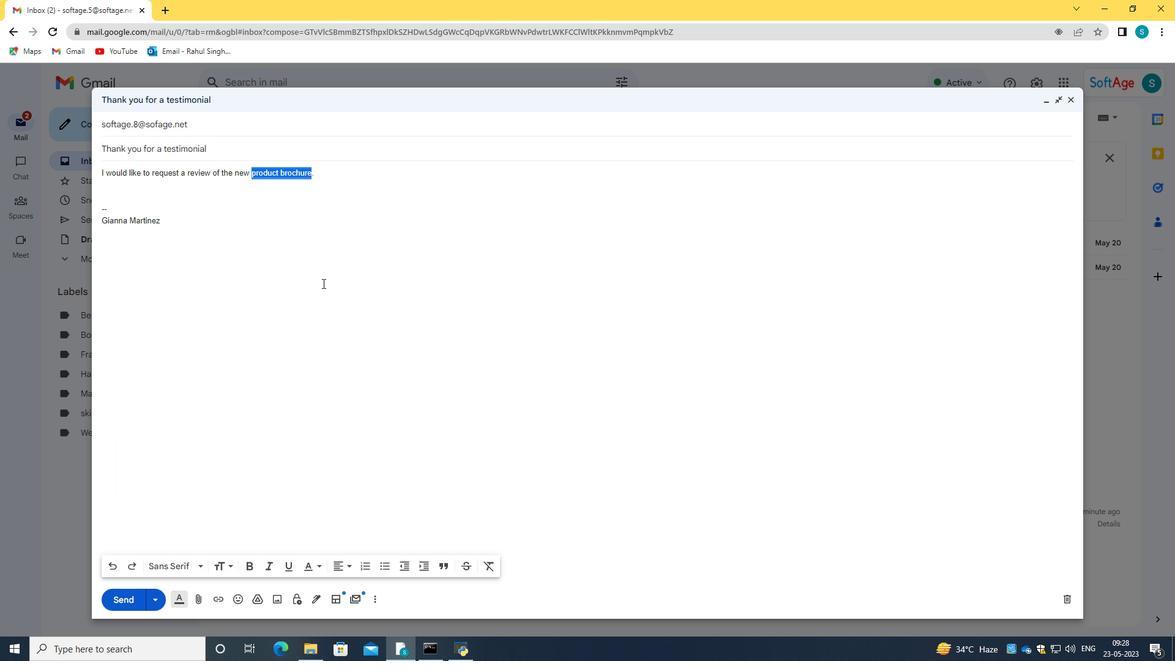 
Action: Mouse pressed left at (337, 252)
Screenshot: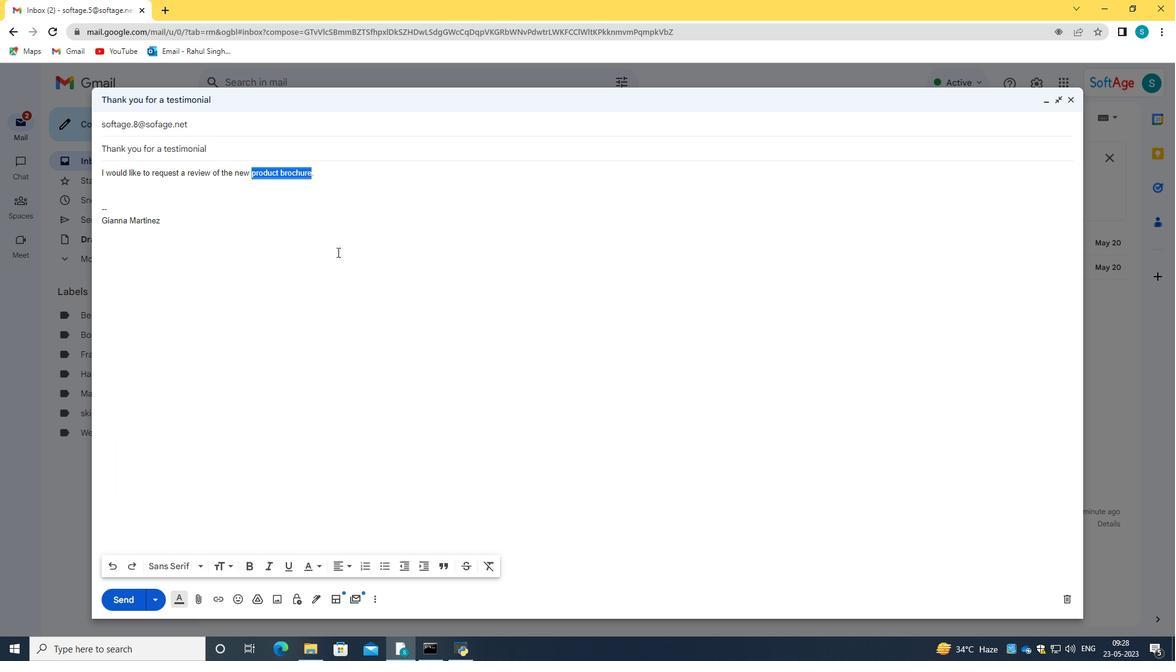 
Action: Mouse moved to (129, 596)
Screenshot: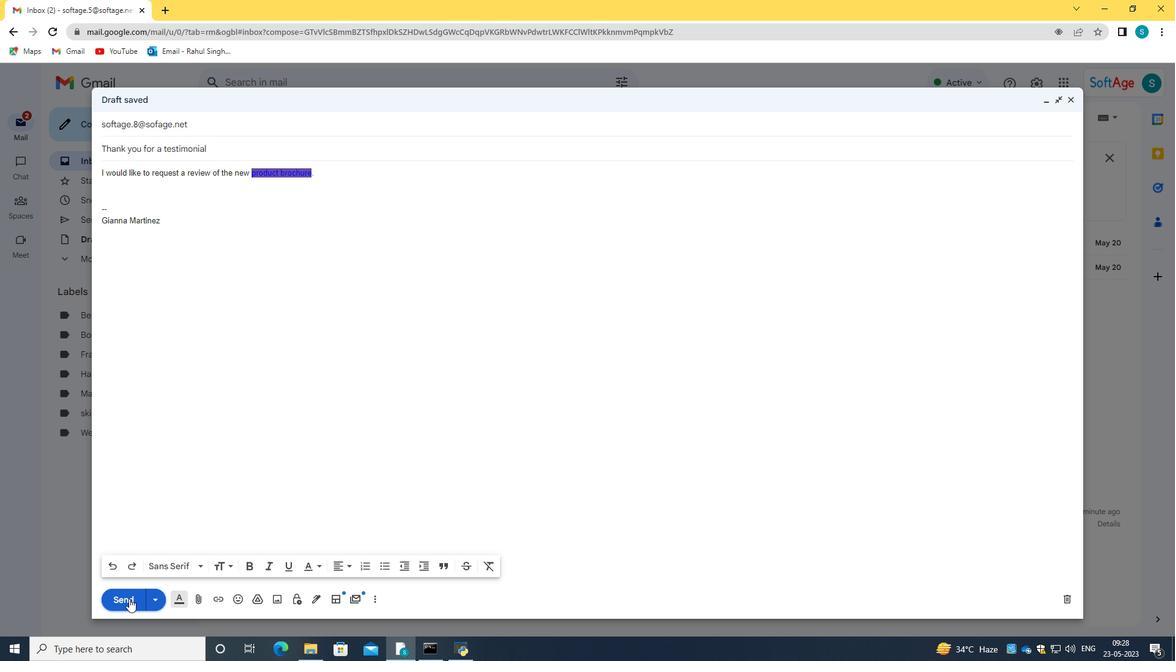 
Action: Mouse pressed left at (129, 596)
Screenshot: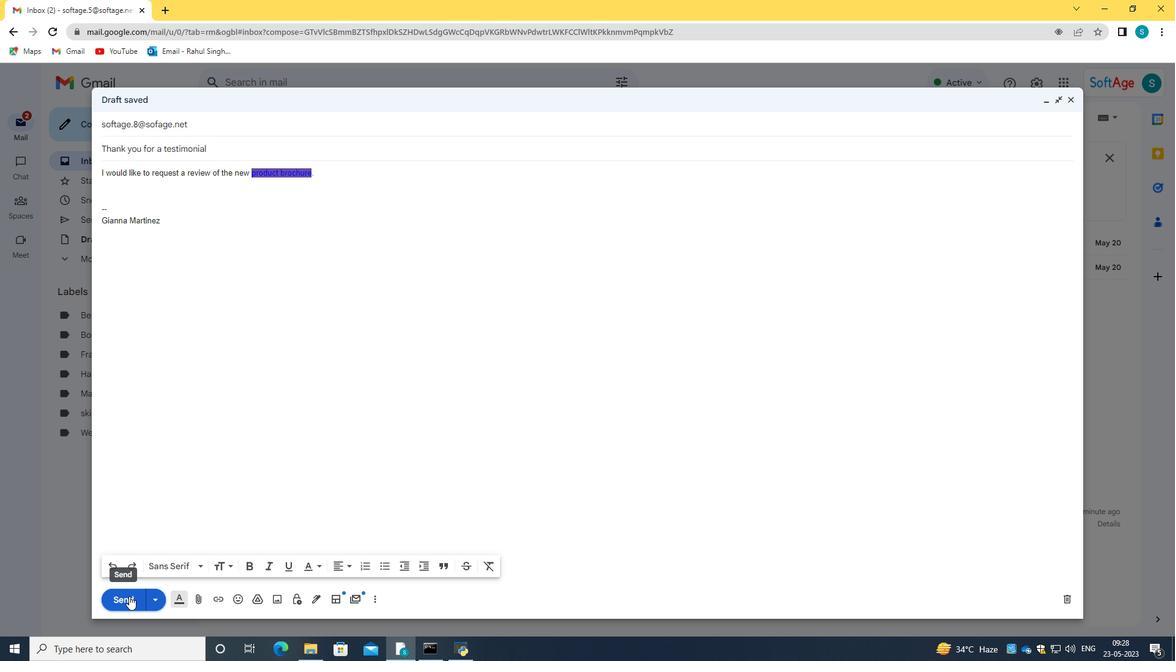 
Action: Mouse moved to (120, 221)
Screenshot: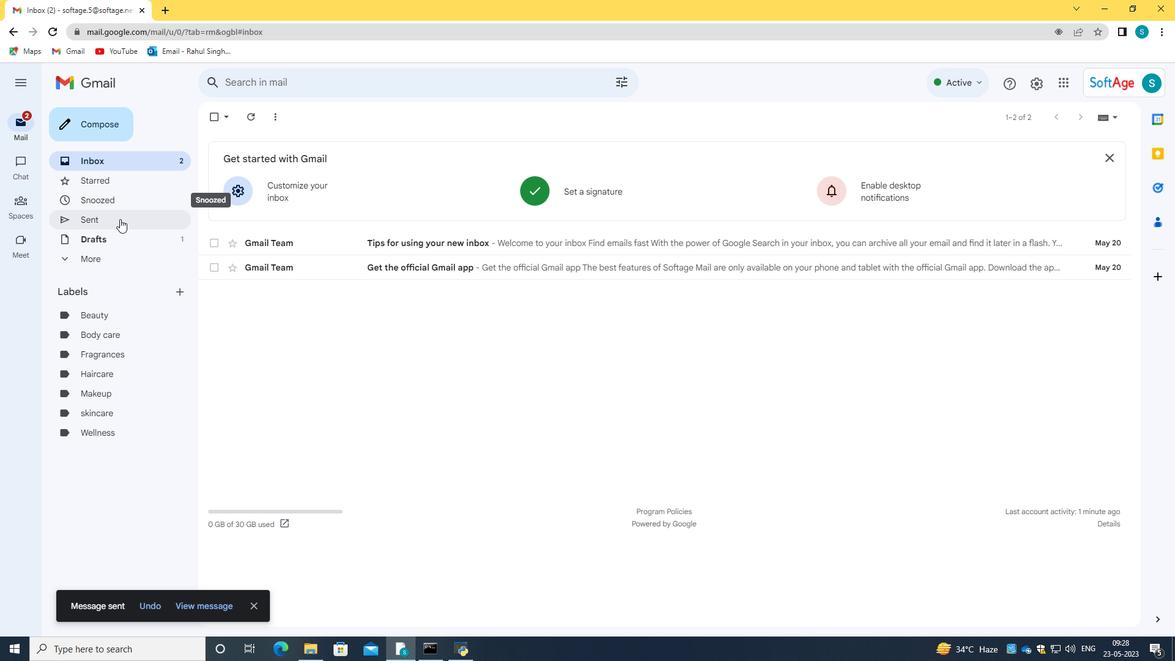 
Action: Mouse pressed left at (120, 221)
Screenshot: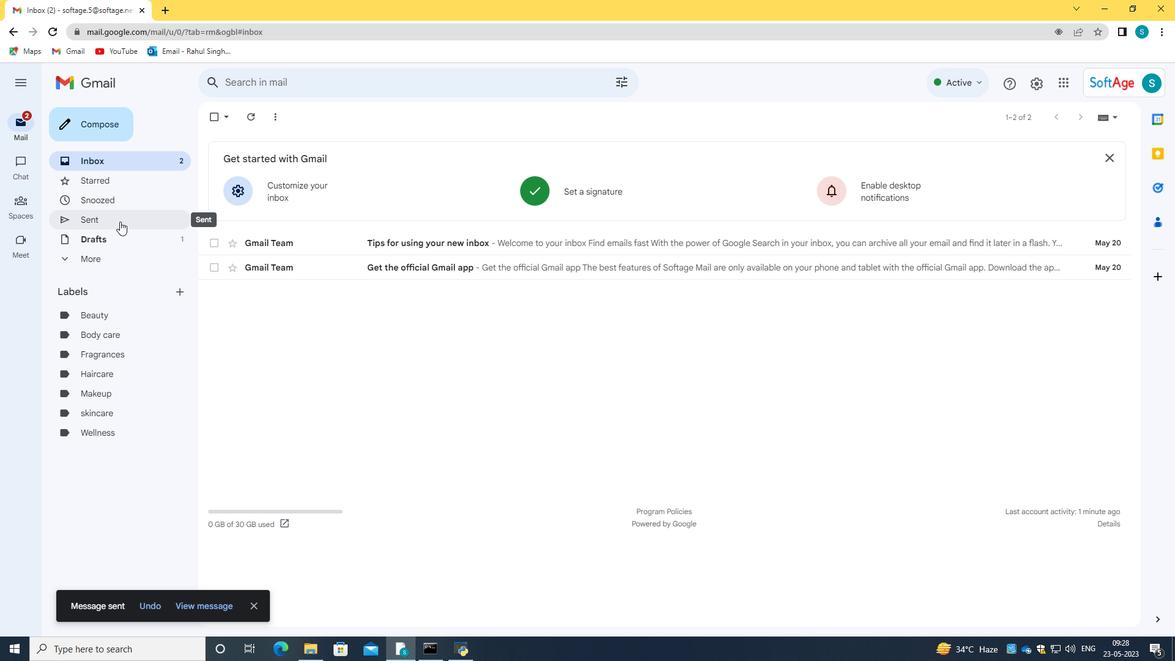 
Action: Mouse moved to (333, 176)
Screenshot: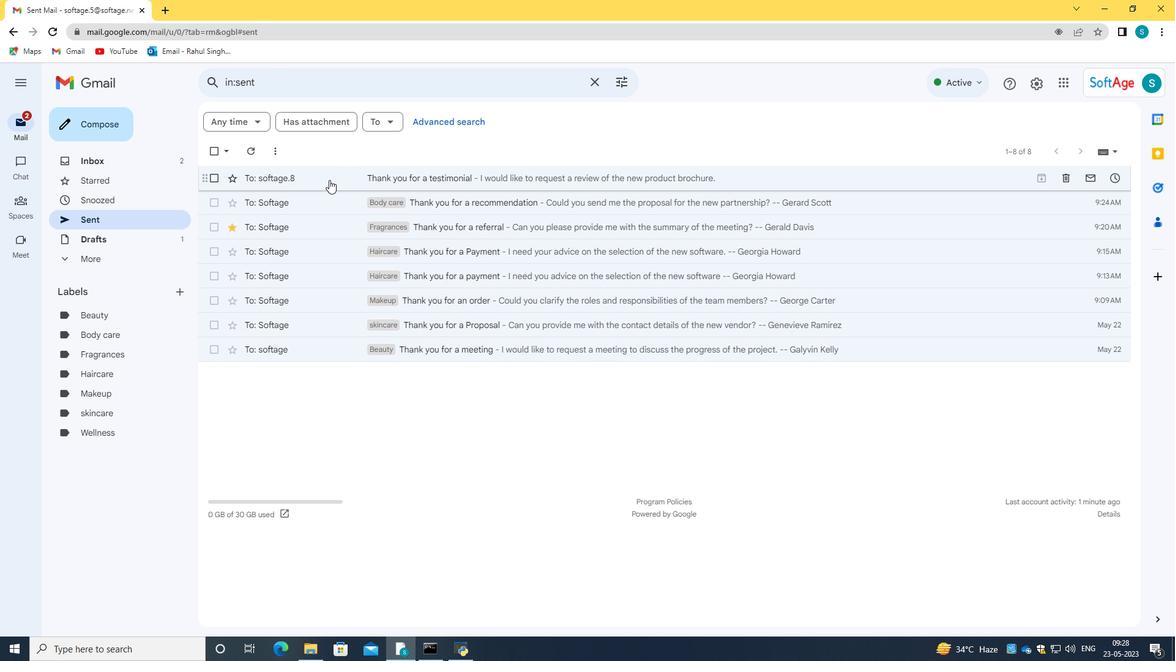 
Action: Mouse pressed left at (333, 176)
Screenshot: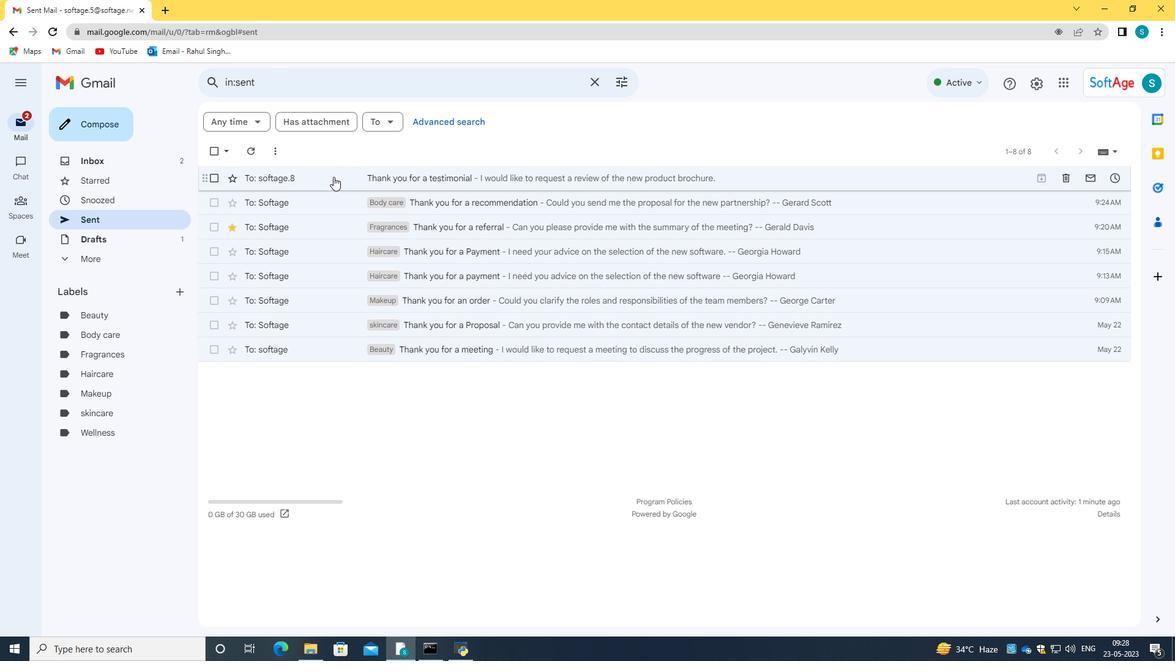 
Action: Mouse moved to (218, 121)
Screenshot: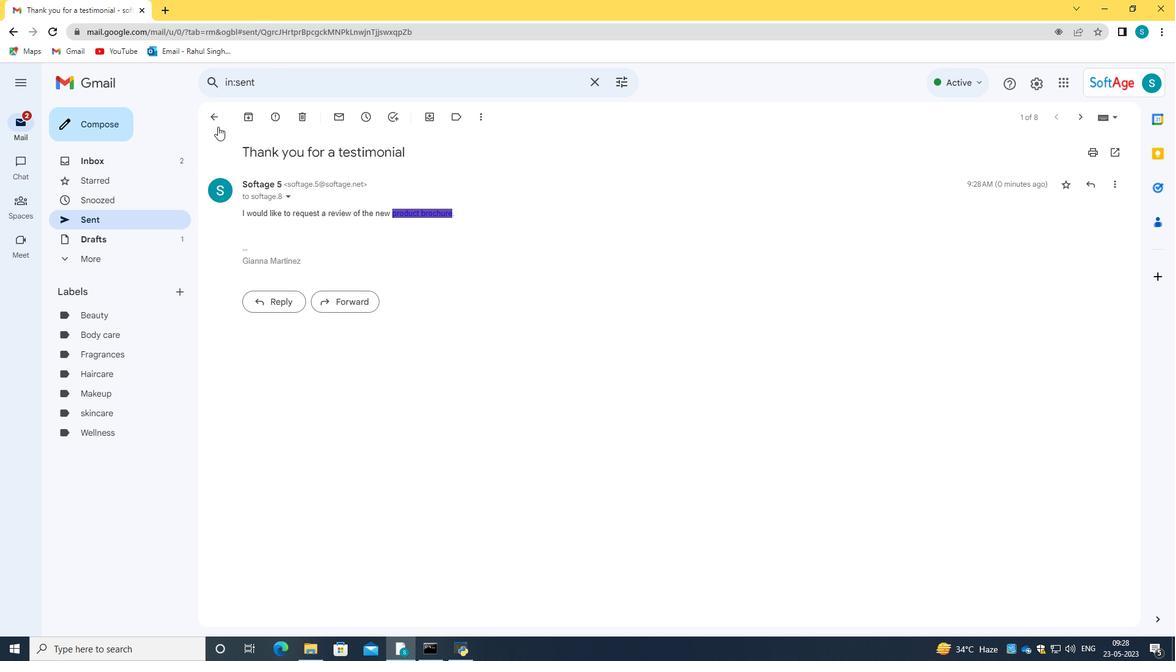 
Action: Mouse pressed left at (218, 121)
Screenshot: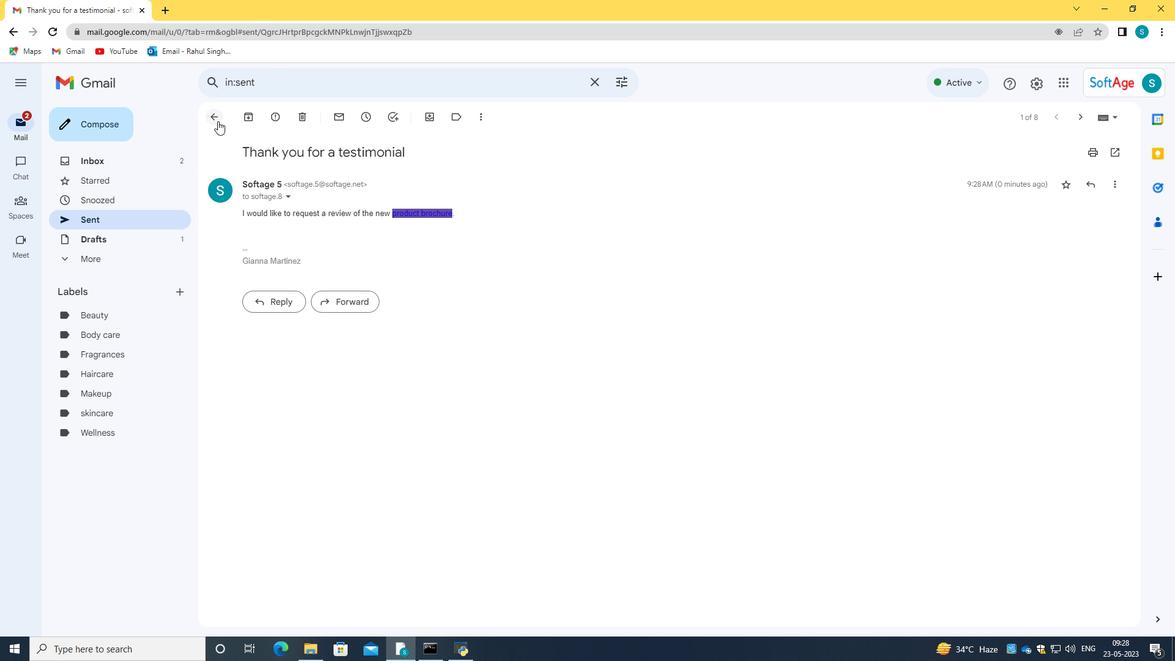 
Action: Mouse moved to (213, 173)
Screenshot: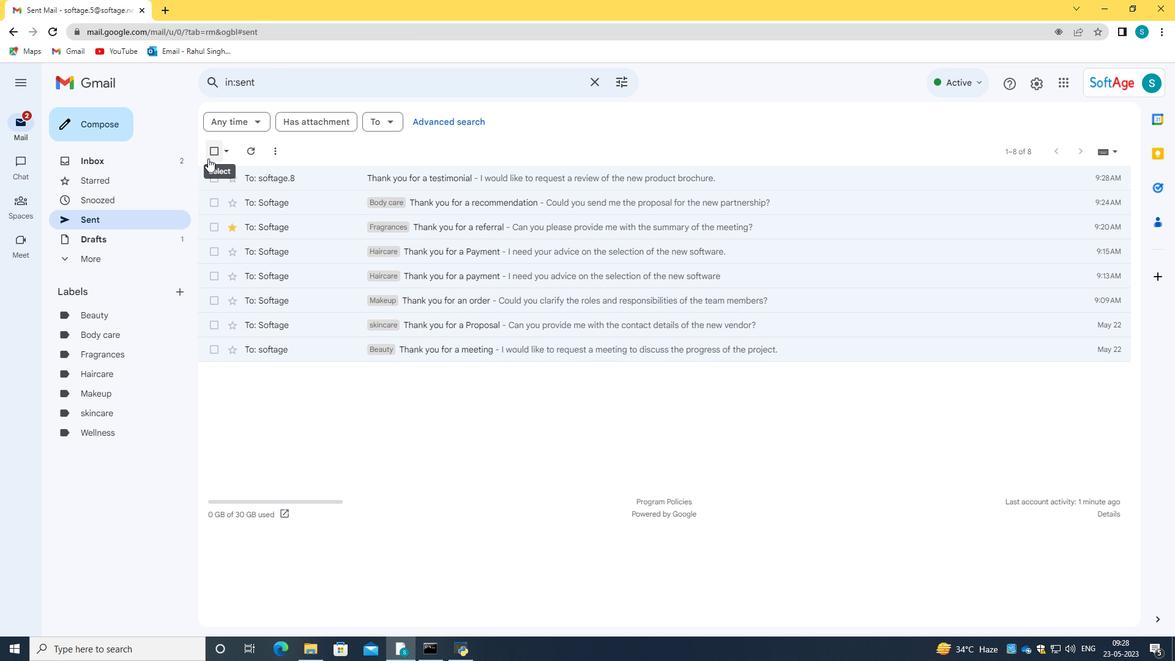 
Action: Mouse pressed left at (213, 173)
Screenshot: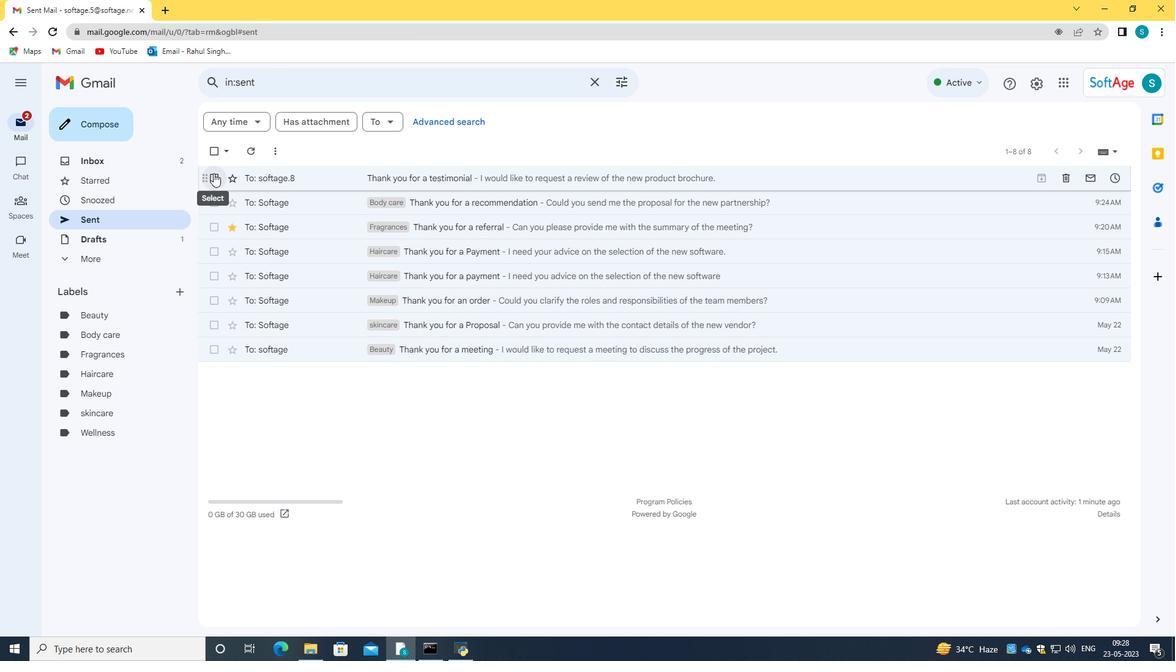 
Action: Mouse moved to (328, 176)
Screenshot: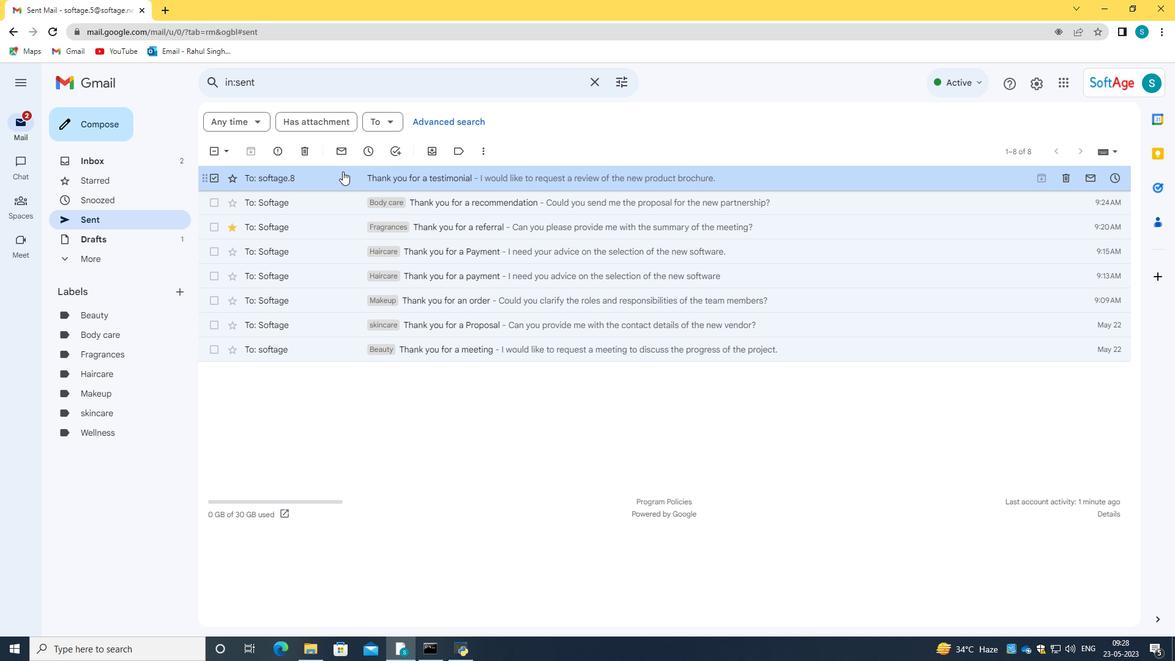 
Action: Mouse pressed right at (328, 176)
Screenshot: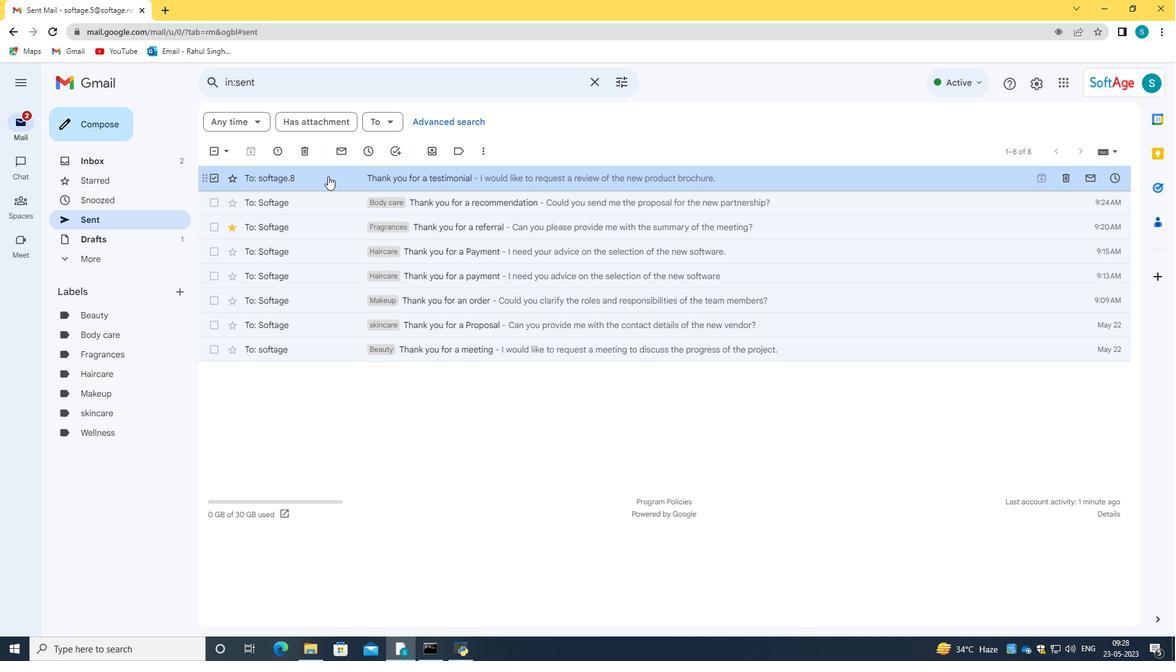 
Action: Mouse moved to (524, 257)
Screenshot: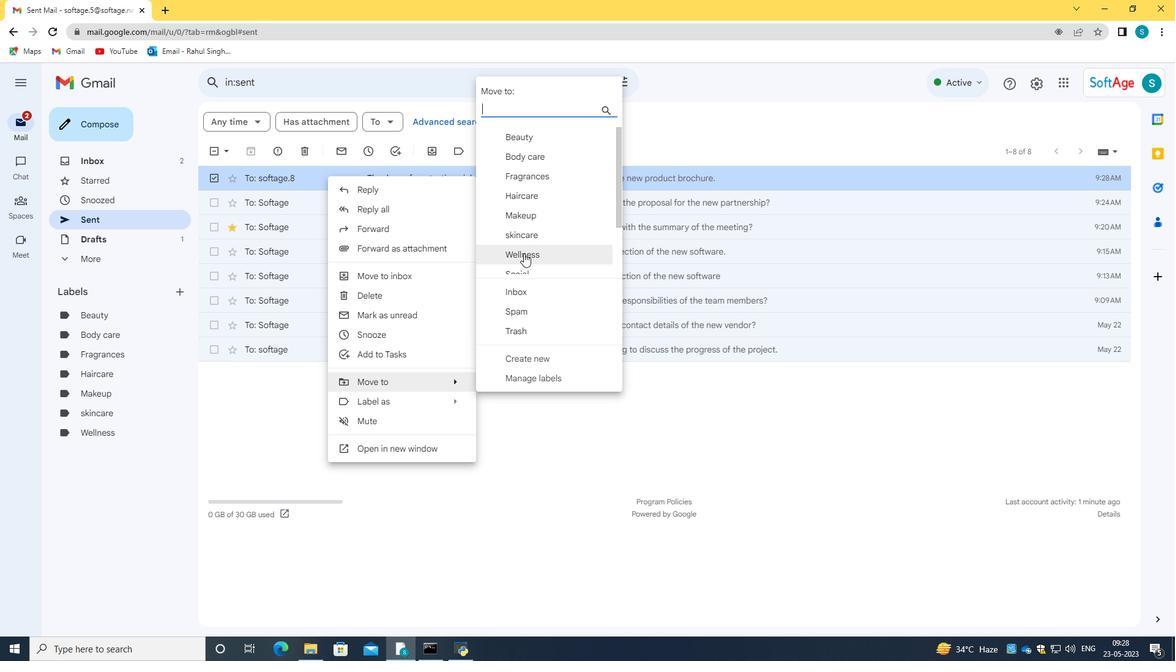 
Action: Mouse pressed left at (524, 257)
Screenshot: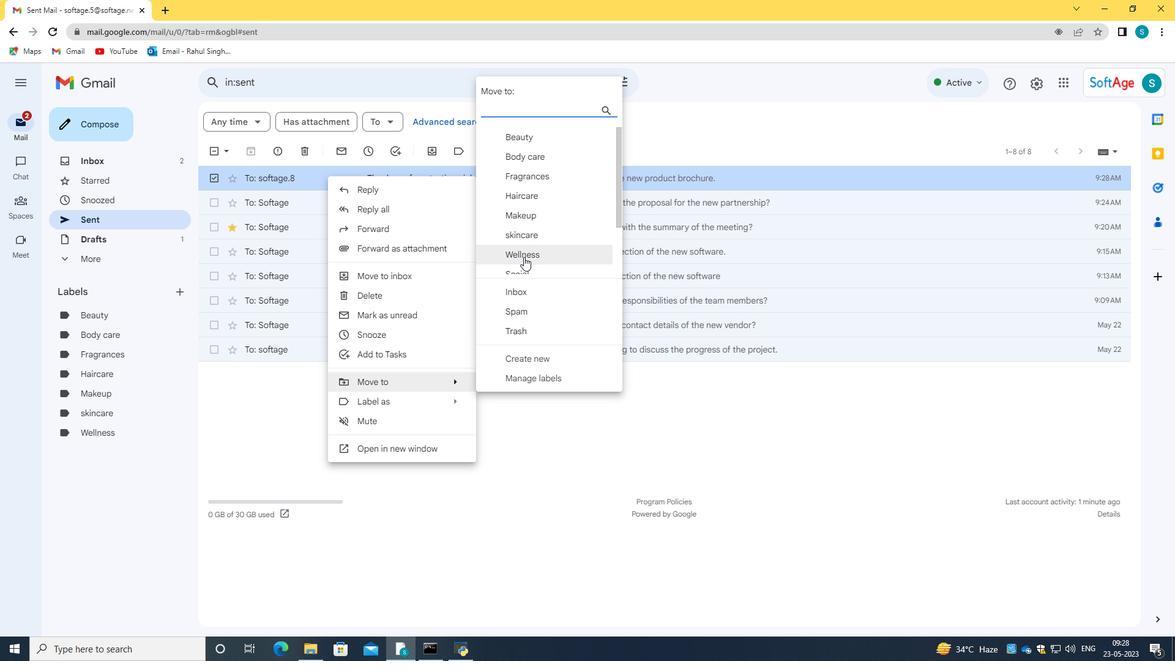 
Action: Mouse moved to (96, 432)
Screenshot: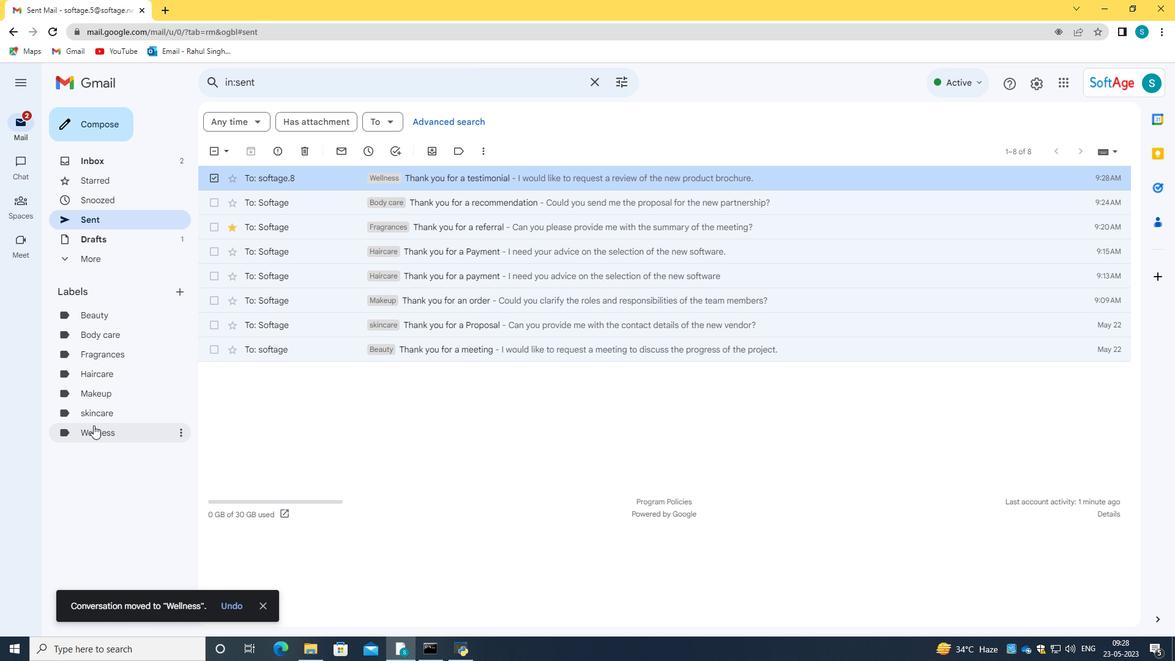 
Action: Mouse pressed left at (96, 432)
Screenshot: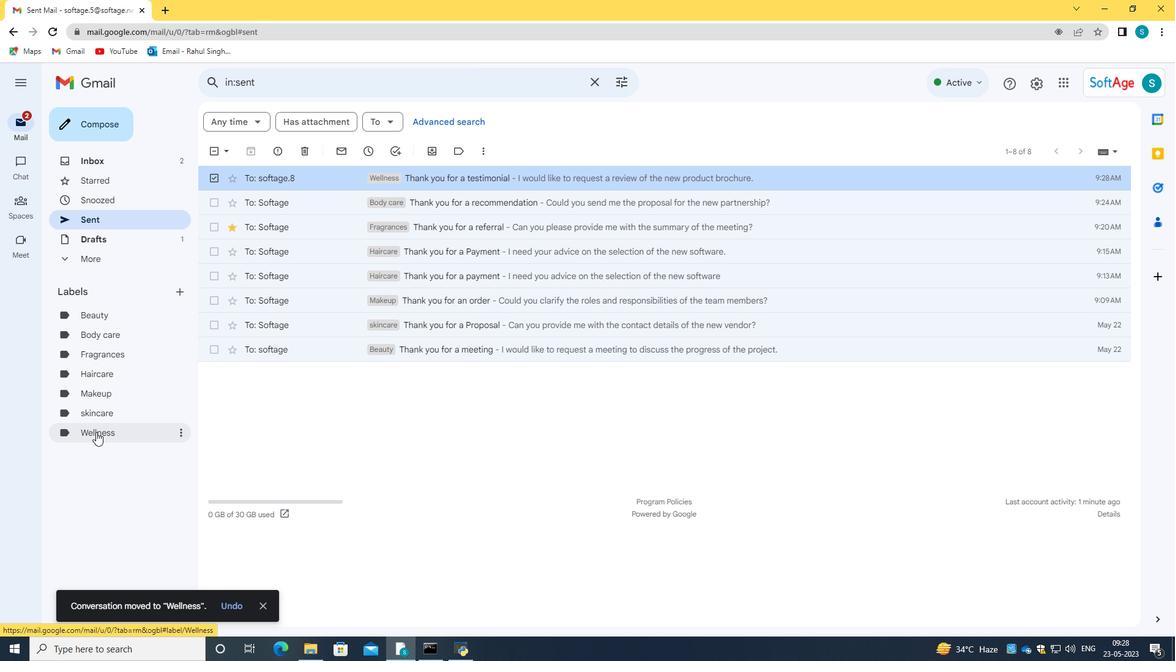
Action: Mouse moved to (303, 186)
Screenshot: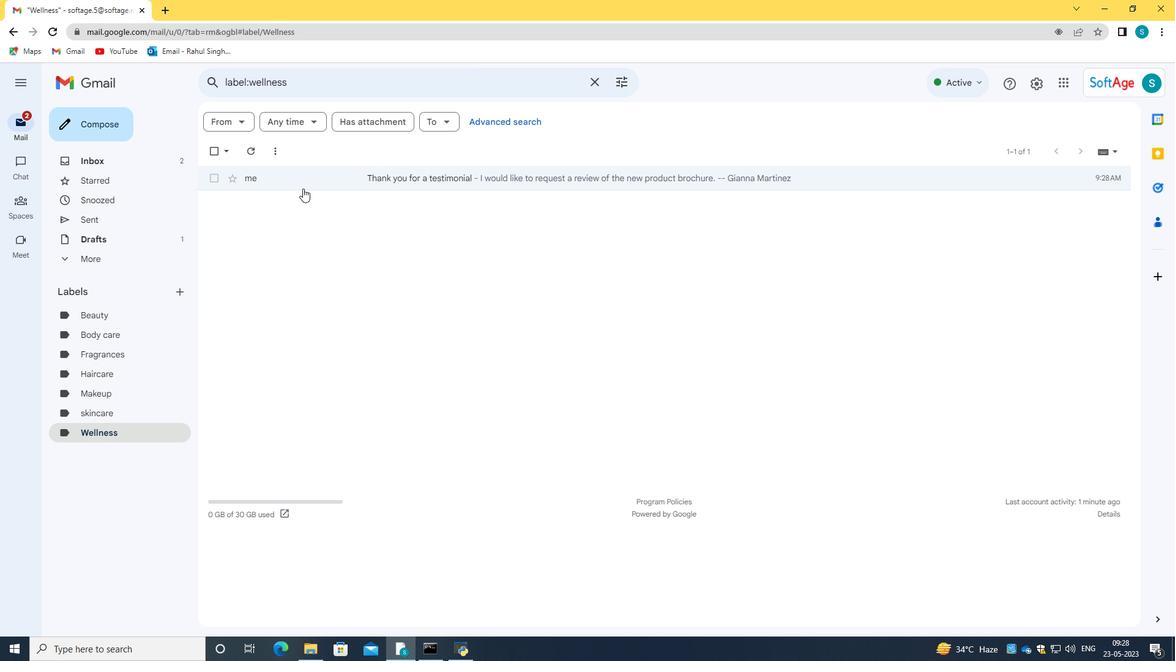 
Action: Mouse pressed left at (303, 186)
Screenshot: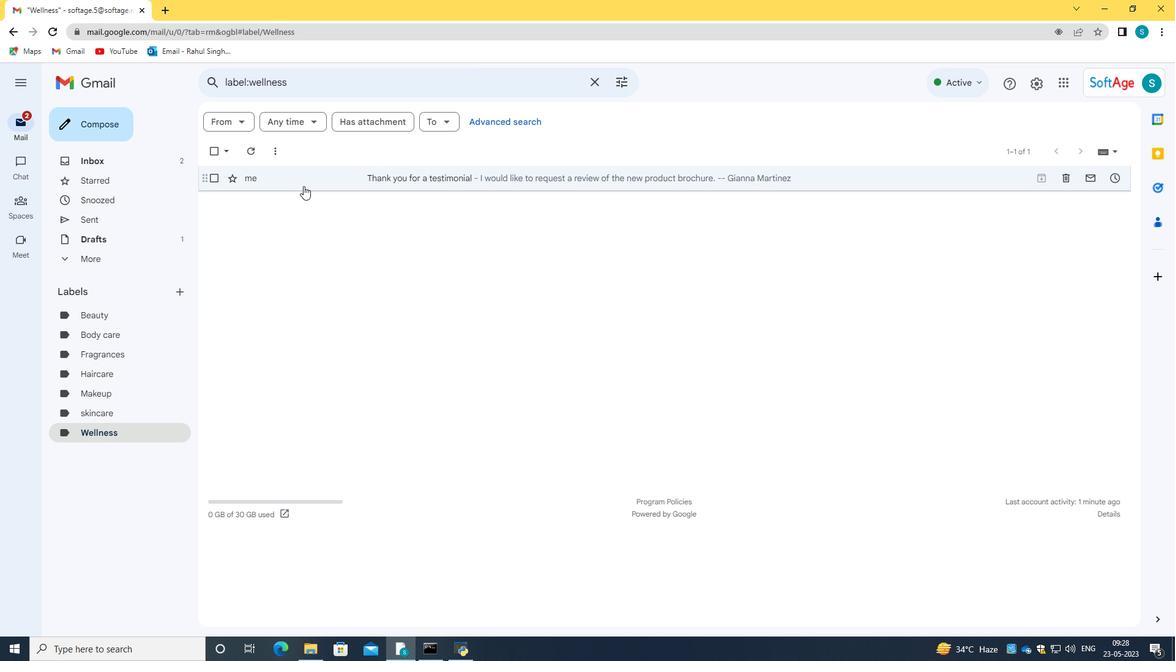 
Action: Mouse moved to (340, 407)
Screenshot: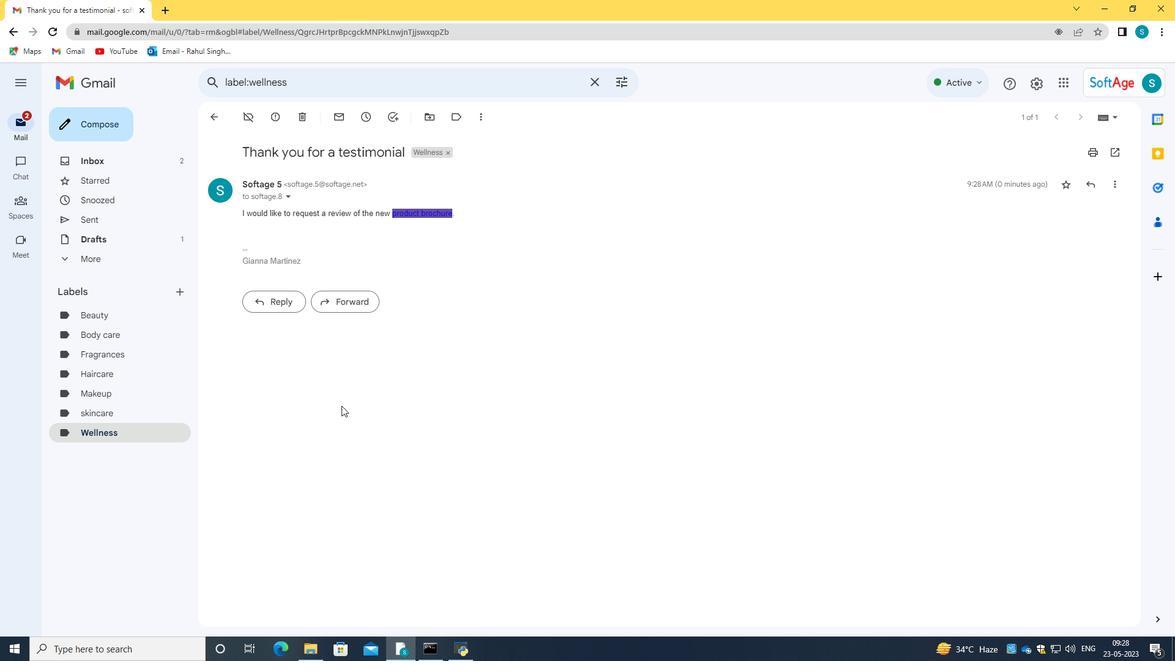 
